 Task: Find connections with filter location Burgos with filter topic #Techstartupwith filter profile language German with filter current company ANZ OILFIELD SERVICES PVT. LTD. with filter school CMR Group of Institutions with filter industry Urban Transit Services with filter service category Computer Repair with filter keywords title Sales Representative
Action: Mouse moved to (146, 229)
Screenshot: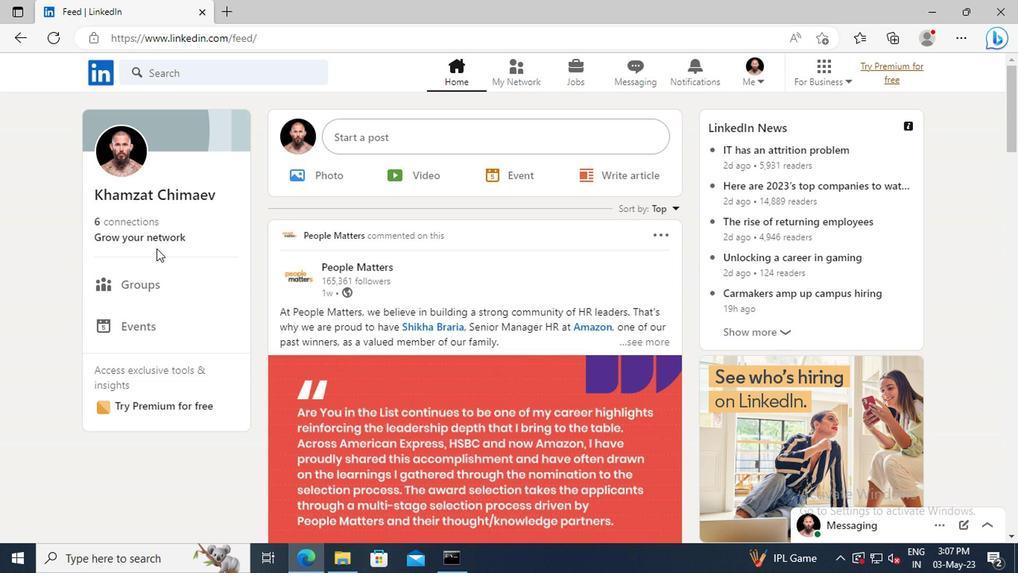 
Action: Mouse pressed left at (146, 229)
Screenshot: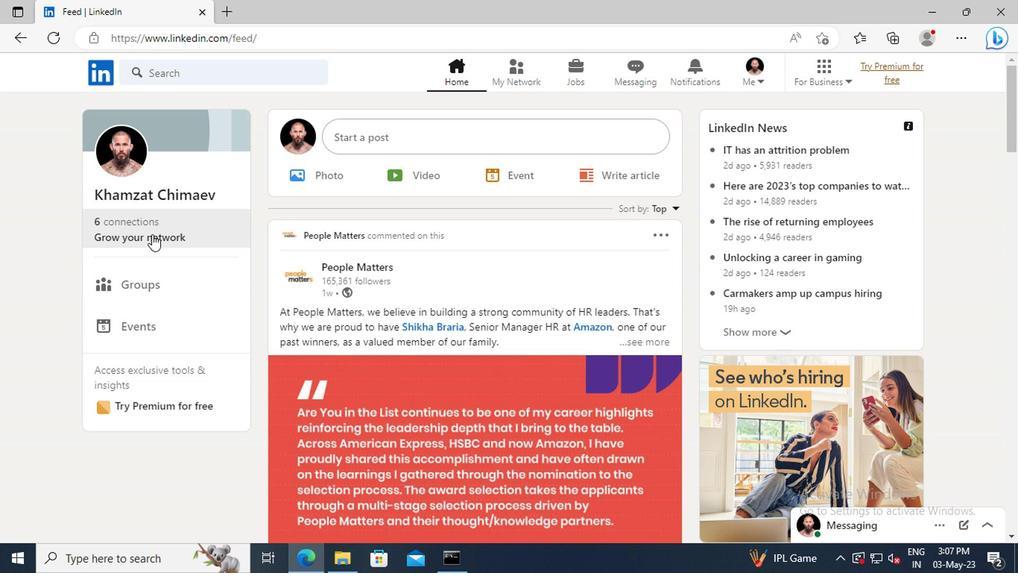 
Action: Mouse moved to (157, 156)
Screenshot: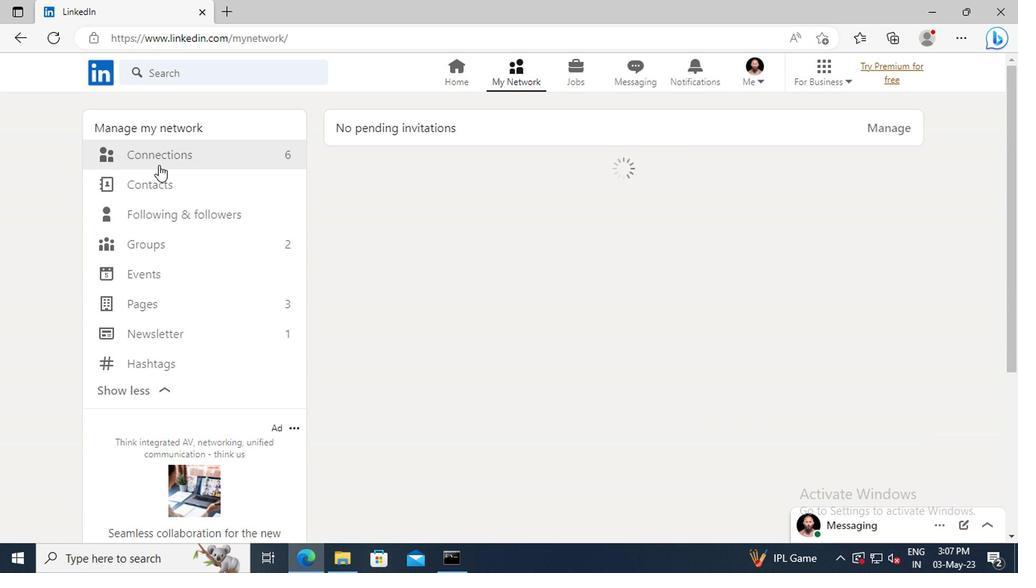 
Action: Mouse pressed left at (157, 156)
Screenshot: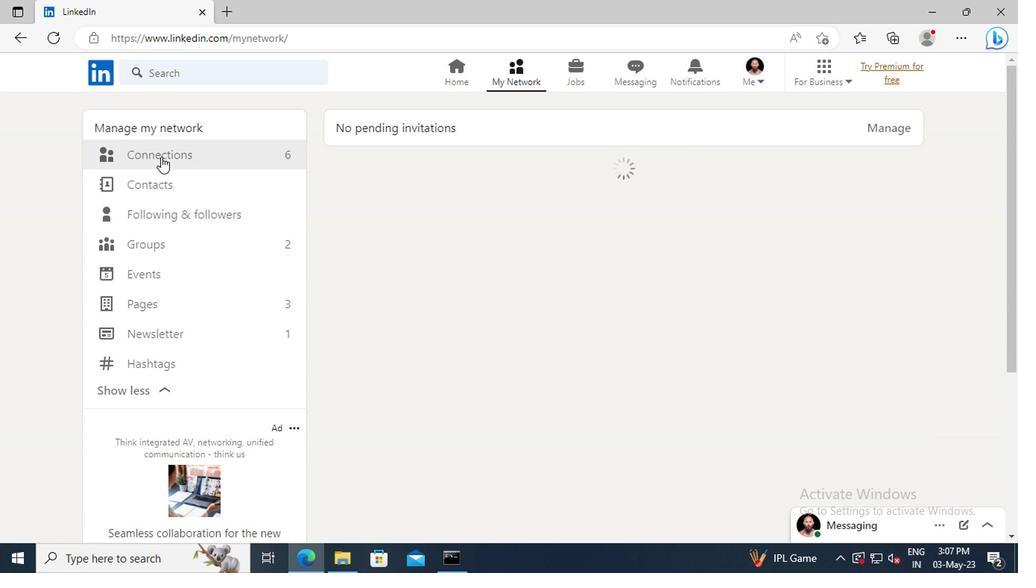 
Action: Mouse moved to (598, 160)
Screenshot: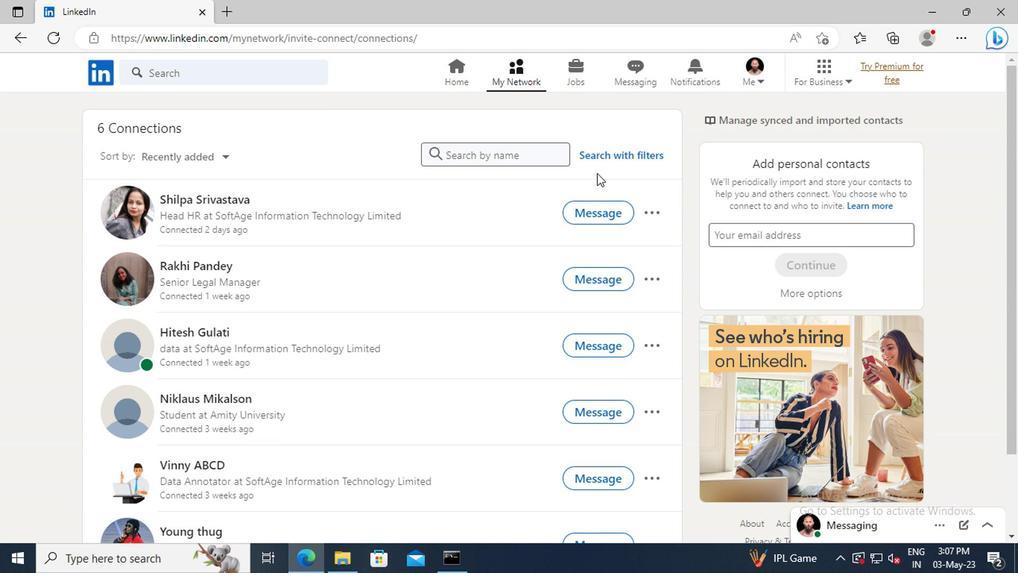 
Action: Mouse pressed left at (598, 160)
Screenshot: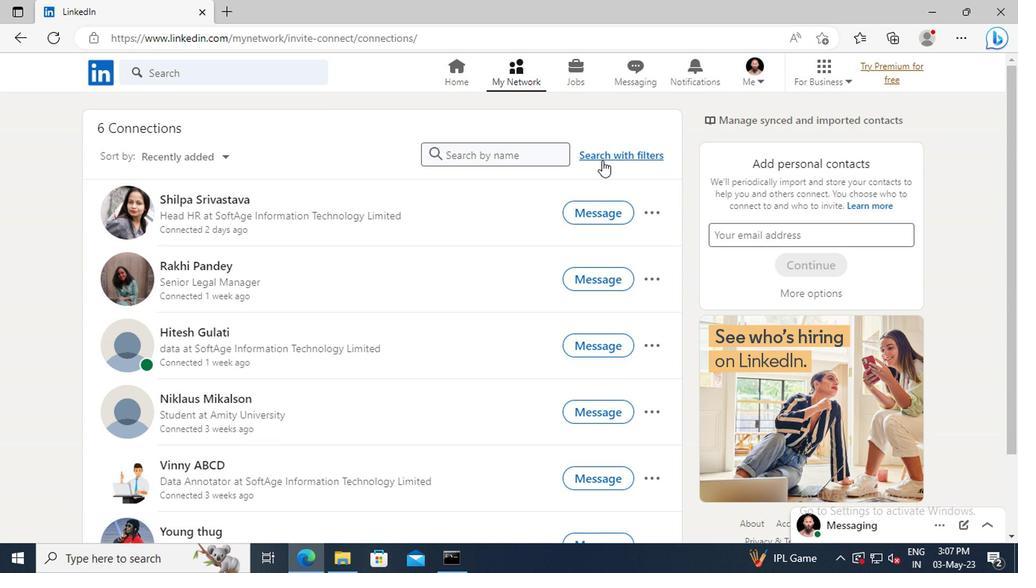 
Action: Mouse moved to (565, 120)
Screenshot: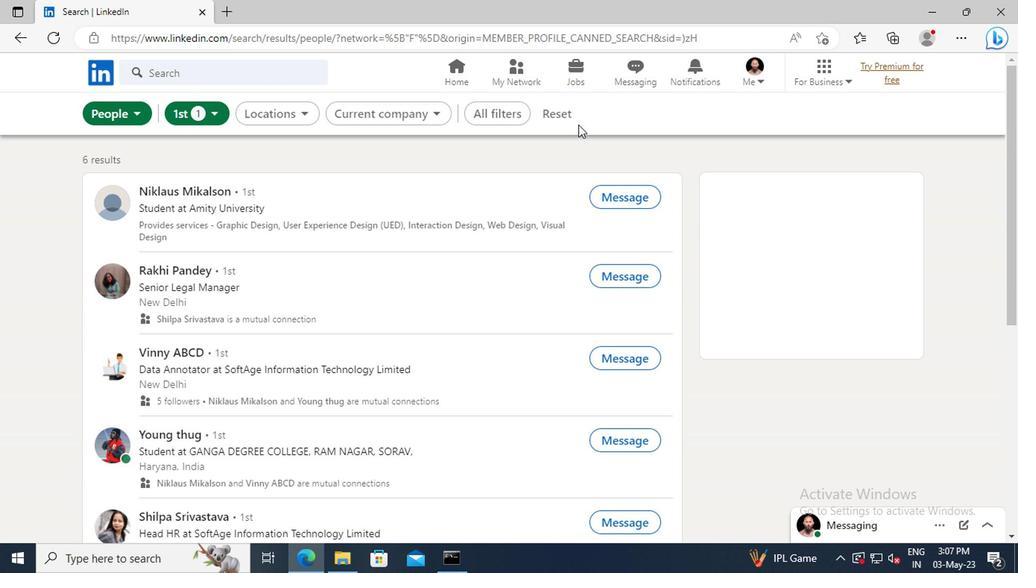 
Action: Mouse pressed left at (565, 120)
Screenshot: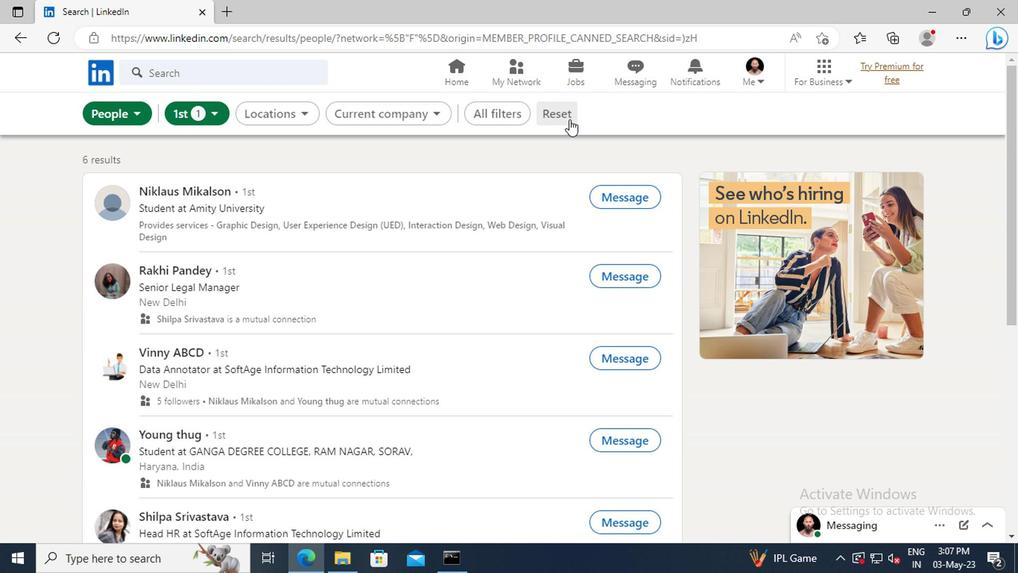 
Action: Mouse moved to (541, 115)
Screenshot: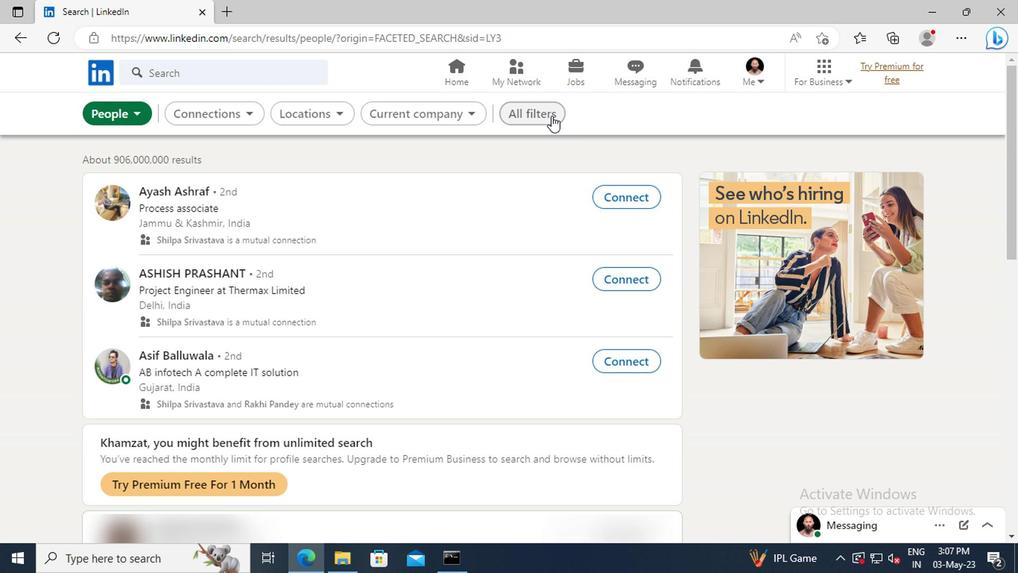 
Action: Mouse pressed left at (541, 115)
Screenshot: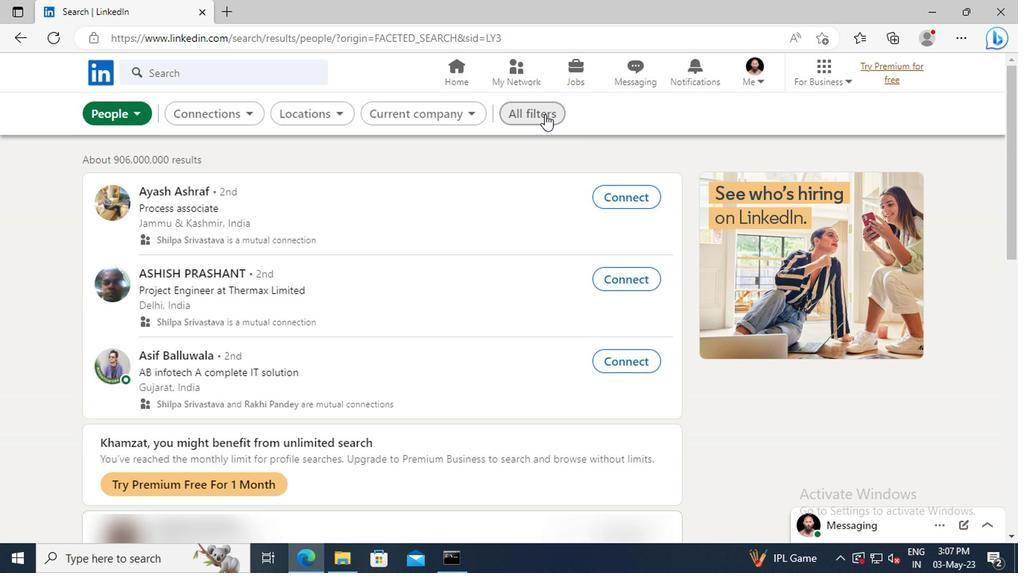 
Action: Mouse moved to (813, 273)
Screenshot: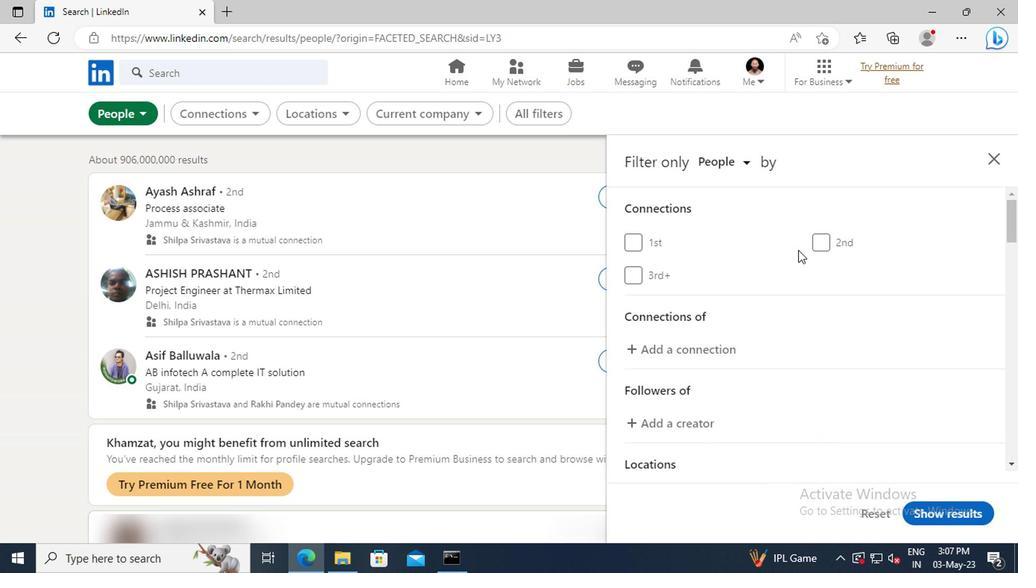 
Action: Mouse scrolled (813, 273) with delta (0, 0)
Screenshot: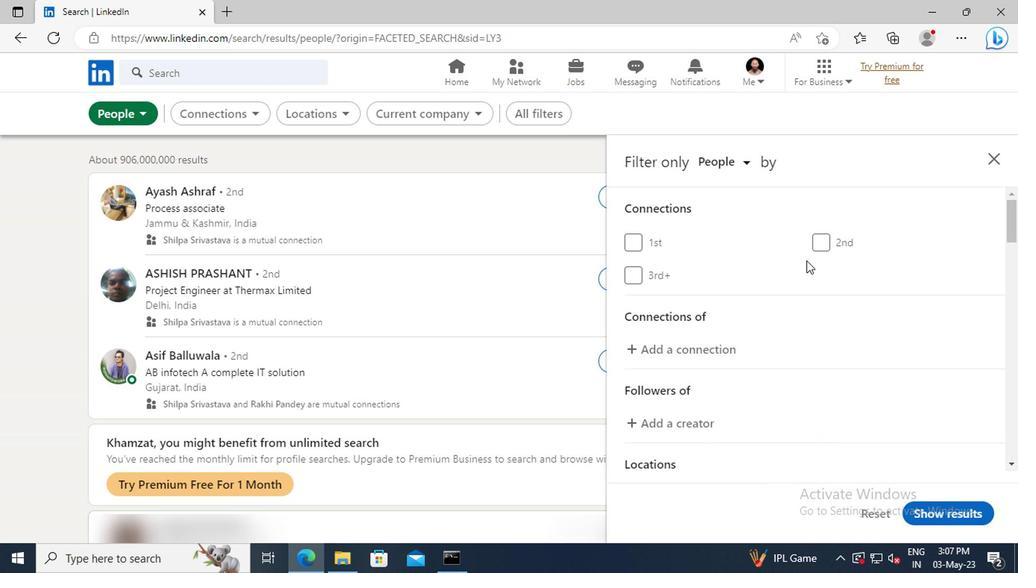 
Action: Mouse scrolled (813, 273) with delta (0, 0)
Screenshot: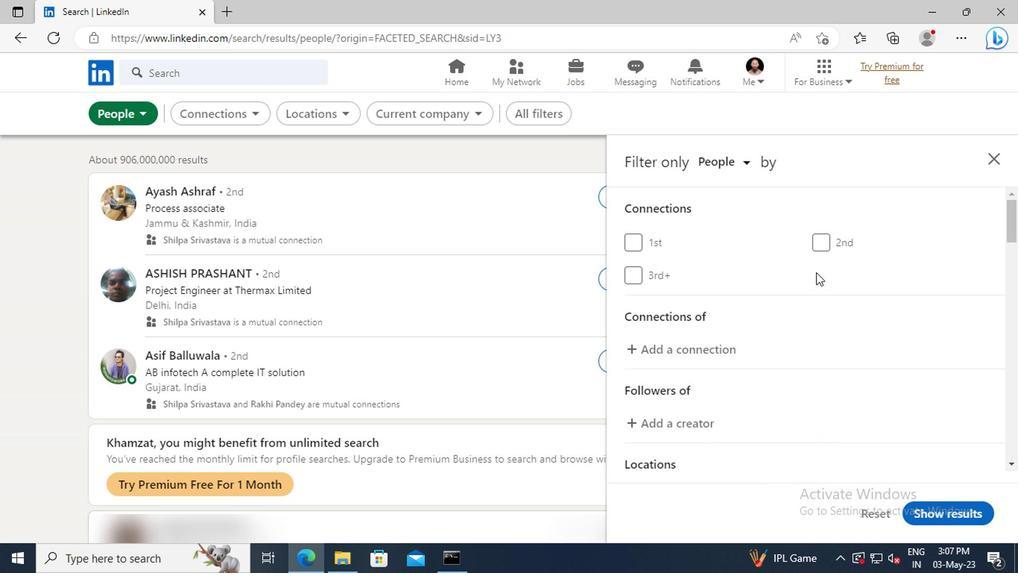 
Action: Mouse scrolled (813, 273) with delta (0, 0)
Screenshot: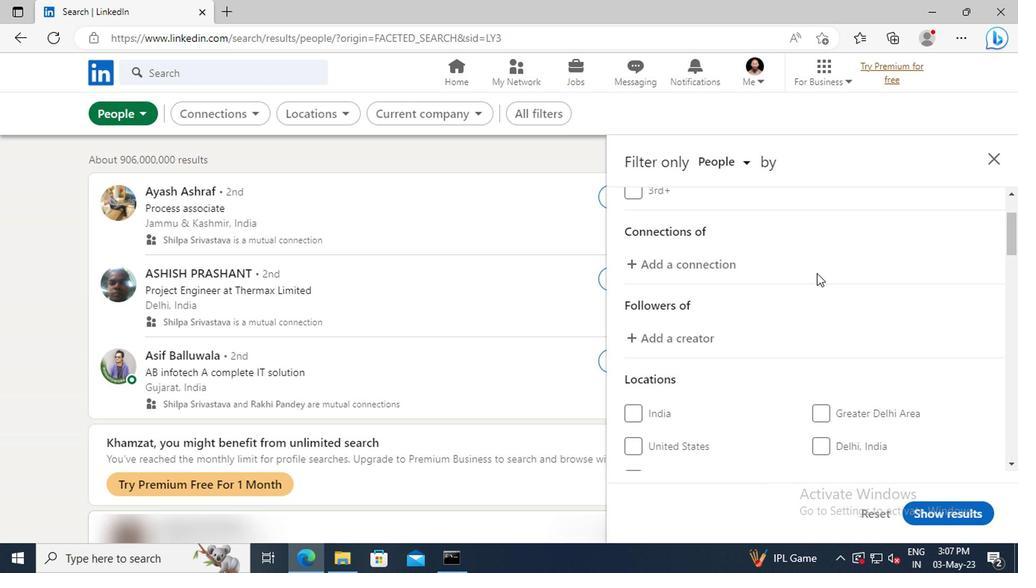 
Action: Mouse scrolled (813, 273) with delta (0, 0)
Screenshot: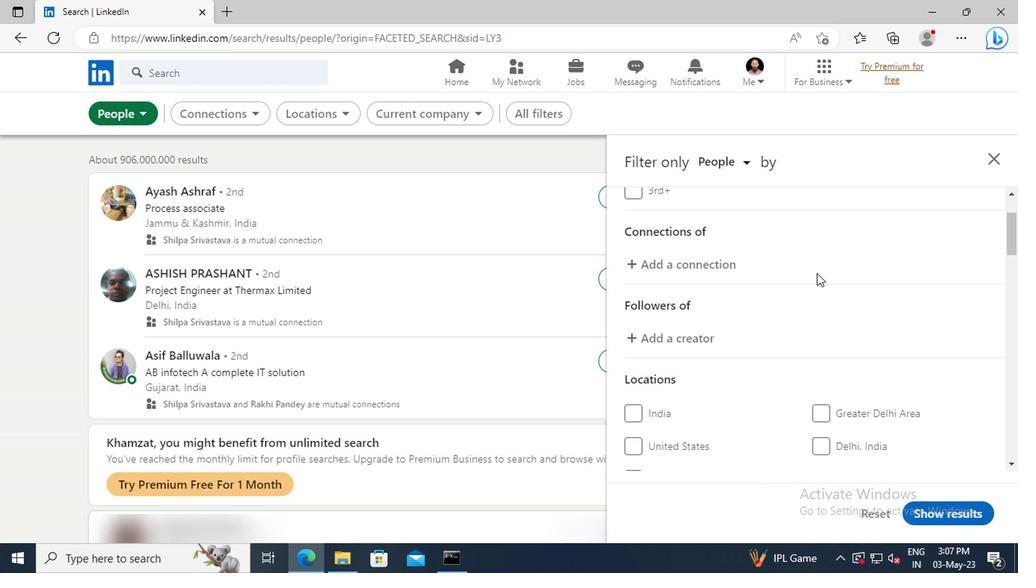 
Action: Mouse scrolled (813, 273) with delta (0, 0)
Screenshot: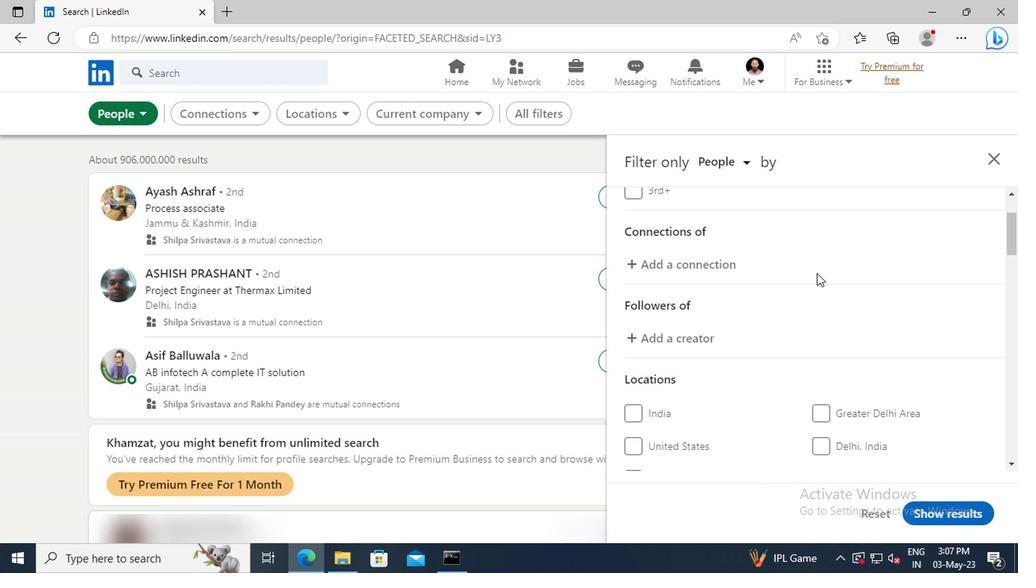 
Action: Mouse scrolled (813, 273) with delta (0, 0)
Screenshot: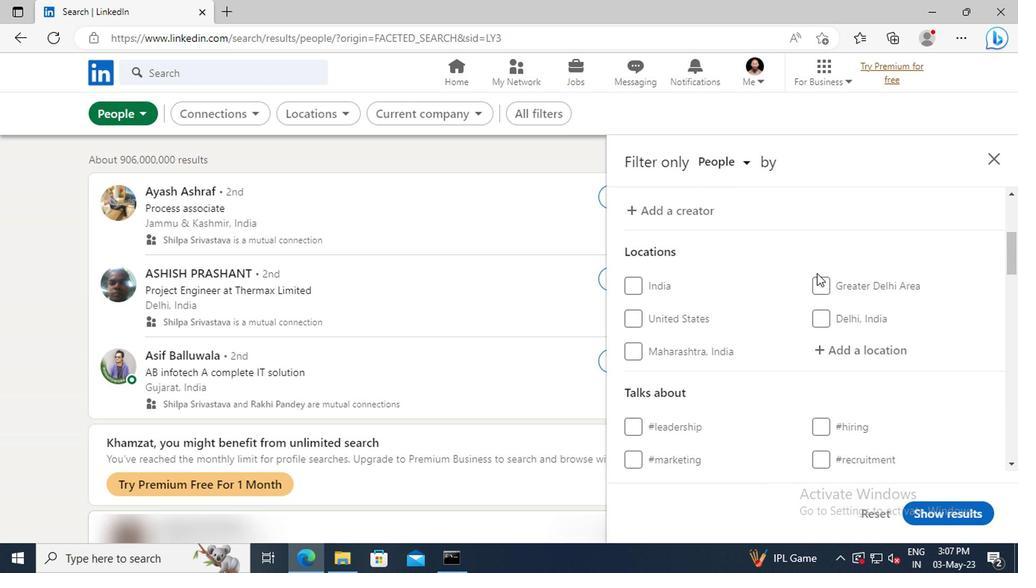 
Action: Mouse moved to (822, 304)
Screenshot: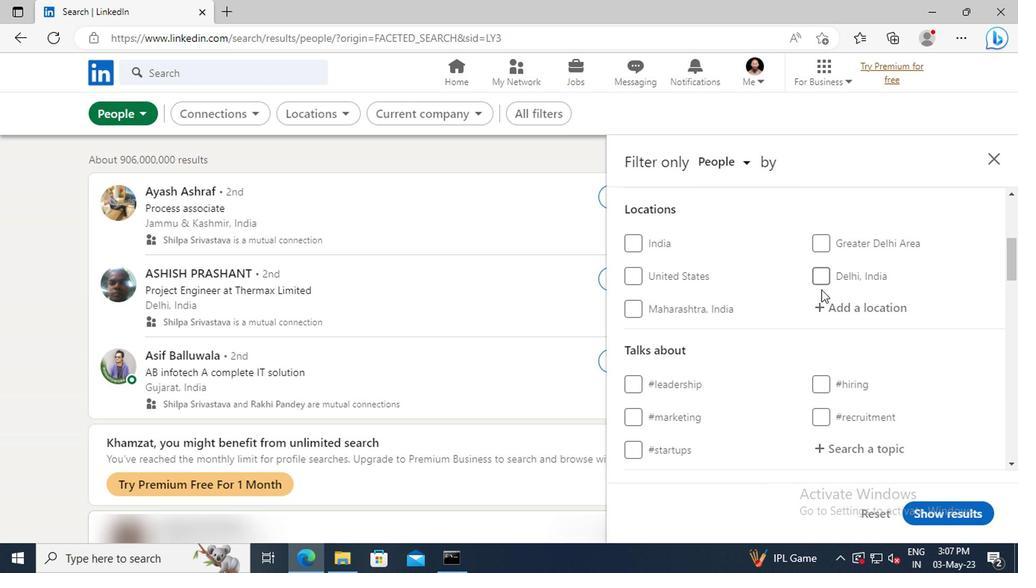 
Action: Mouse pressed left at (822, 304)
Screenshot: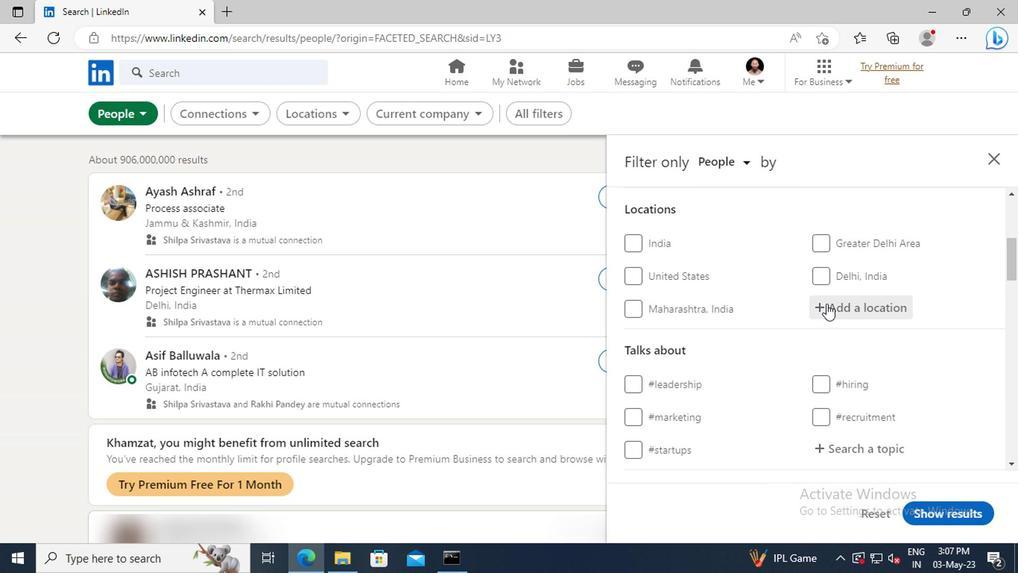
Action: Key pressed <Key.shift>BURGO
Screenshot: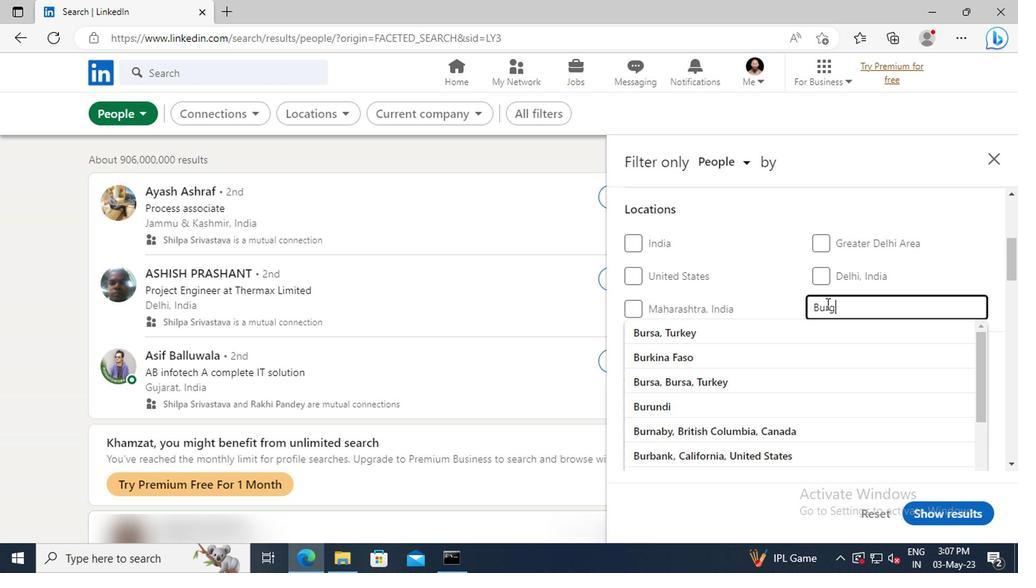 
Action: Mouse moved to (824, 329)
Screenshot: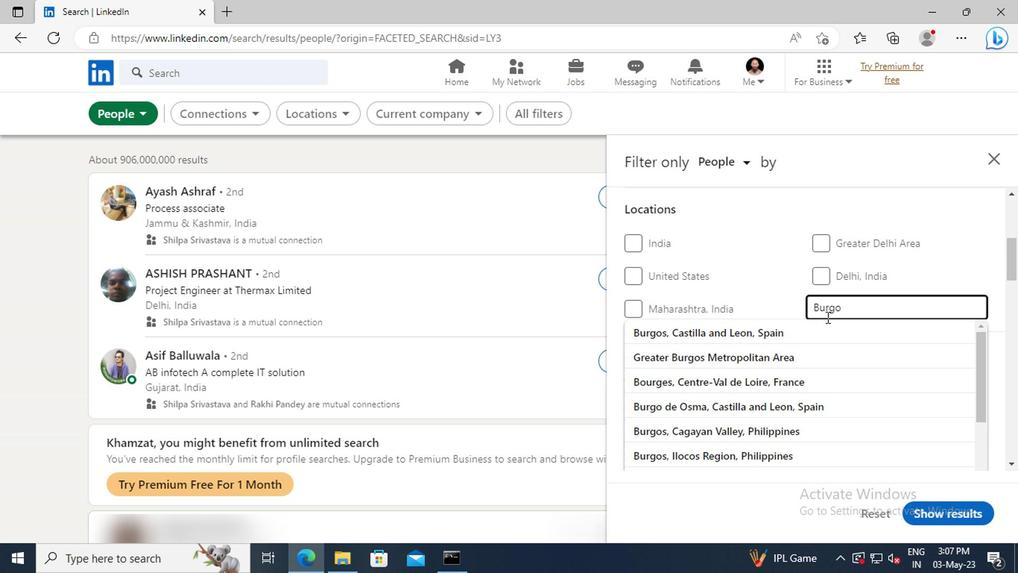 
Action: Mouse pressed left at (824, 329)
Screenshot: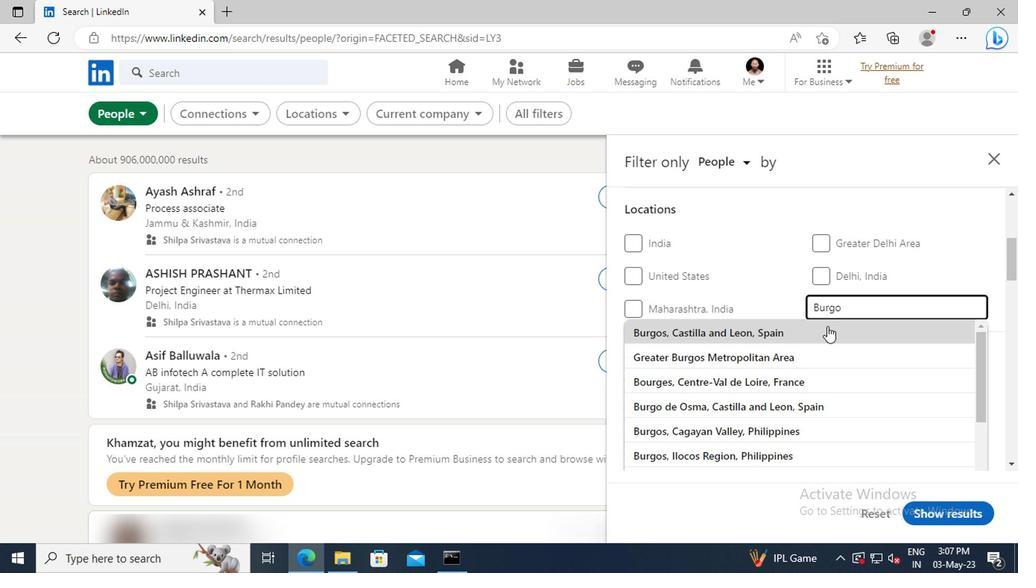 
Action: Mouse scrolled (824, 328) with delta (0, 0)
Screenshot: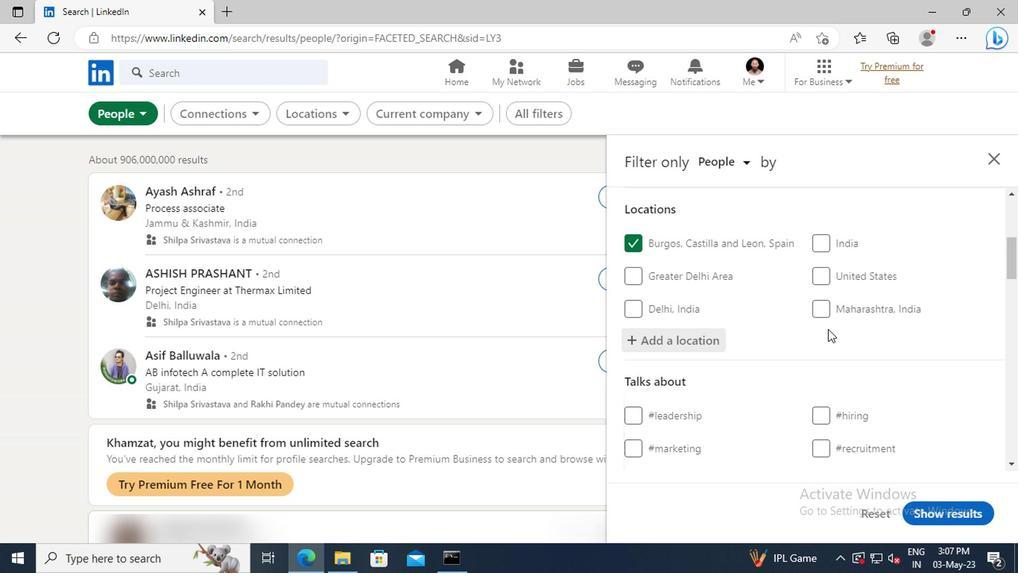 
Action: Mouse scrolled (824, 328) with delta (0, 0)
Screenshot: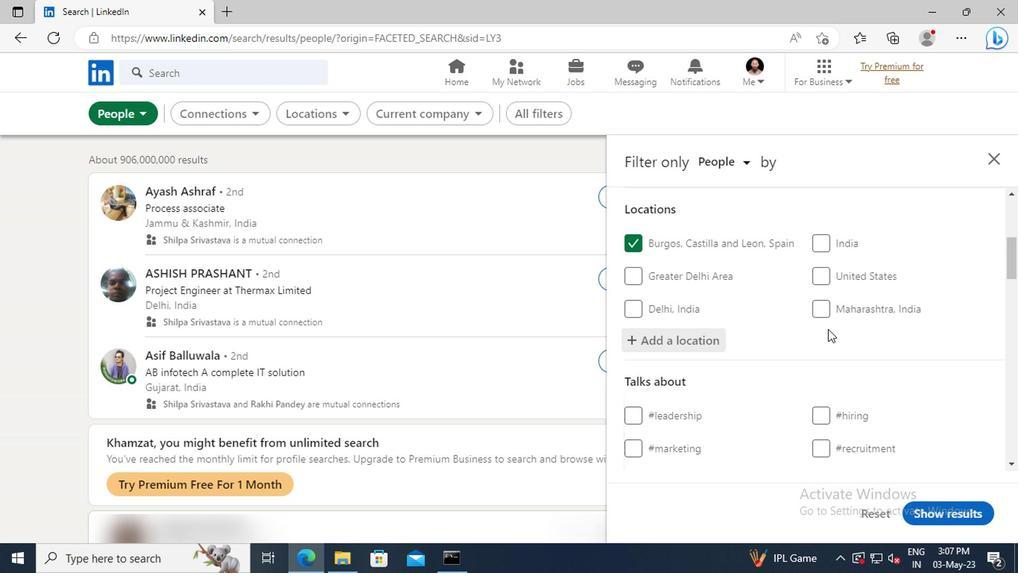 
Action: Mouse scrolled (824, 328) with delta (0, 0)
Screenshot: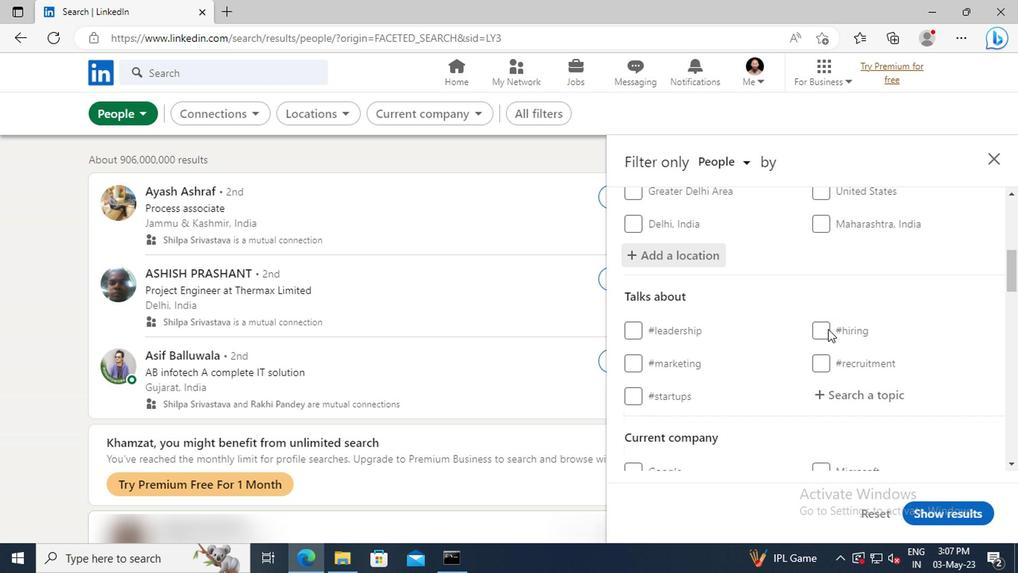
Action: Mouse scrolled (824, 328) with delta (0, 0)
Screenshot: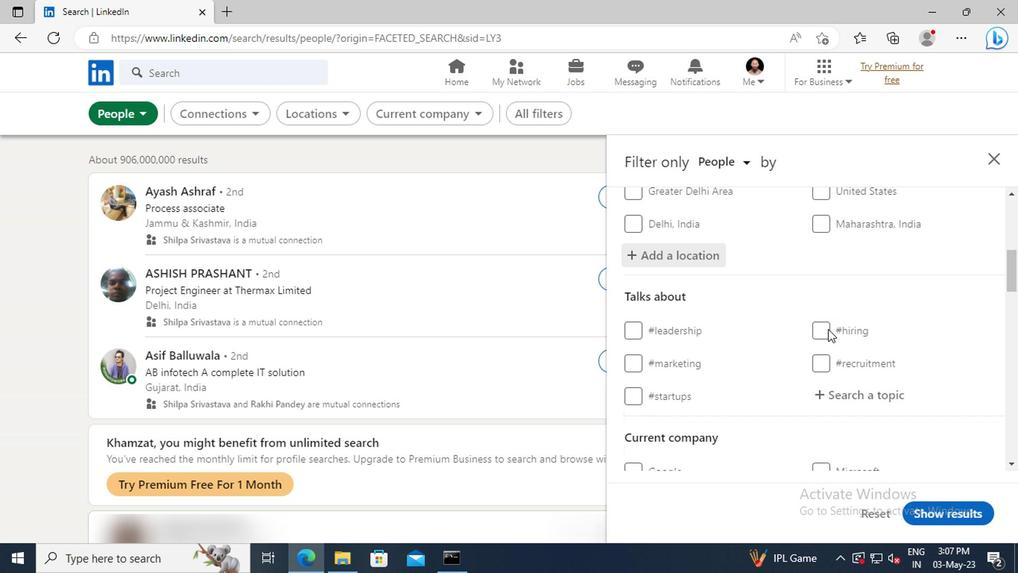 
Action: Mouse moved to (830, 317)
Screenshot: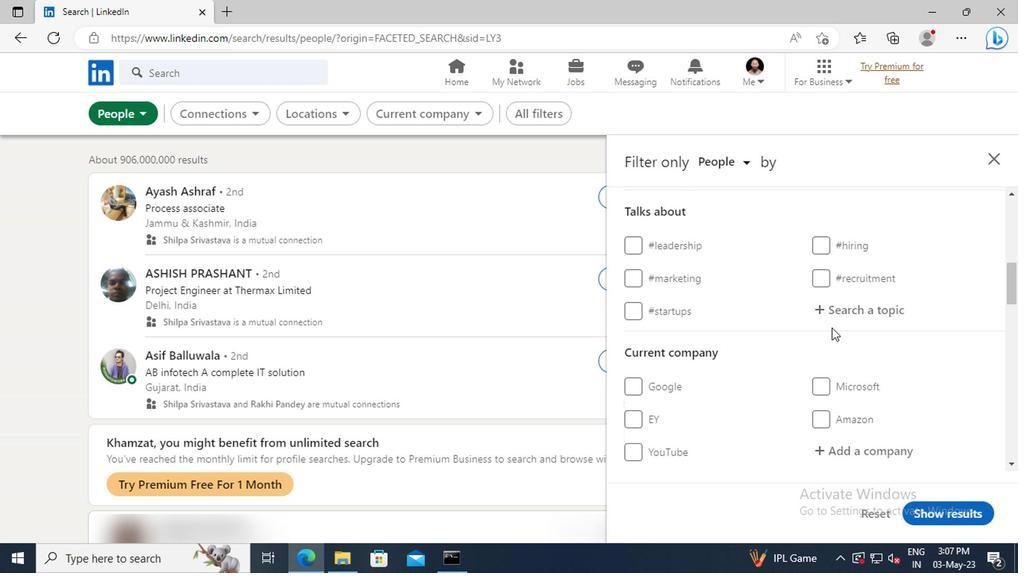
Action: Mouse pressed left at (830, 317)
Screenshot: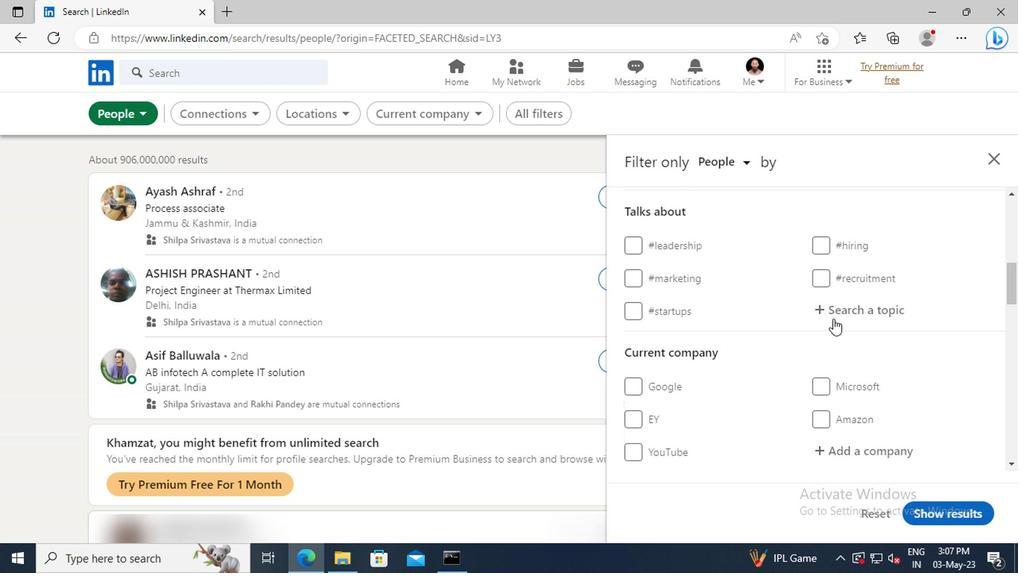 
Action: Key pressed <Key.shift>TECHSTART
Screenshot: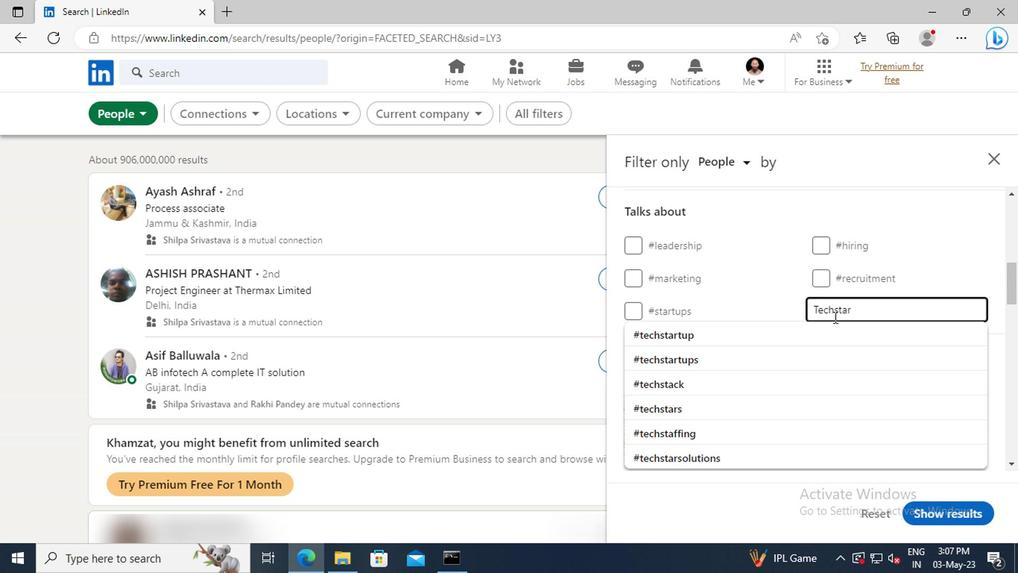 
Action: Mouse moved to (831, 328)
Screenshot: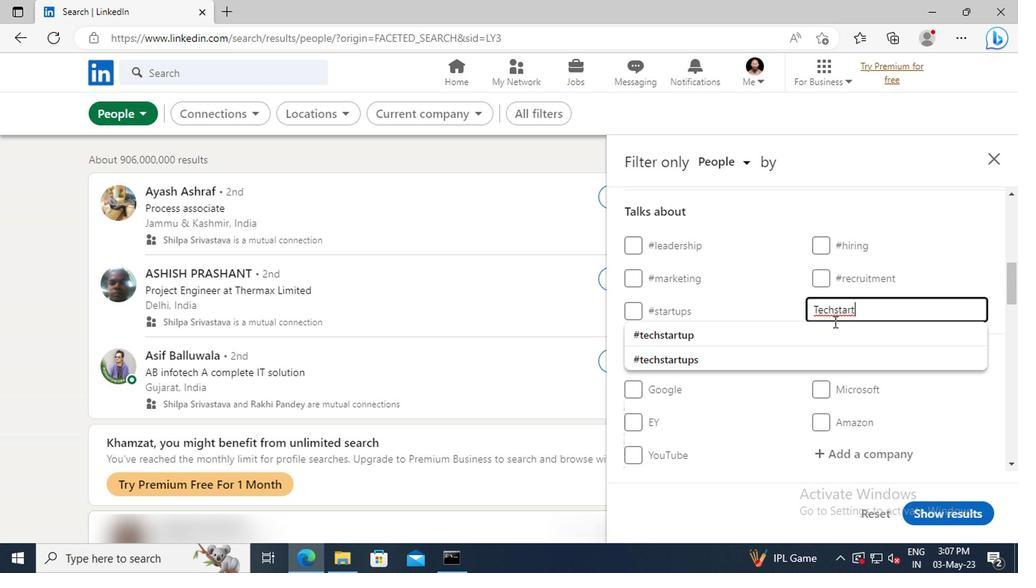 
Action: Mouse pressed left at (831, 328)
Screenshot: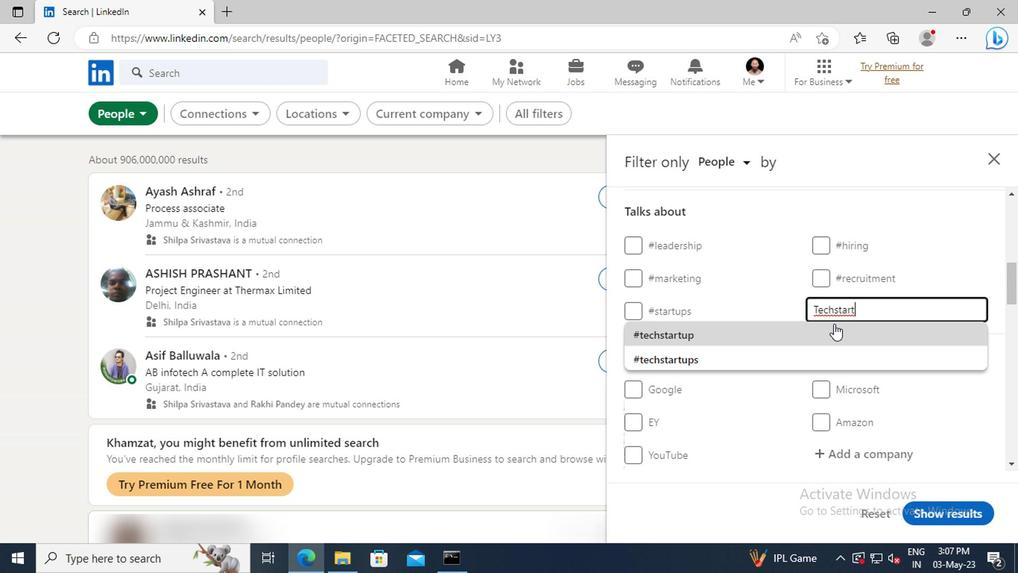 
Action: Mouse moved to (831, 328)
Screenshot: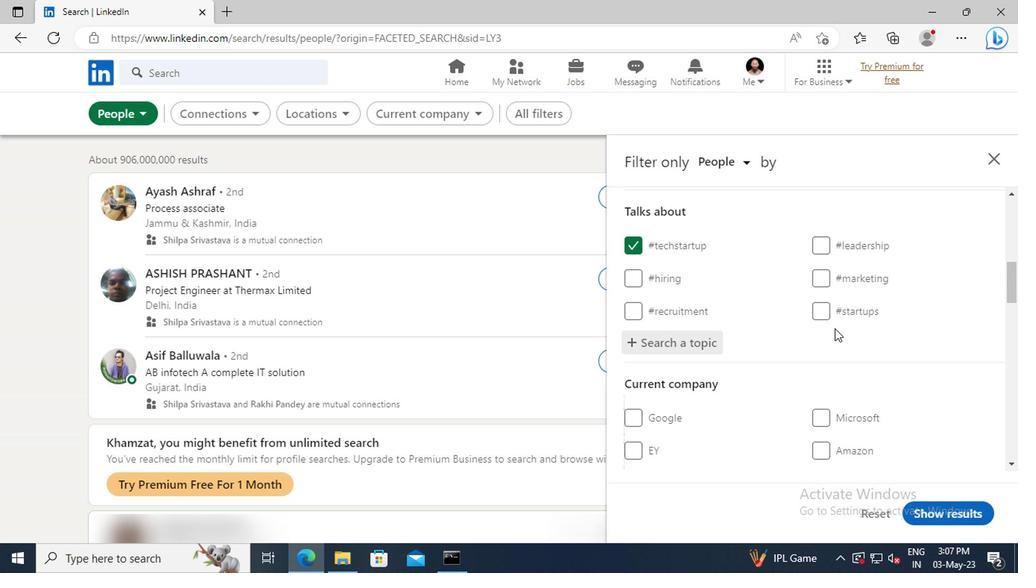 
Action: Mouse scrolled (831, 327) with delta (0, -1)
Screenshot: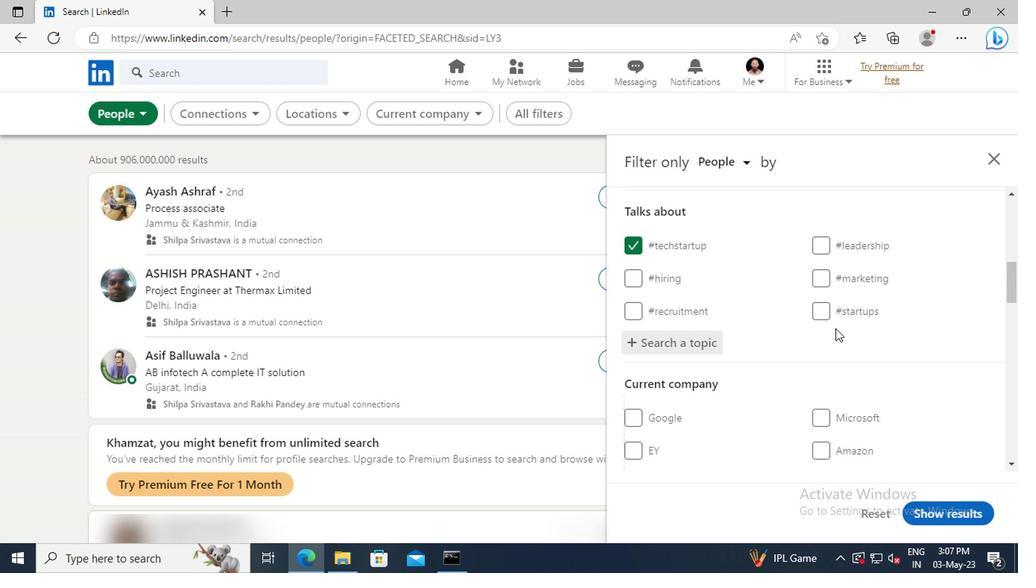 
Action: Mouse scrolled (831, 327) with delta (0, -1)
Screenshot: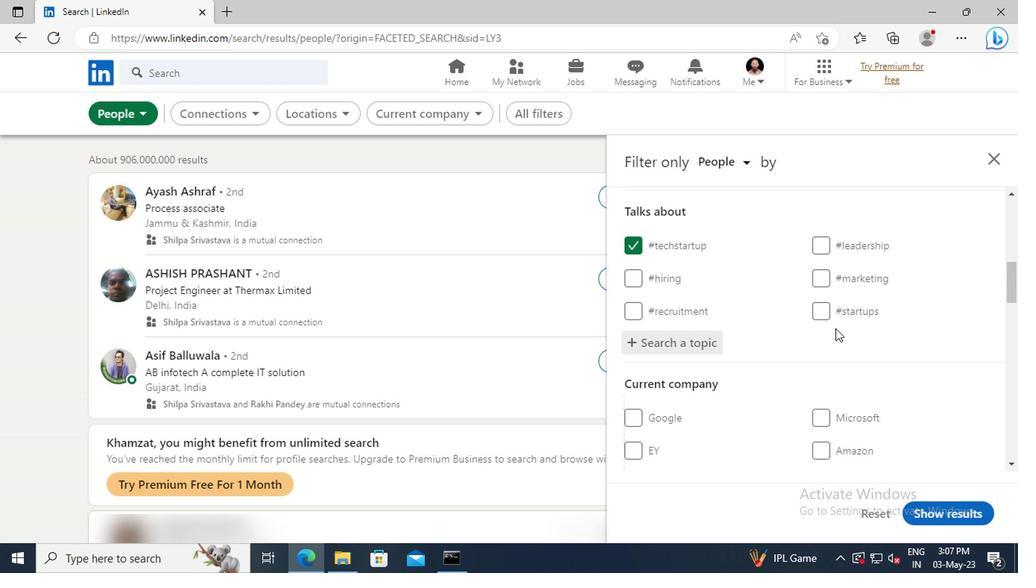 
Action: Mouse scrolled (831, 327) with delta (0, -1)
Screenshot: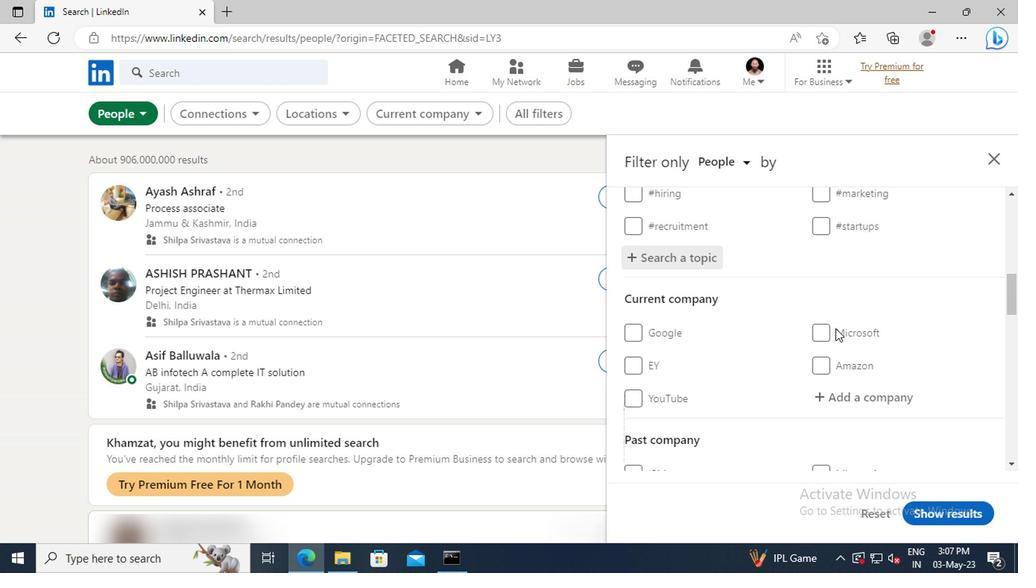
Action: Mouse scrolled (831, 327) with delta (0, -1)
Screenshot: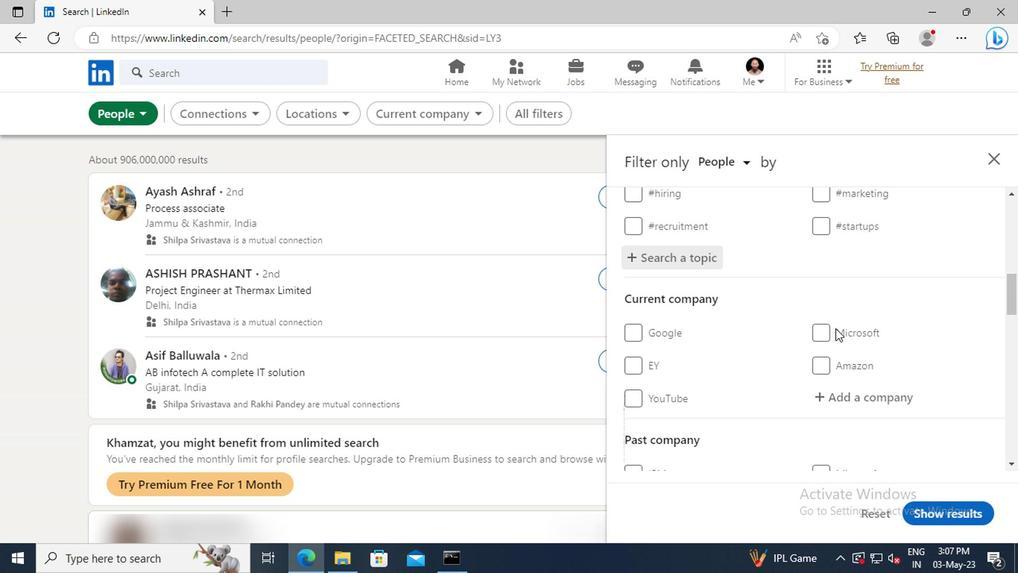 
Action: Mouse scrolled (831, 327) with delta (0, -1)
Screenshot: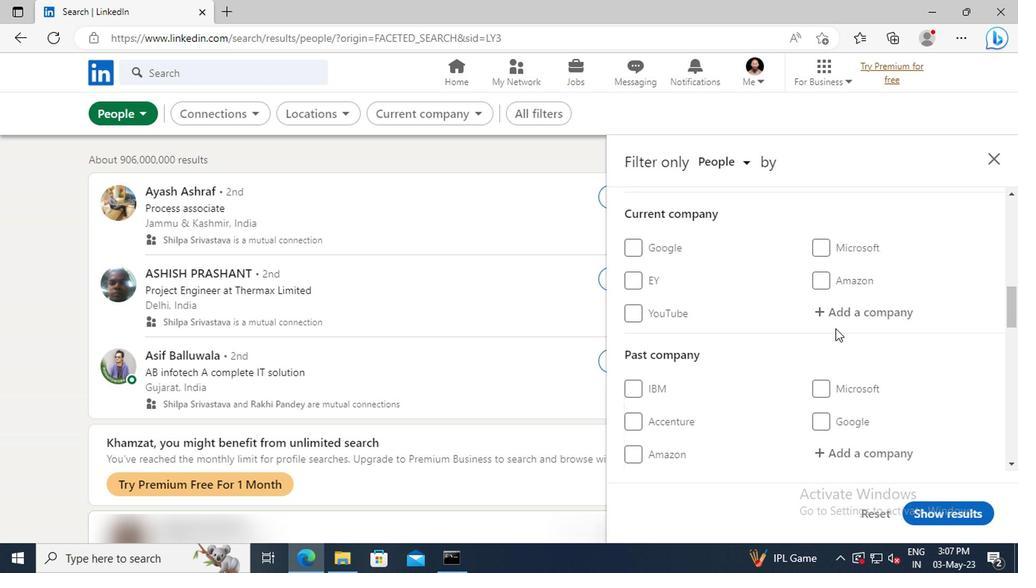 
Action: Mouse scrolled (831, 327) with delta (0, -1)
Screenshot: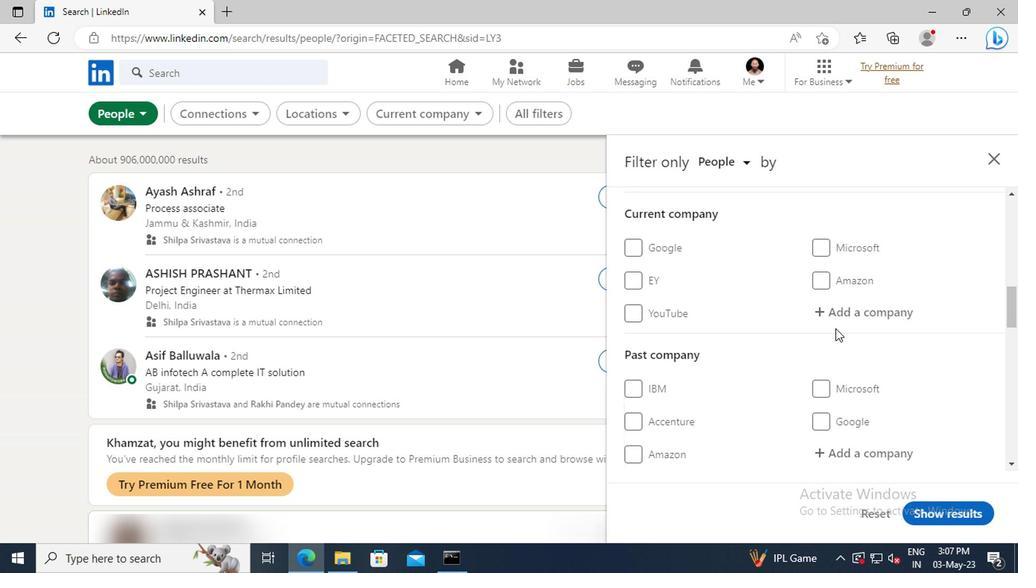 
Action: Mouse scrolled (831, 327) with delta (0, -1)
Screenshot: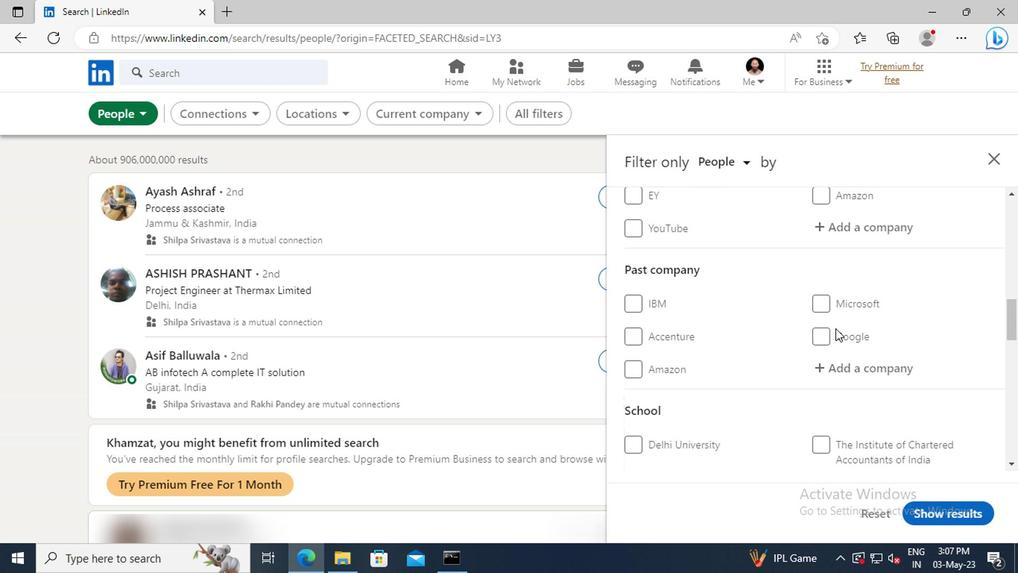 
Action: Mouse scrolled (831, 327) with delta (0, -1)
Screenshot: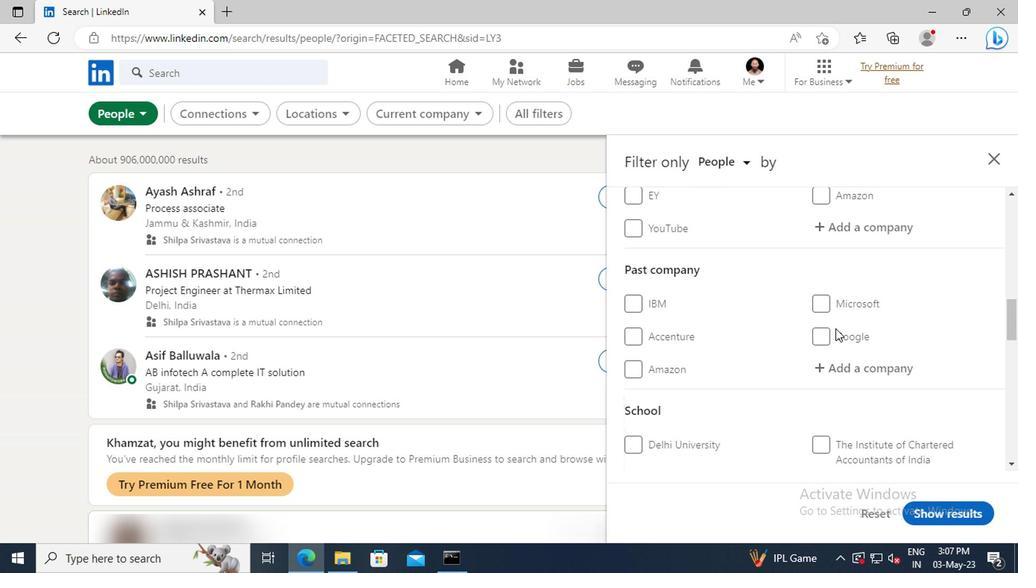 
Action: Mouse scrolled (831, 327) with delta (0, -1)
Screenshot: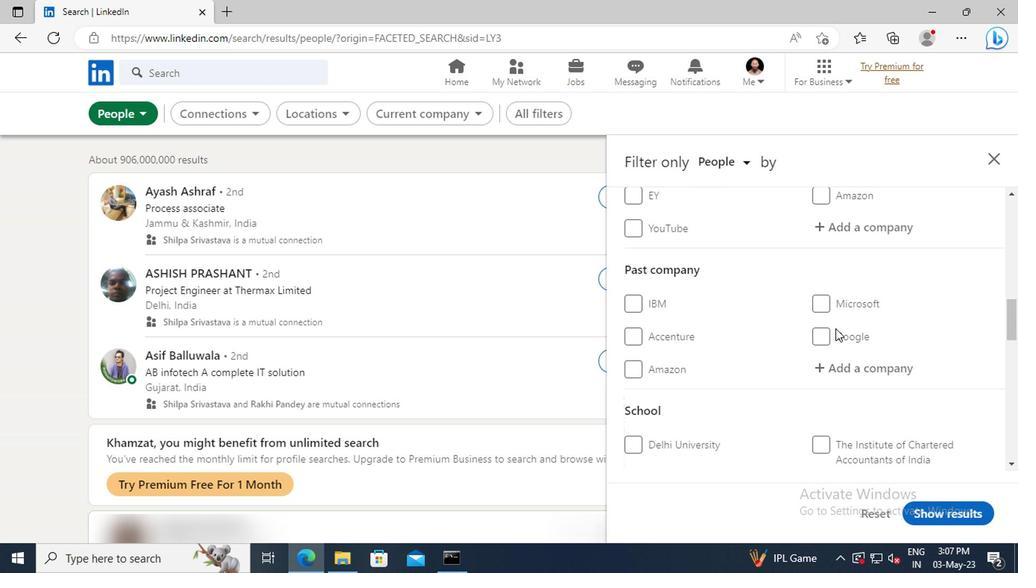 
Action: Mouse scrolled (831, 327) with delta (0, -1)
Screenshot: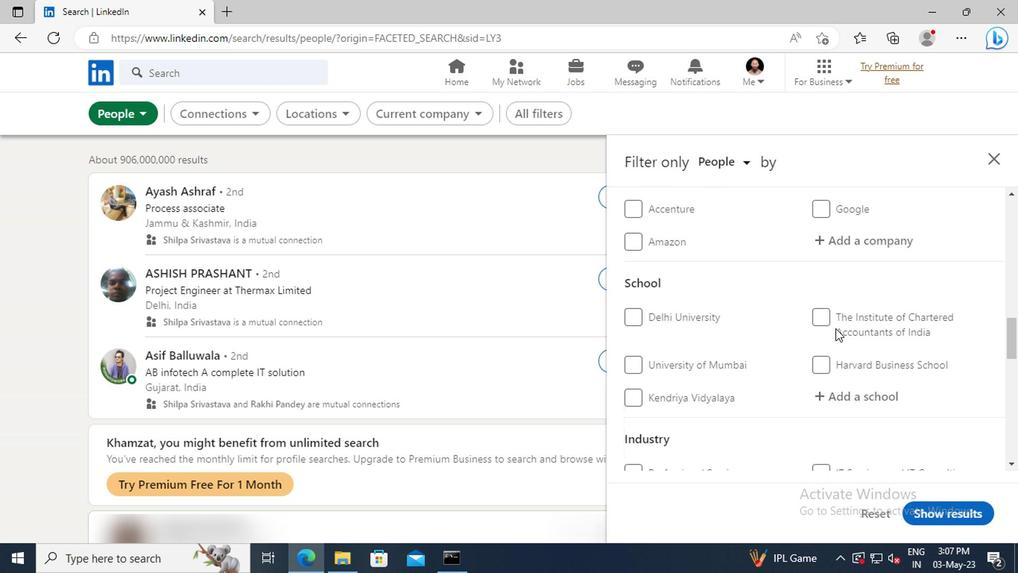 
Action: Mouse scrolled (831, 327) with delta (0, -1)
Screenshot: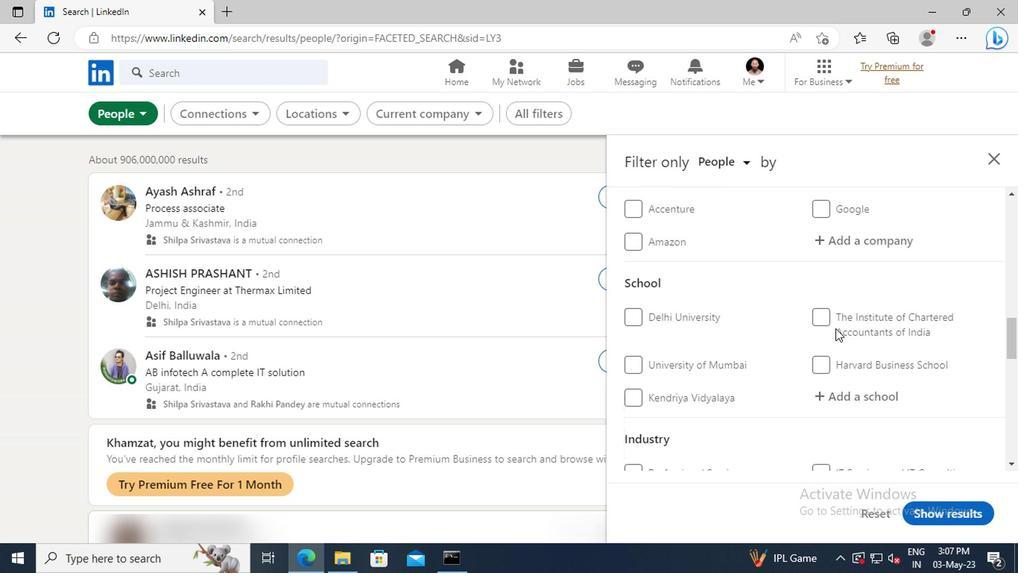 
Action: Mouse scrolled (831, 327) with delta (0, -1)
Screenshot: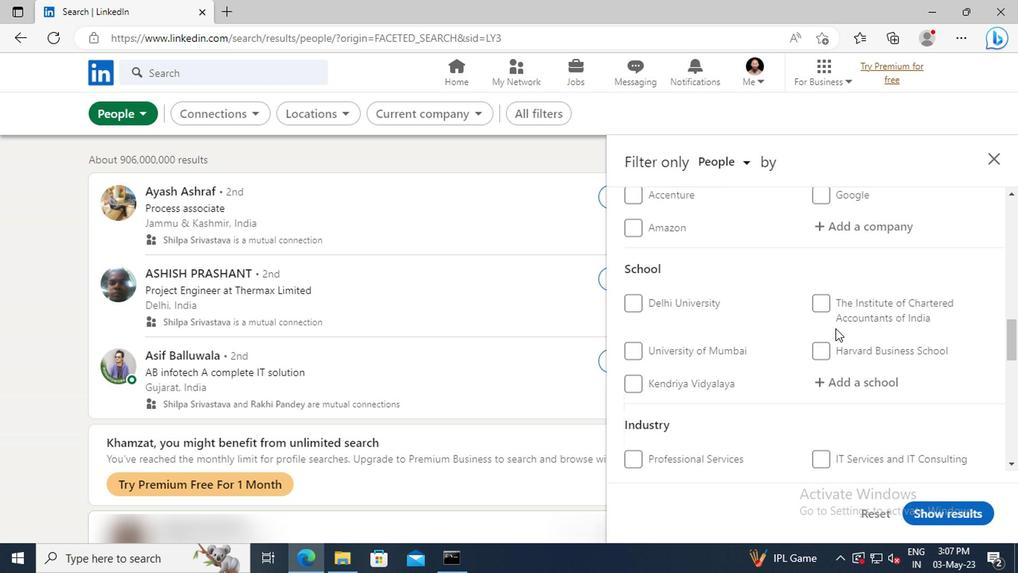 
Action: Mouse scrolled (831, 327) with delta (0, -1)
Screenshot: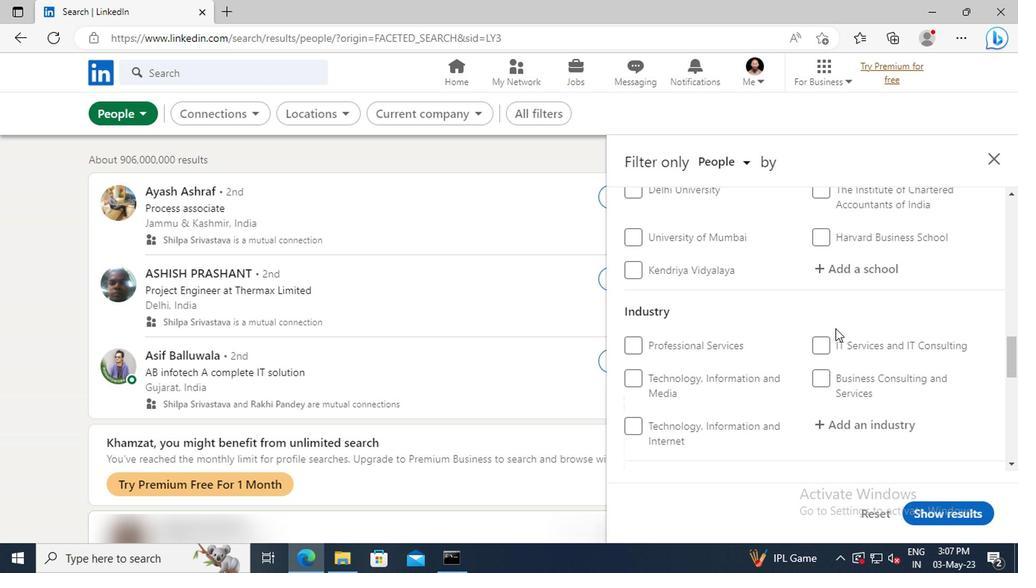 
Action: Mouse scrolled (831, 327) with delta (0, -1)
Screenshot: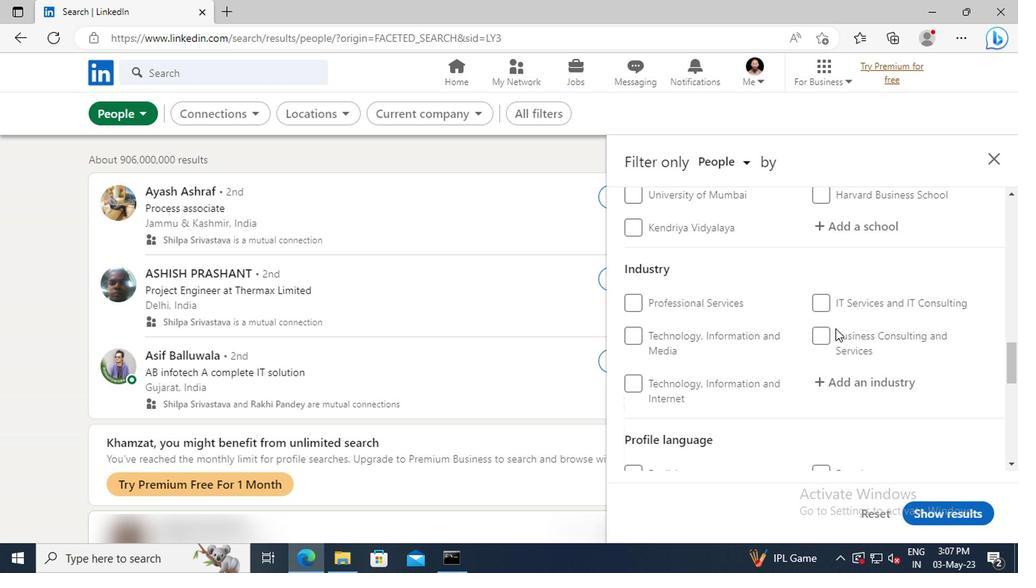 
Action: Mouse scrolled (831, 327) with delta (0, -1)
Screenshot: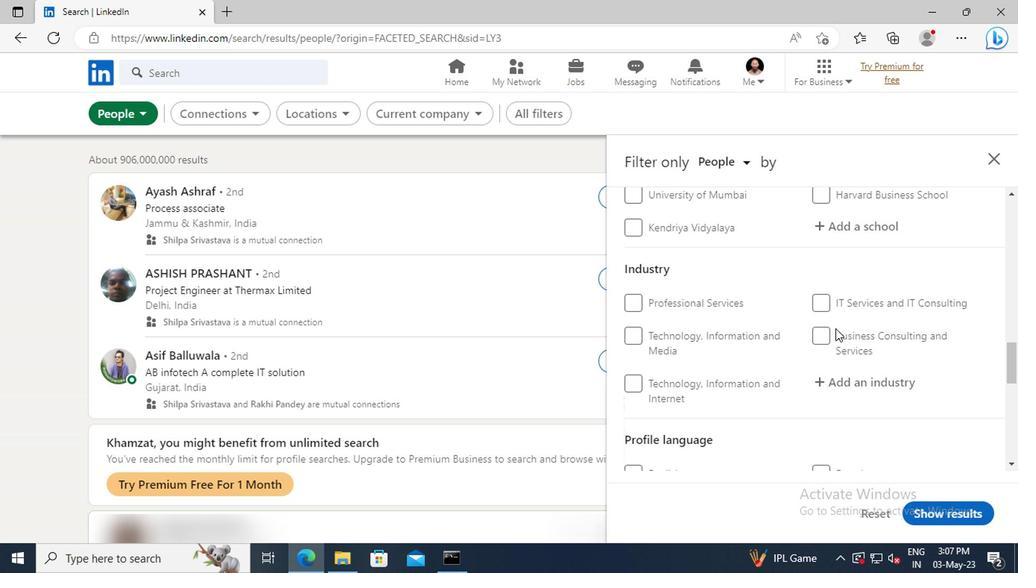 
Action: Mouse scrolled (831, 327) with delta (0, -1)
Screenshot: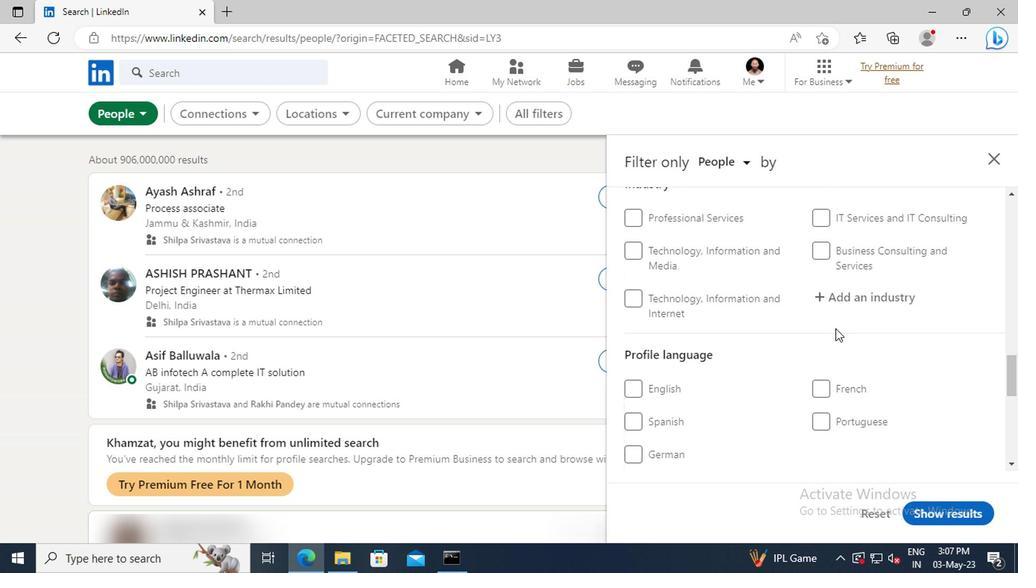 
Action: Mouse scrolled (831, 327) with delta (0, -1)
Screenshot: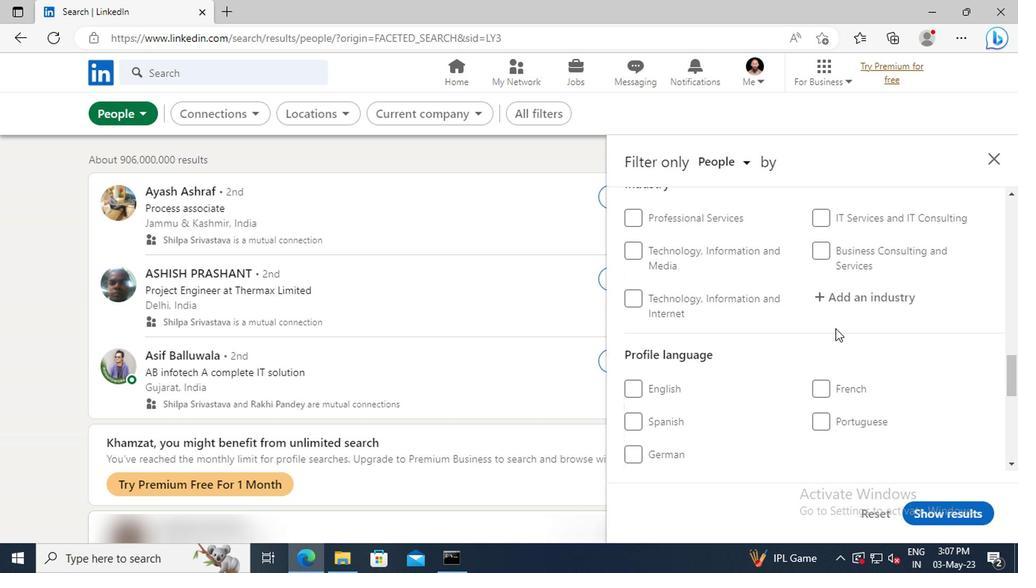
Action: Mouse moved to (631, 370)
Screenshot: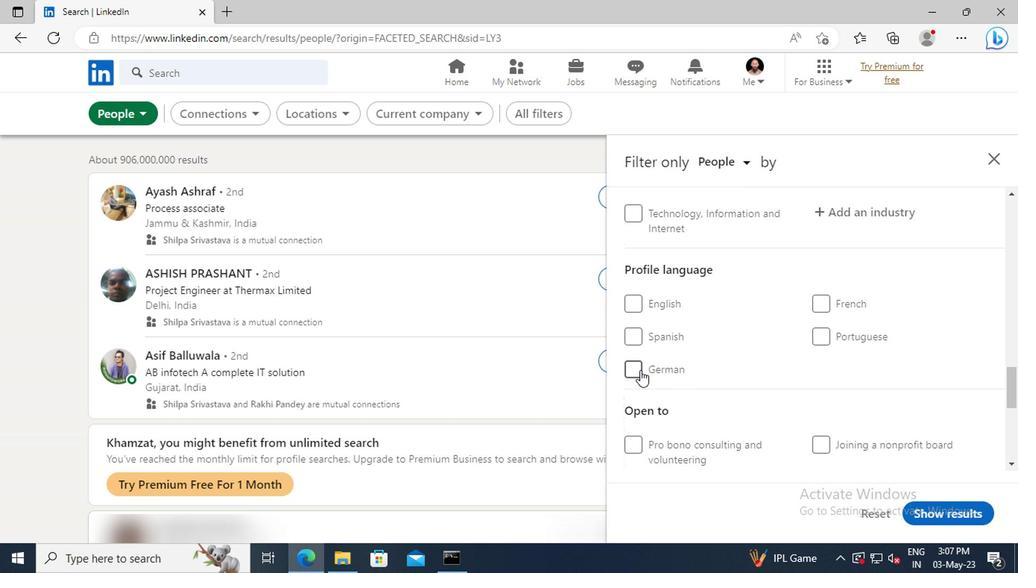 
Action: Mouse pressed left at (631, 370)
Screenshot: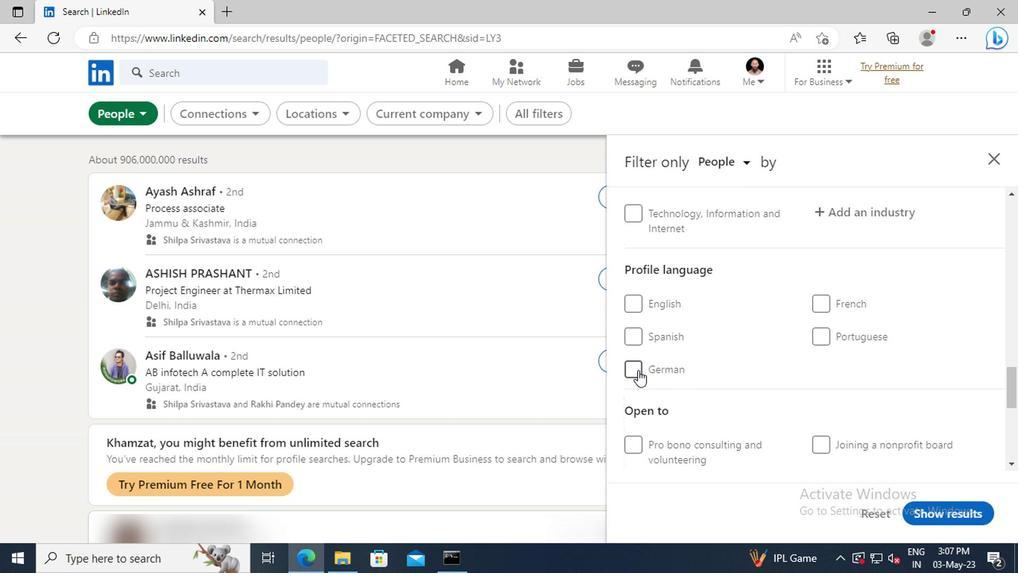 
Action: Mouse moved to (805, 358)
Screenshot: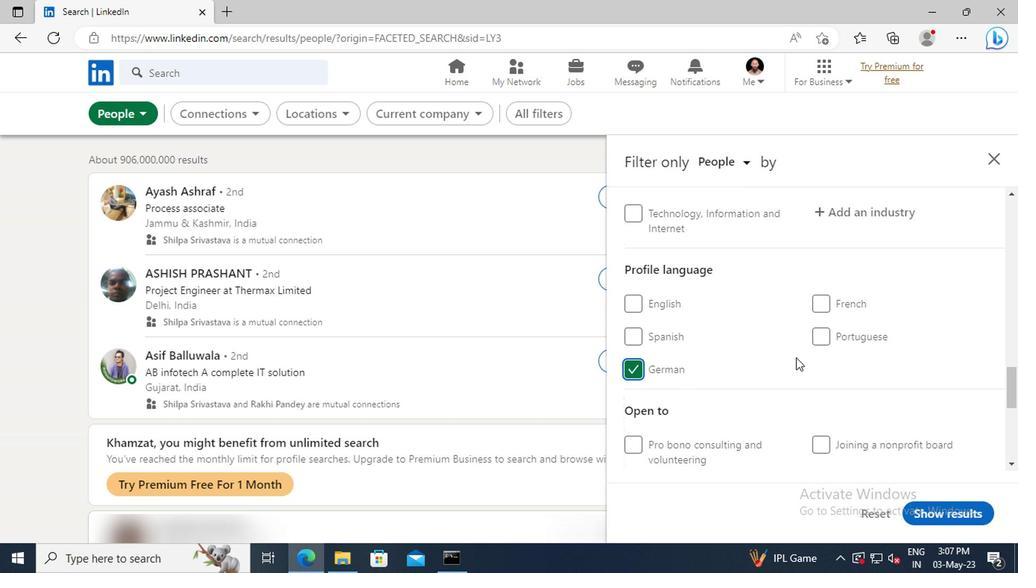 
Action: Mouse scrolled (805, 359) with delta (0, 0)
Screenshot: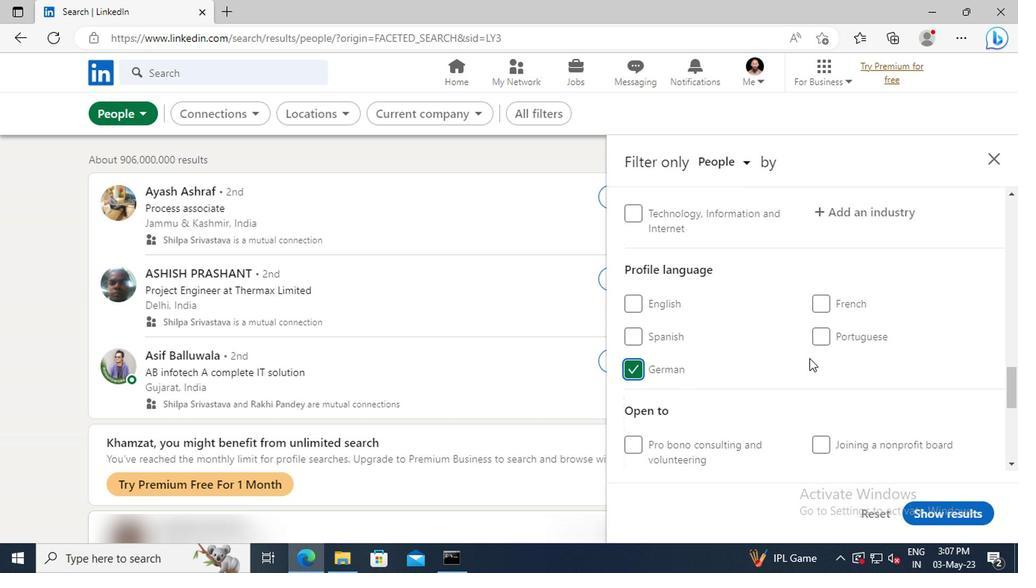 
Action: Mouse scrolled (805, 359) with delta (0, 0)
Screenshot: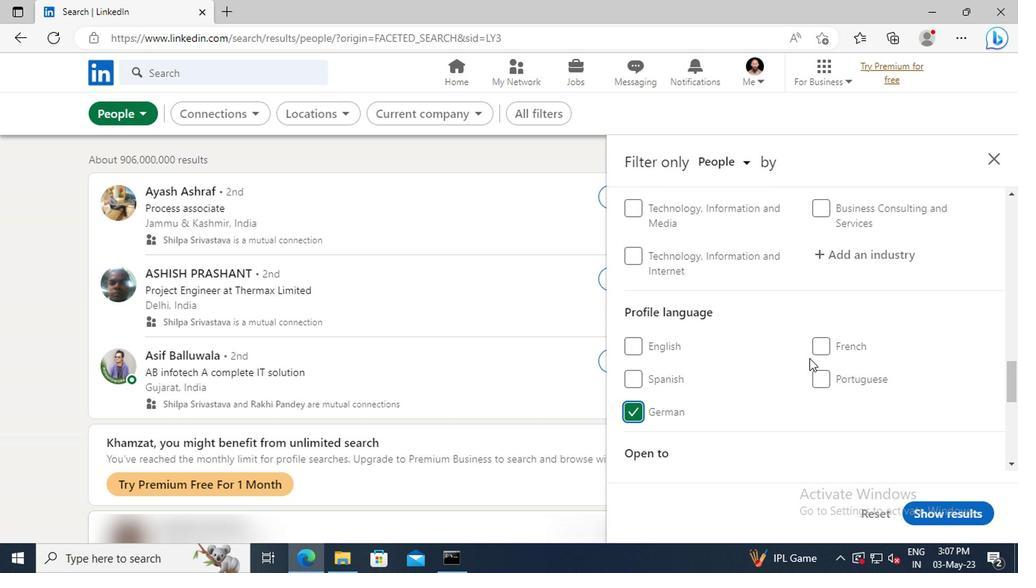 
Action: Mouse scrolled (805, 359) with delta (0, 0)
Screenshot: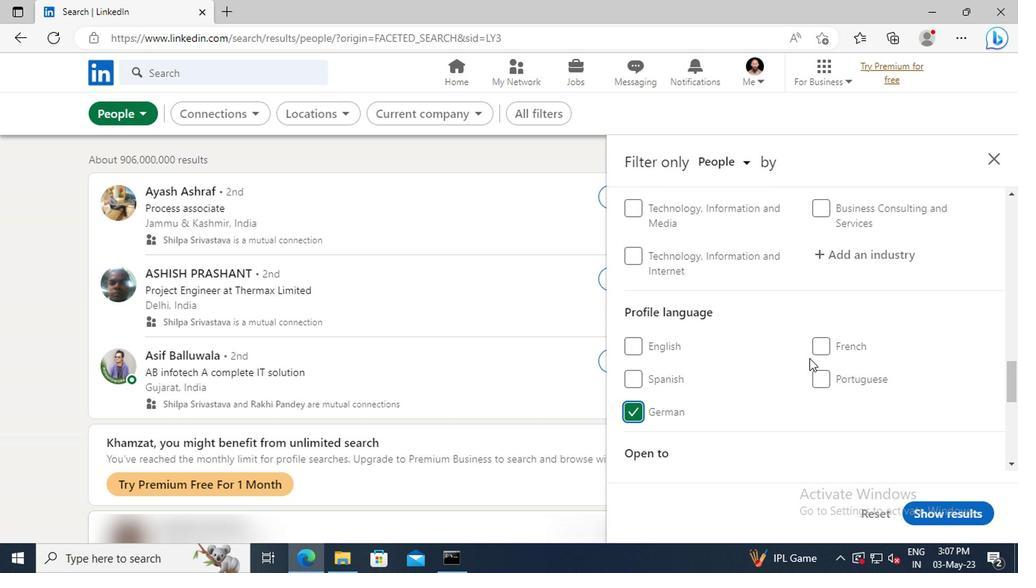 
Action: Mouse scrolled (805, 359) with delta (0, 0)
Screenshot: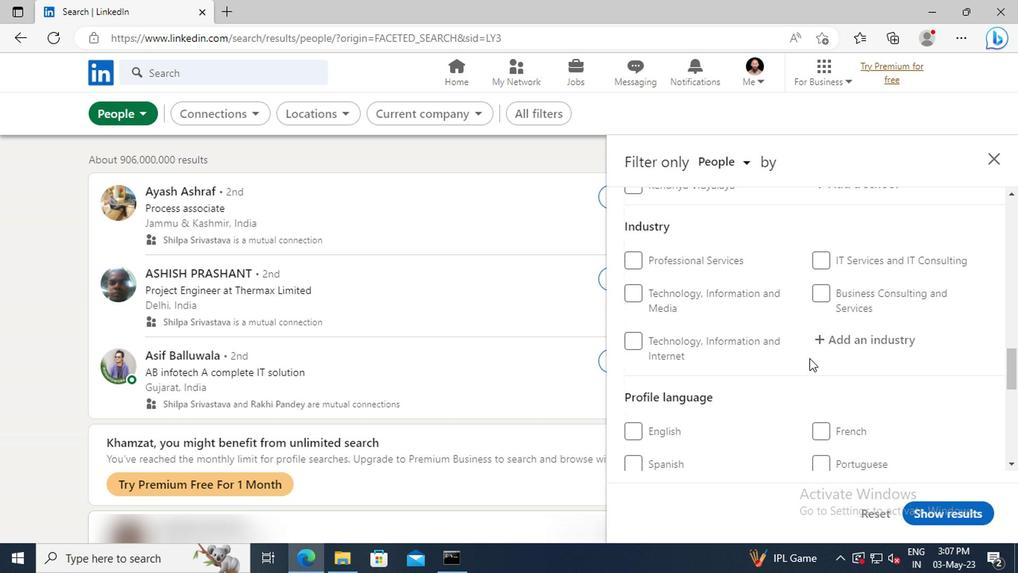 
Action: Mouse scrolled (805, 359) with delta (0, 0)
Screenshot: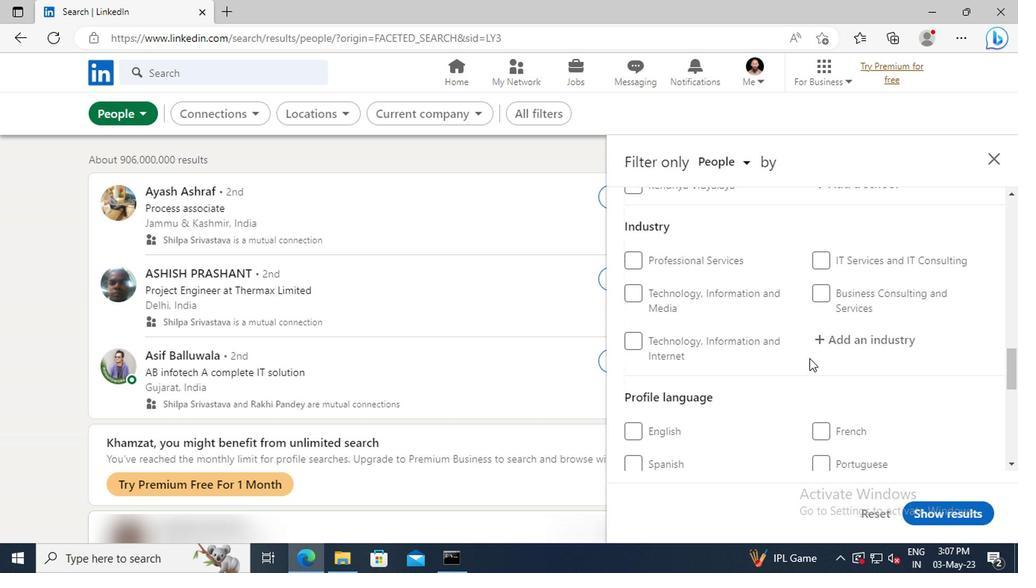 
Action: Mouse scrolled (805, 359) with delta (0, 0)
Screenshot: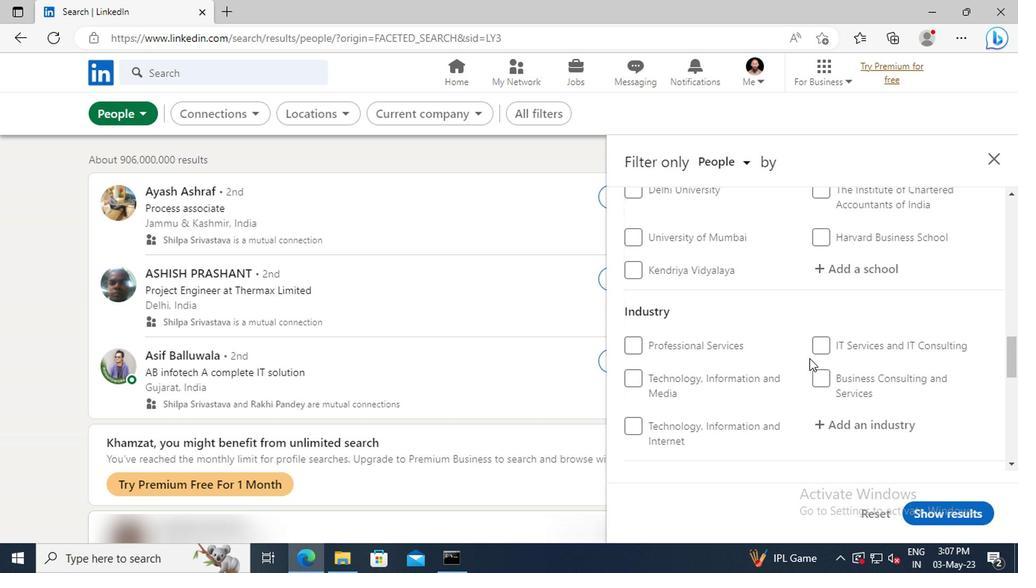 
Action: Mouse scrolled (805, 359) with delta (0, 0)
Screenshot: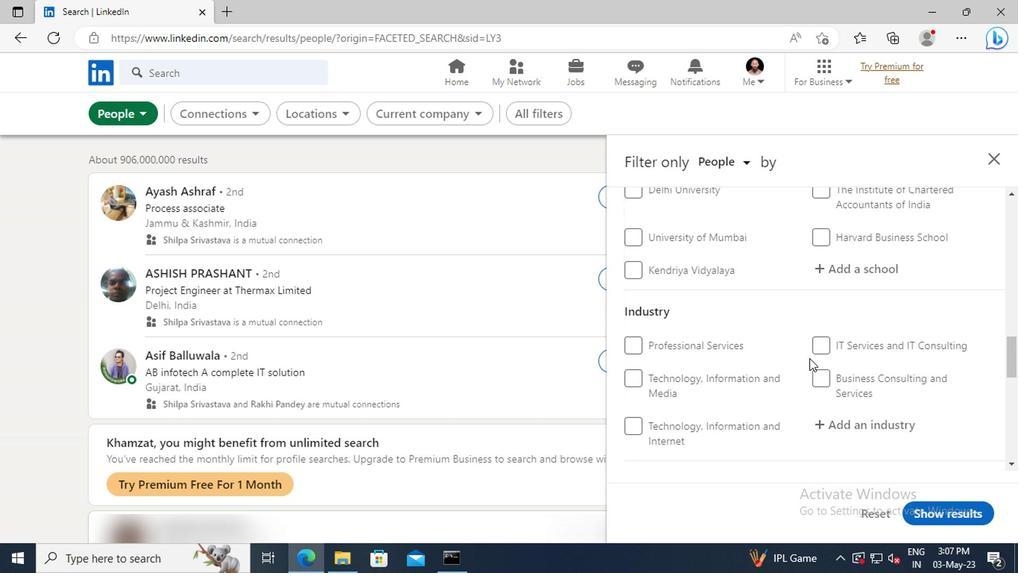 
Action: Mouse scrolled (805, 359) with delta (0, 0)
Screenshot: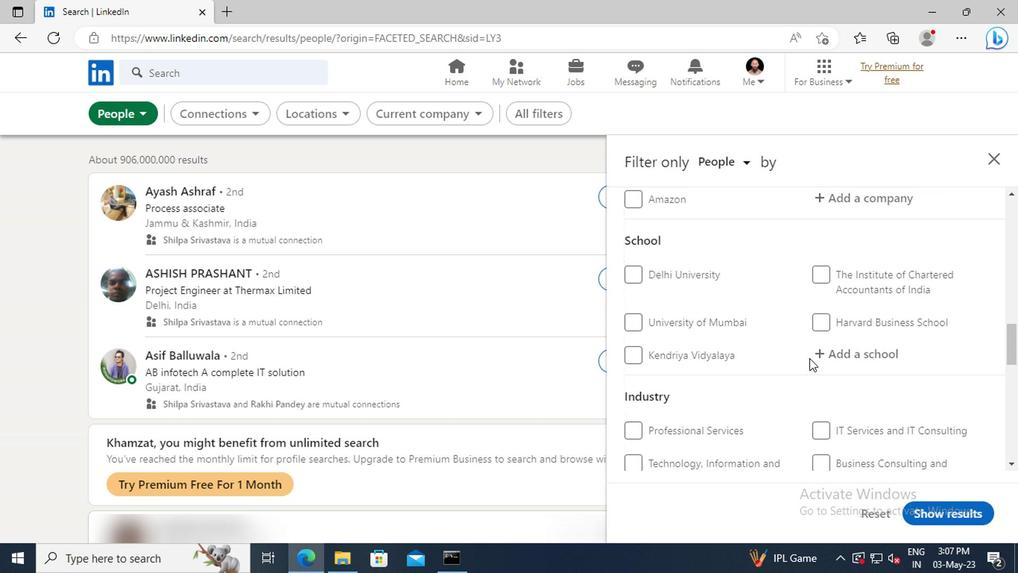 
Action: Mouse scrolled (805, 359) with delta (0, 0)
Screenshot: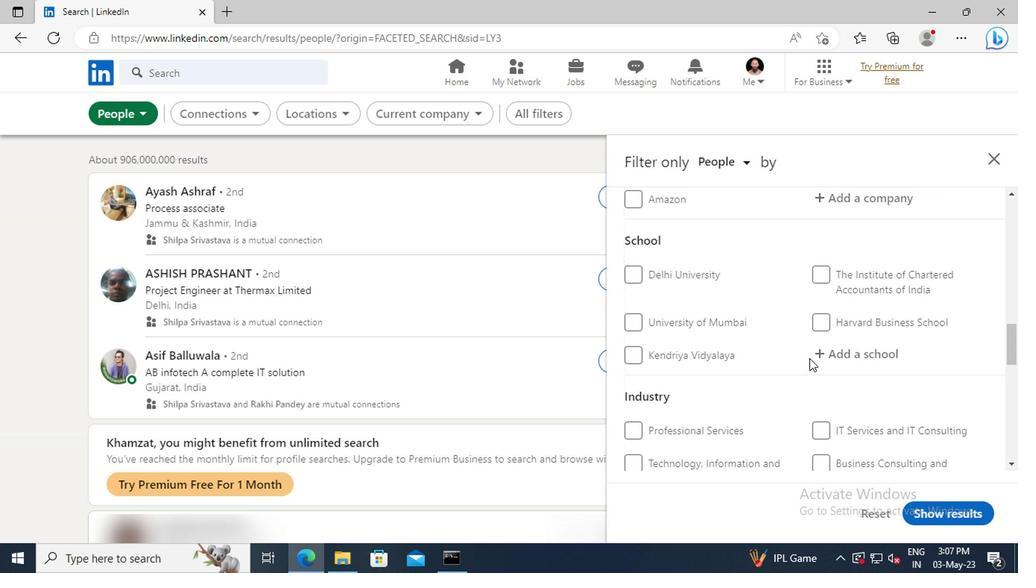 
Action: Mouse scrolled (805, 359) with delta (0, 0)
Screenshot: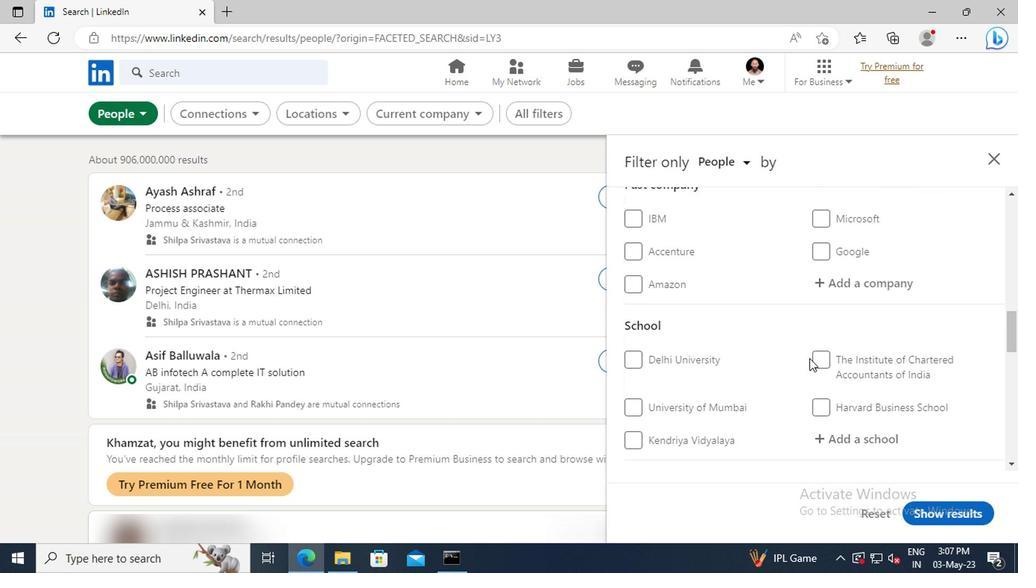 
Action: Mouse scrolled (805, 359) with delta (0, 0)
Screenshot: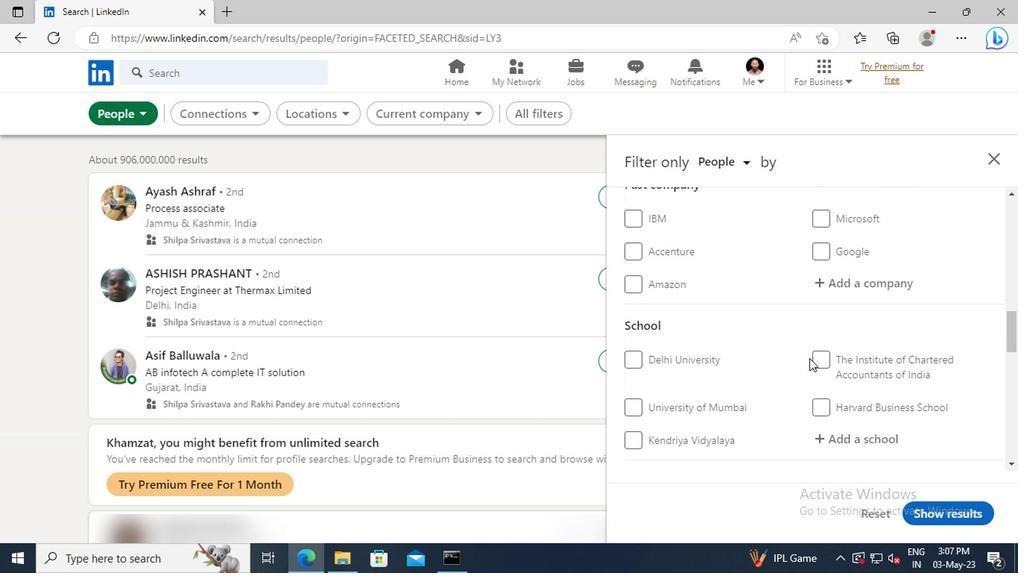 
Action: Mouse scrolled (805, 359) with delta (0, 0)
Screenshot: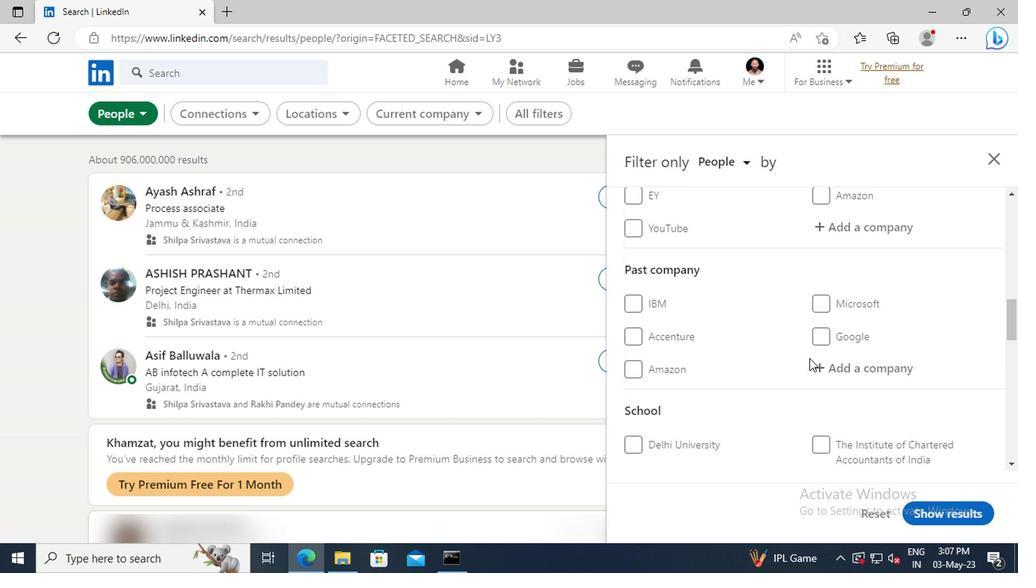 
Action: Mouse scrolled (805, 359) with delta (0, 0)
Screenshot: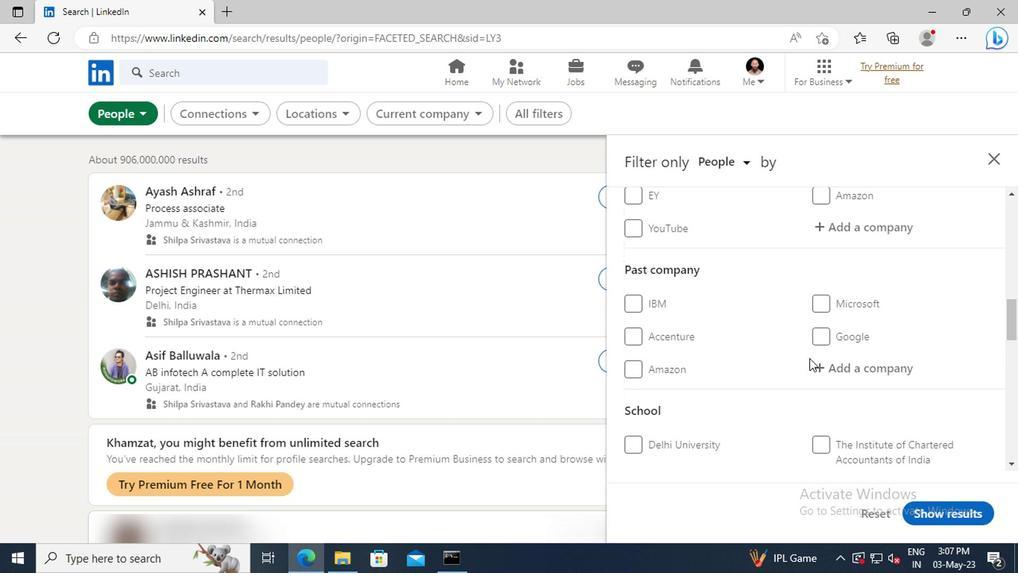 
Action: Mouse scrolled (805, 359) with delta (0, 0)
Screenshot: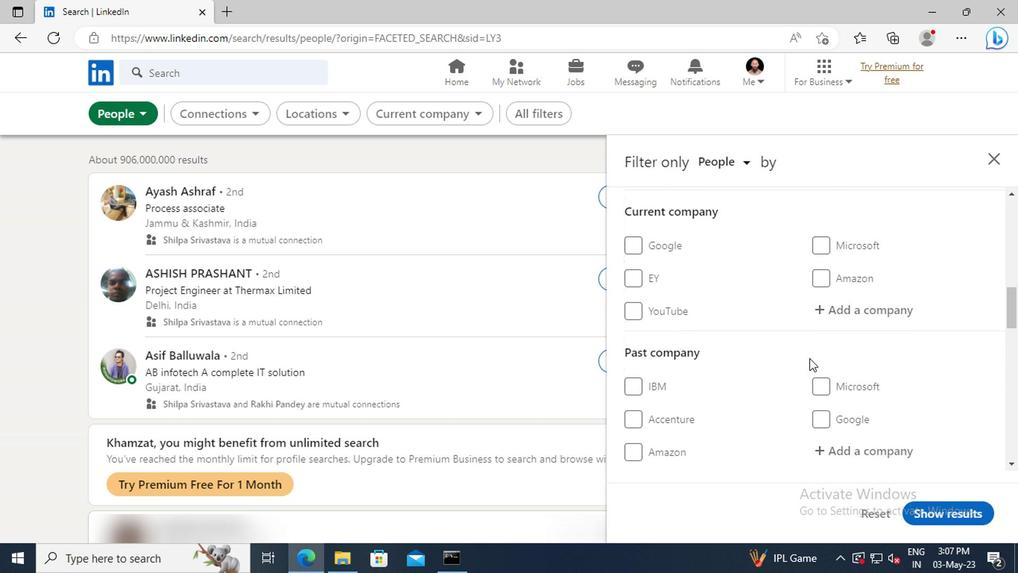 
Action: Mouse moved to (811, 355)
Screenshot: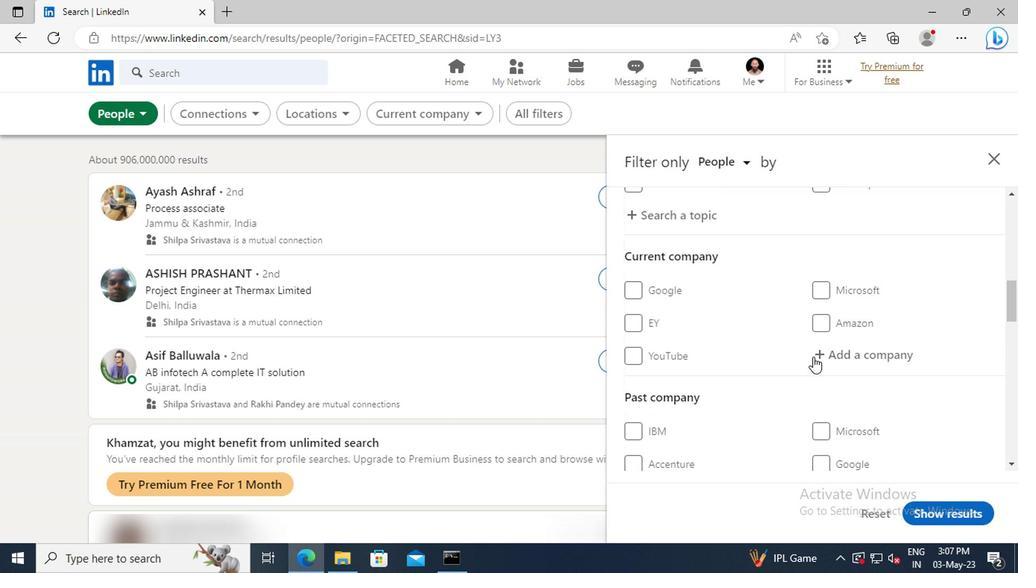 
Action: Mouse pressed left at (811, 355)
Screenshot: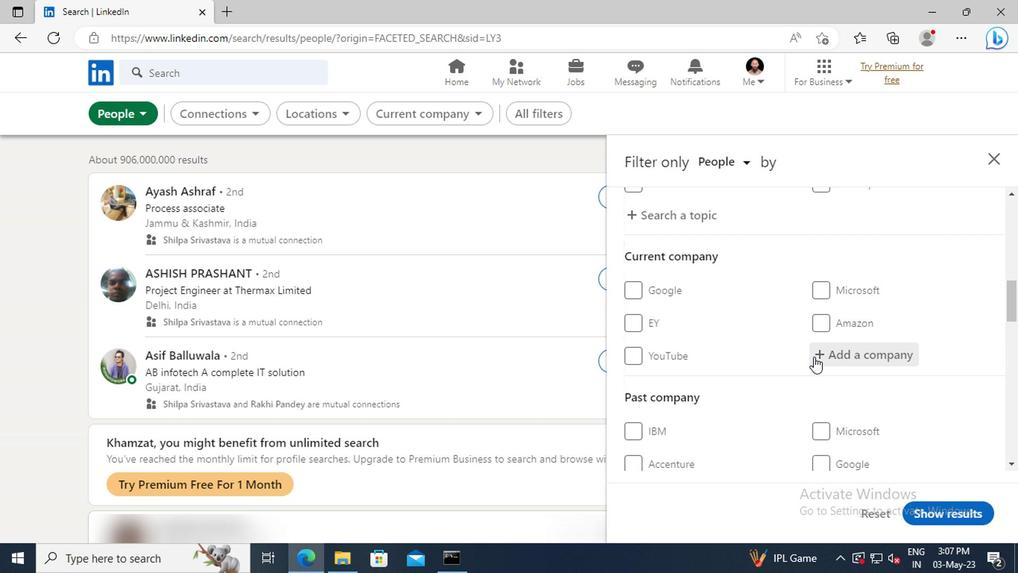
Action: Key pressed <Key.shift>ANZ<Key.space><Key.shift>OIL
Screenshot: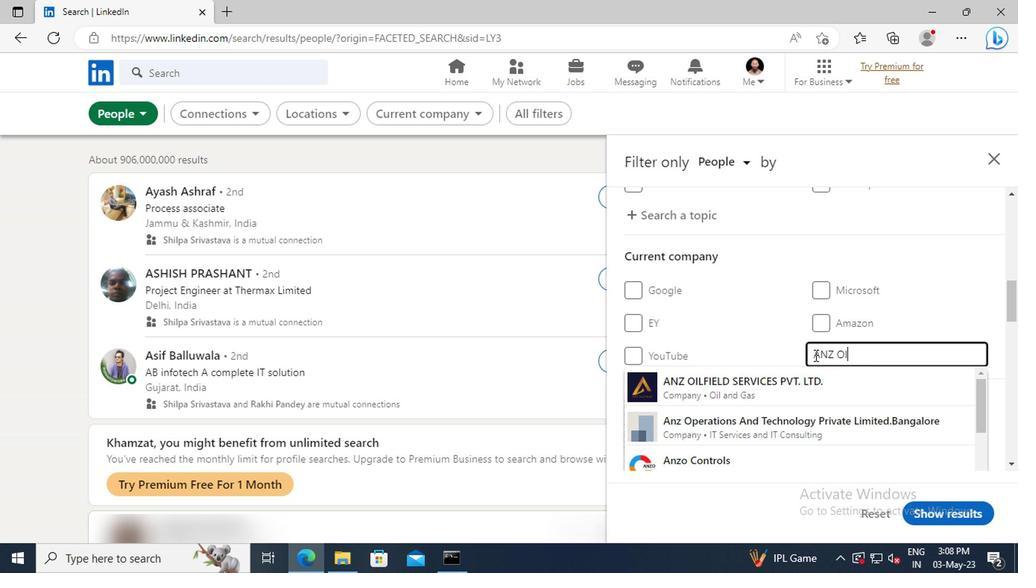 
Action: Mouse moved to (817, 376)
Screenshot: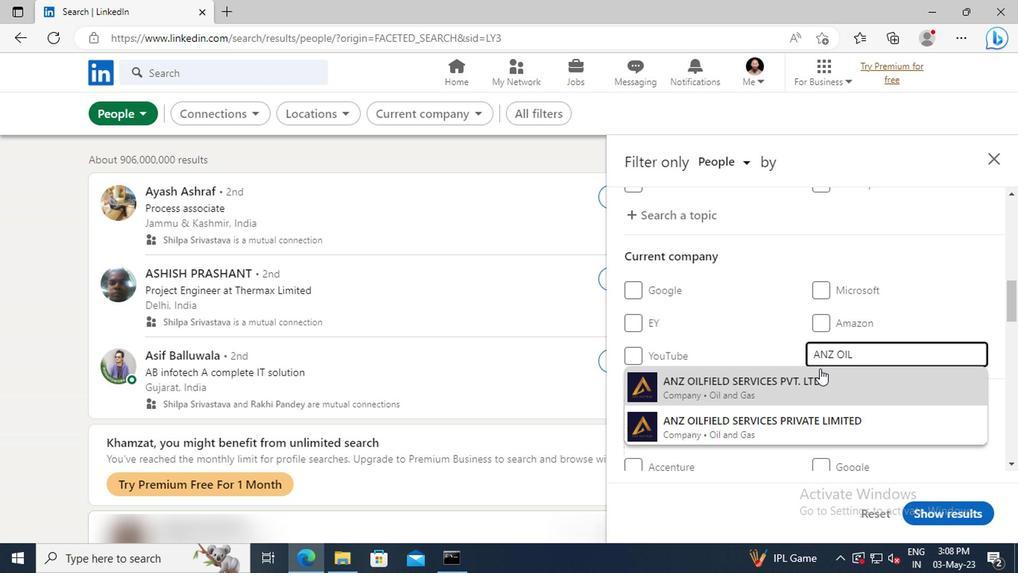 
Action: Mouse pressed left at (817, 376)
Screenshot: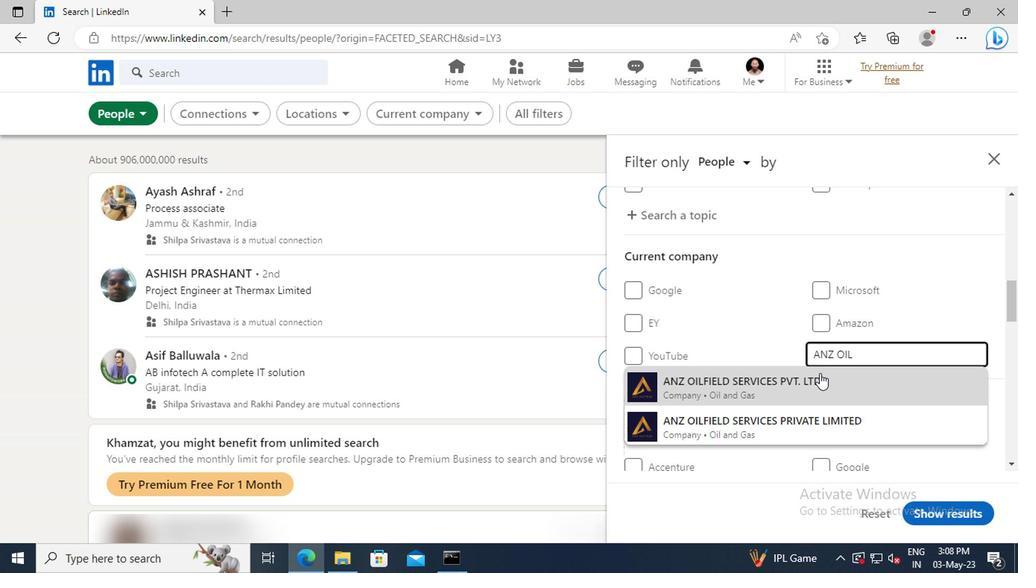 
Action: Mouse scrolled (817, 375) with delta (0, 0)
Screenshot: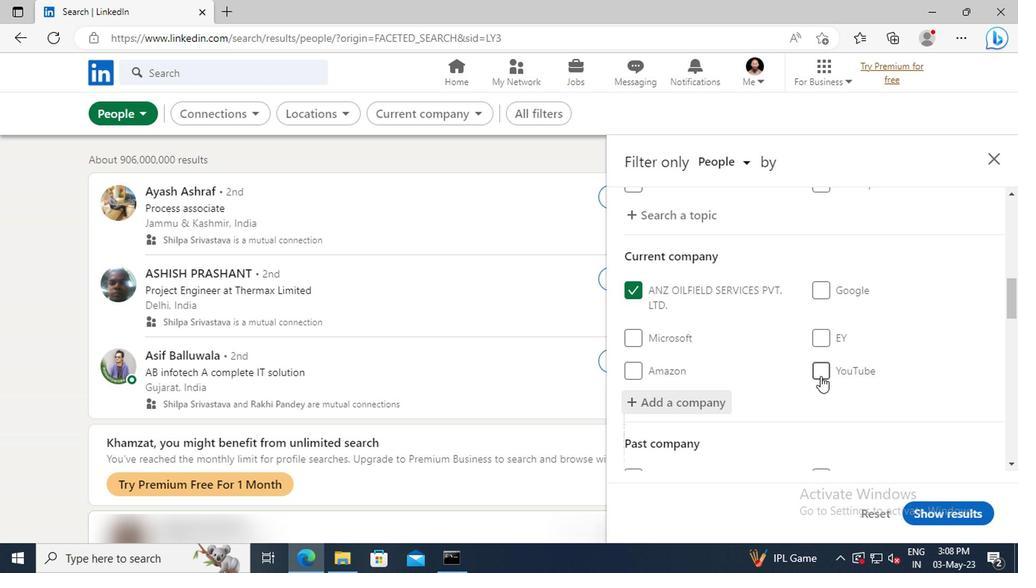 
Action: Mouse scrolled (817, 375) with delta (0, 0)
Screenshot: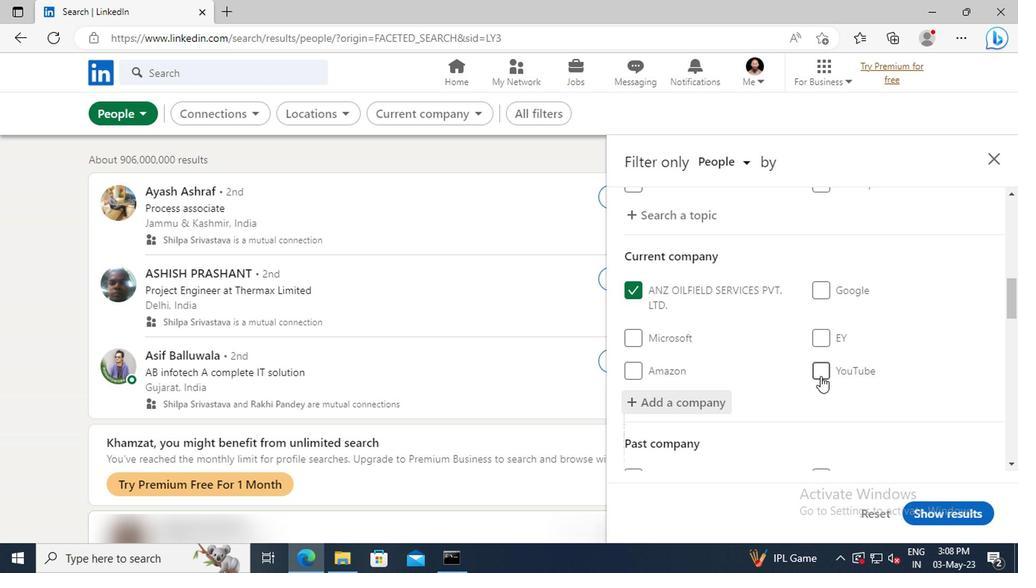 
Action: Mouse scrolled (817, 375) with delta (0, 0)
Screenshot: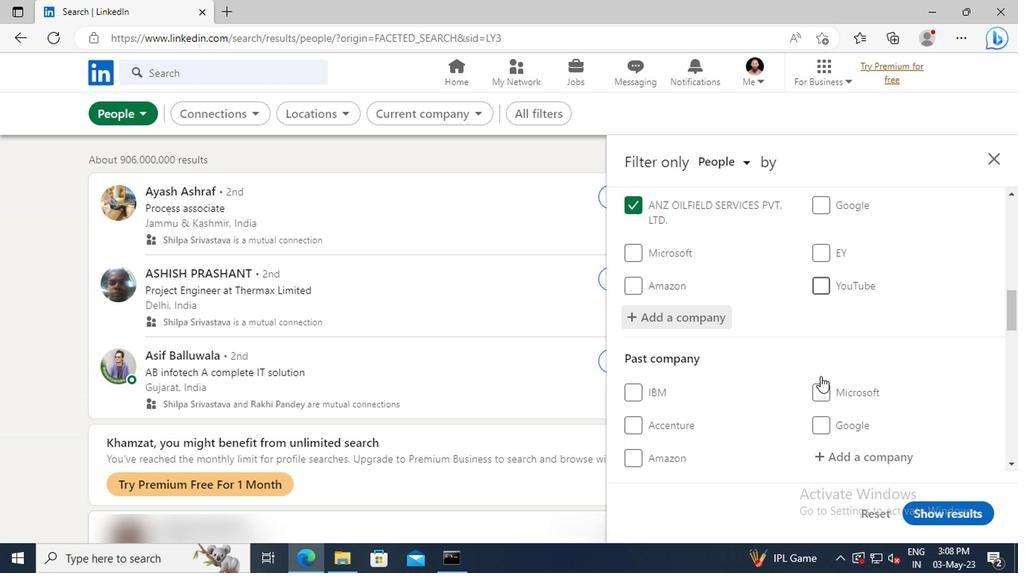 
Action: Mouse scrolled (817, 375) with delta (0, 0)
Screenshot: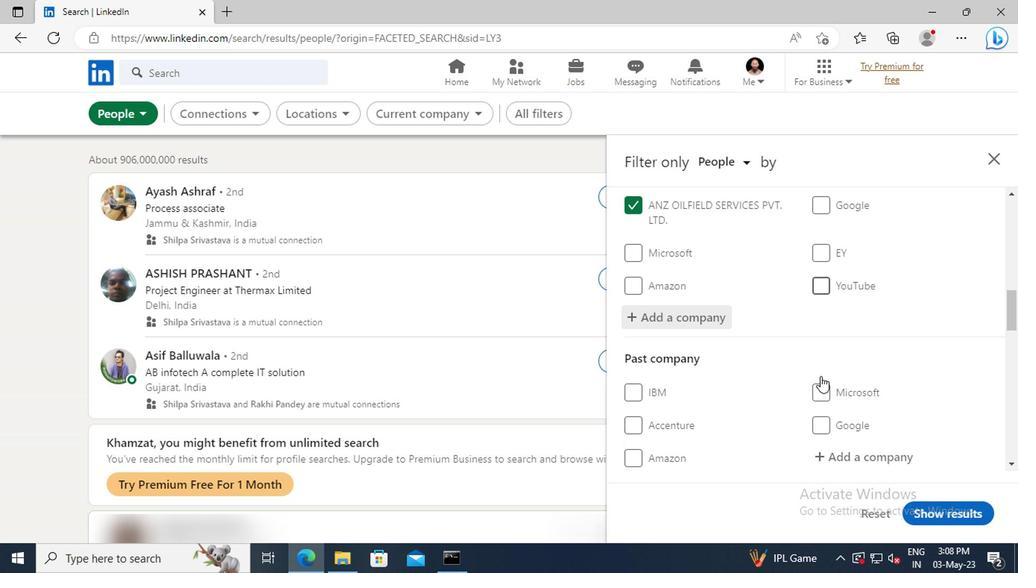 
Action: Mouse moved to (813, 354)
Screenshot: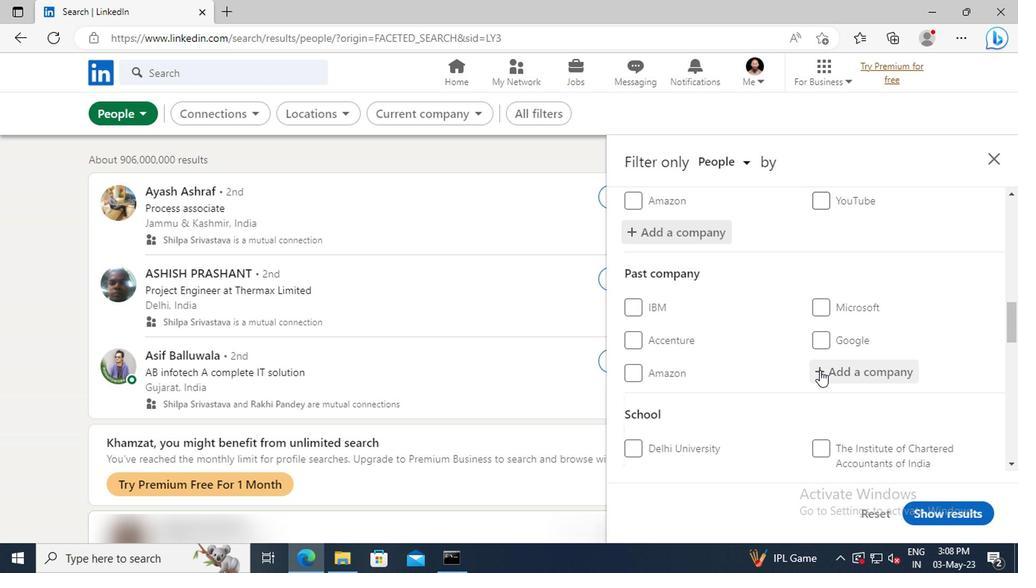
Action: Mouse scrolled (813, 353) with delta (0, -1)
Screenshot: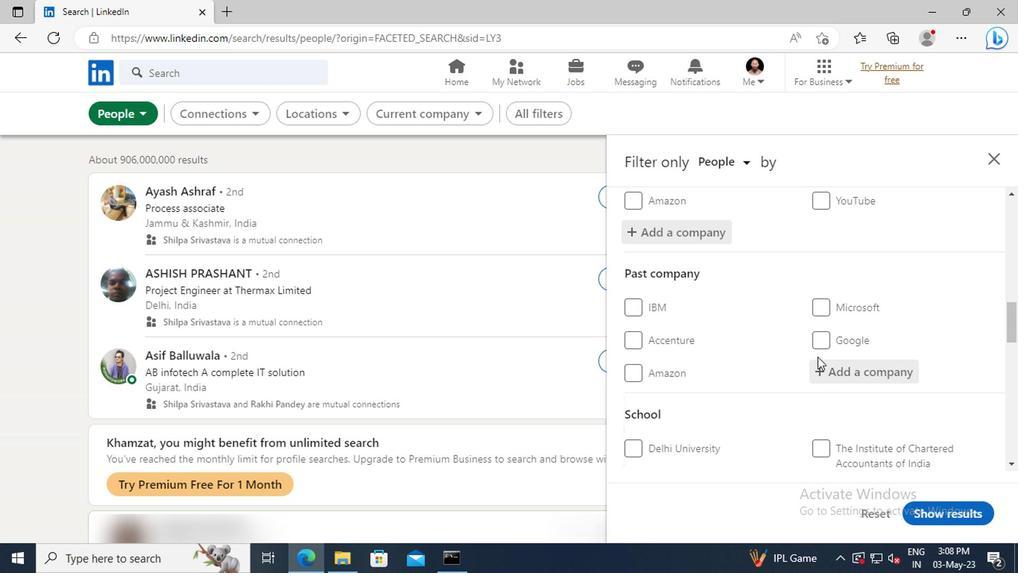 
Action: Mouse scrolled (813, 353) with delta (0, -1)
Screenshot: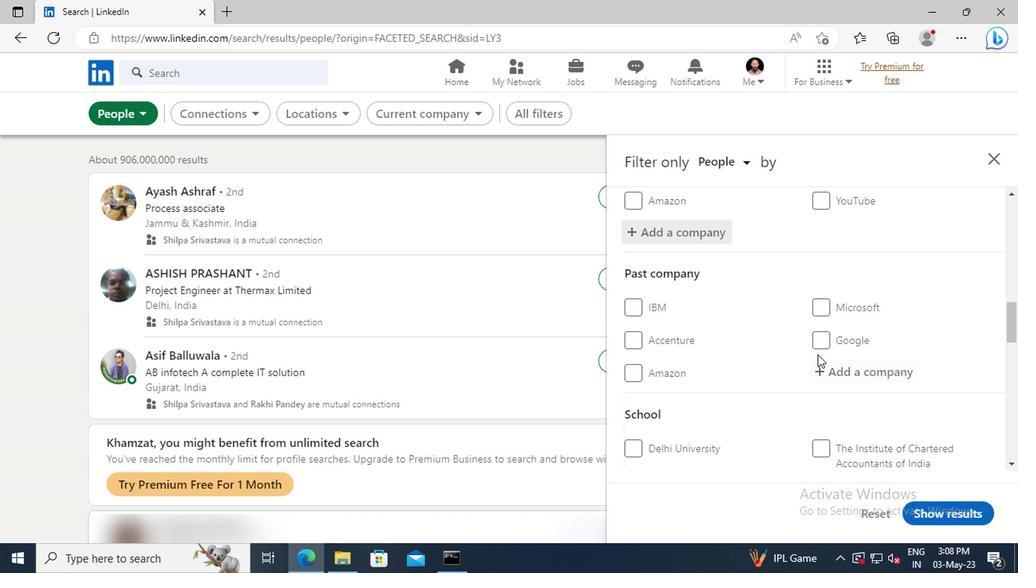 
Action: Mouse moved to (809, 340)
Screenshot: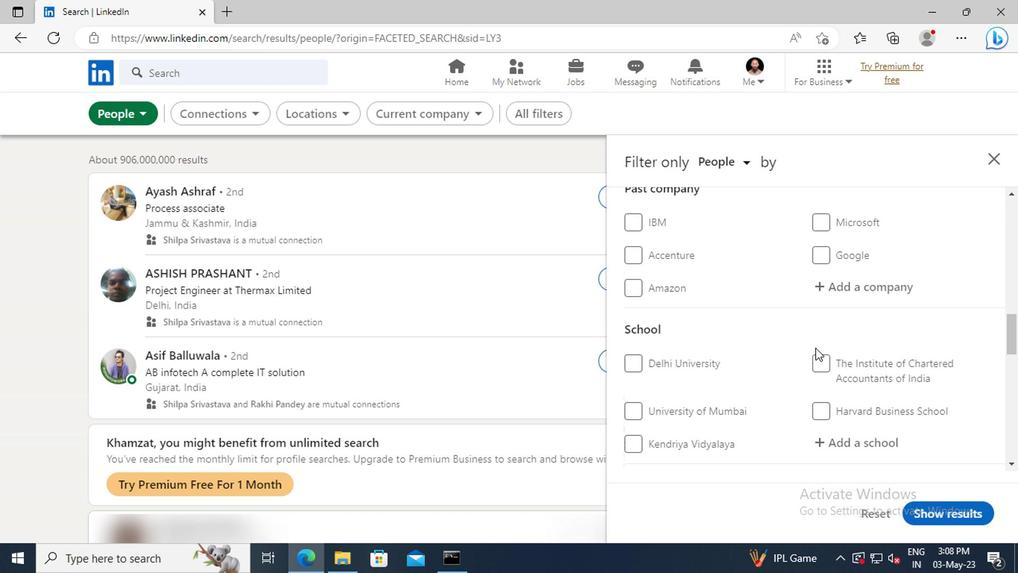 
Action: Mouse scrolled (809, 340) with delta (0, 0)
Screenshot: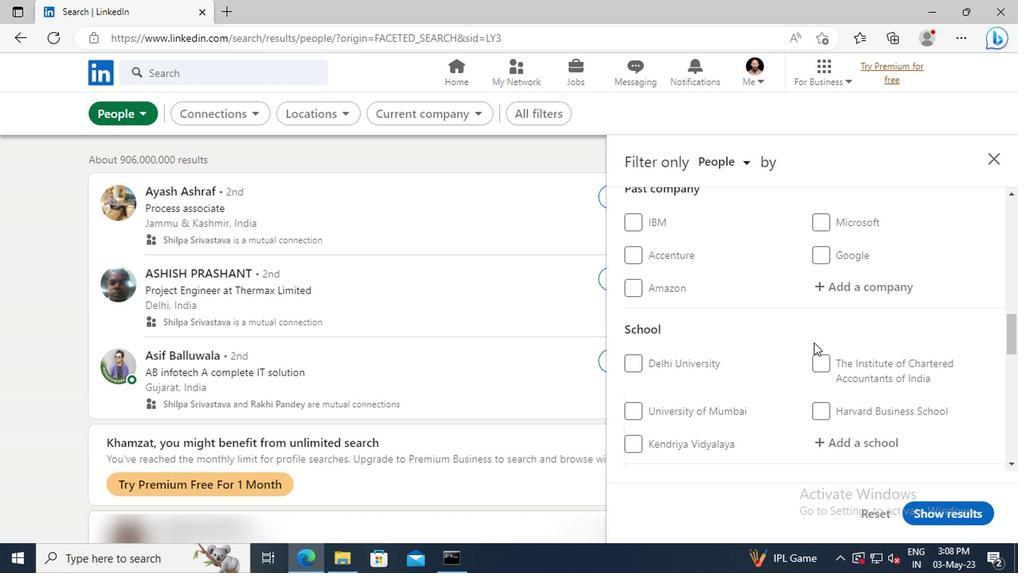 
Action: Mouse scrolled (809, 340) with delta (0, 0)
Screenshot: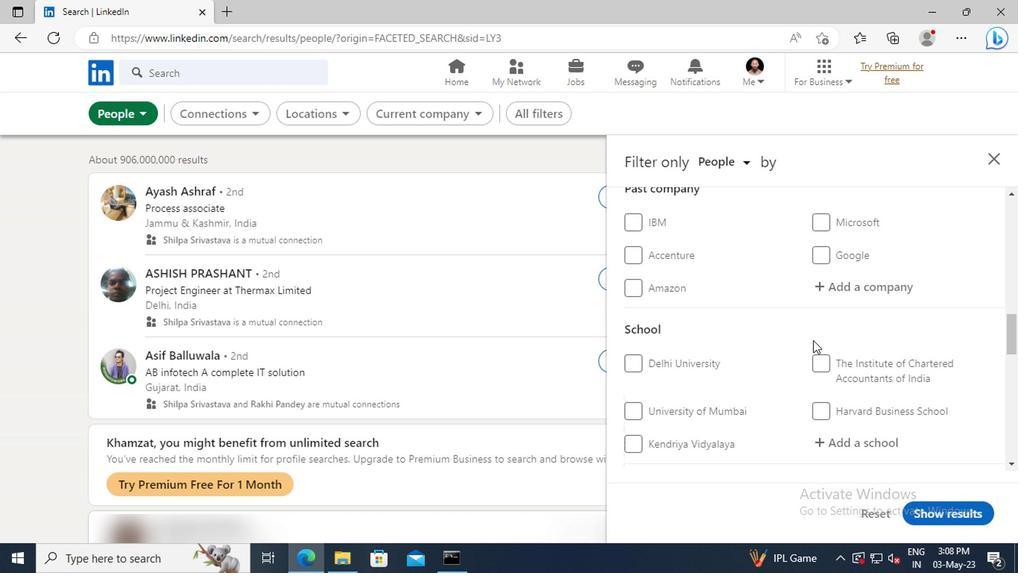 
Action: Mouse moved to (820, 357)
Screenshot: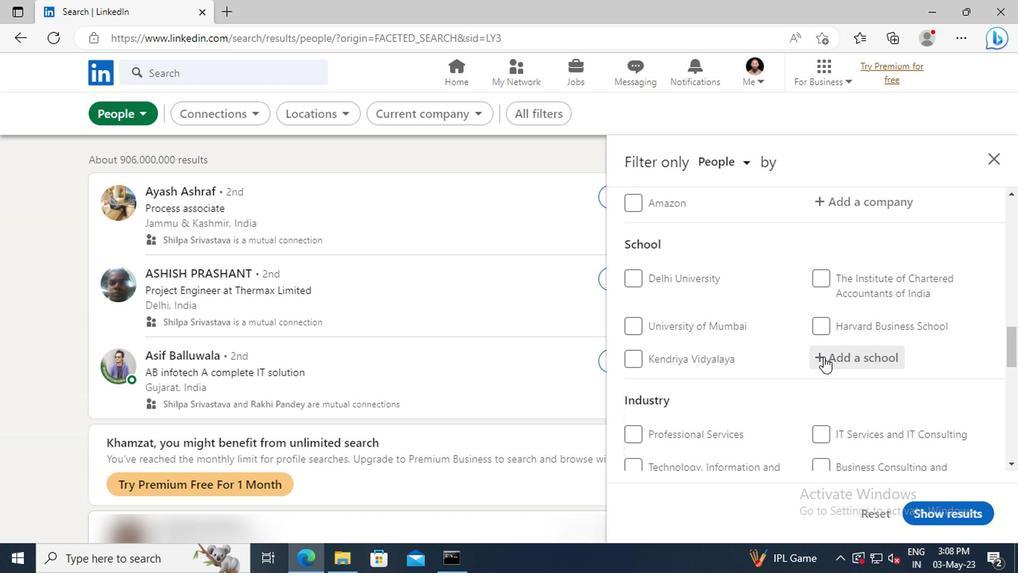
Action: Mouse pressed left at (820, 357)
Screenshot: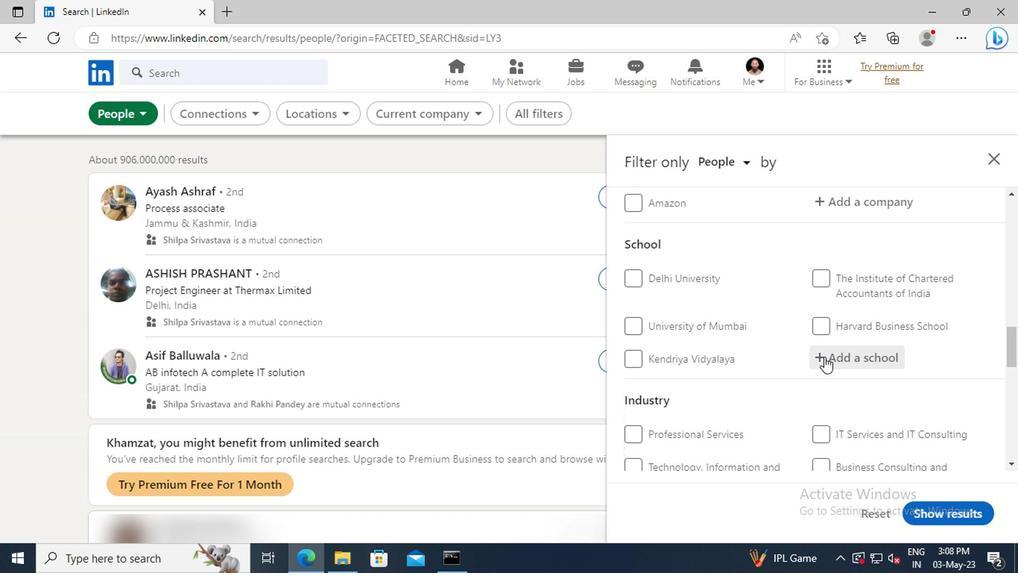
Action: Key pressed <Key.shift>CMR<Key.space><Key.shift>GROUP
Screenshot: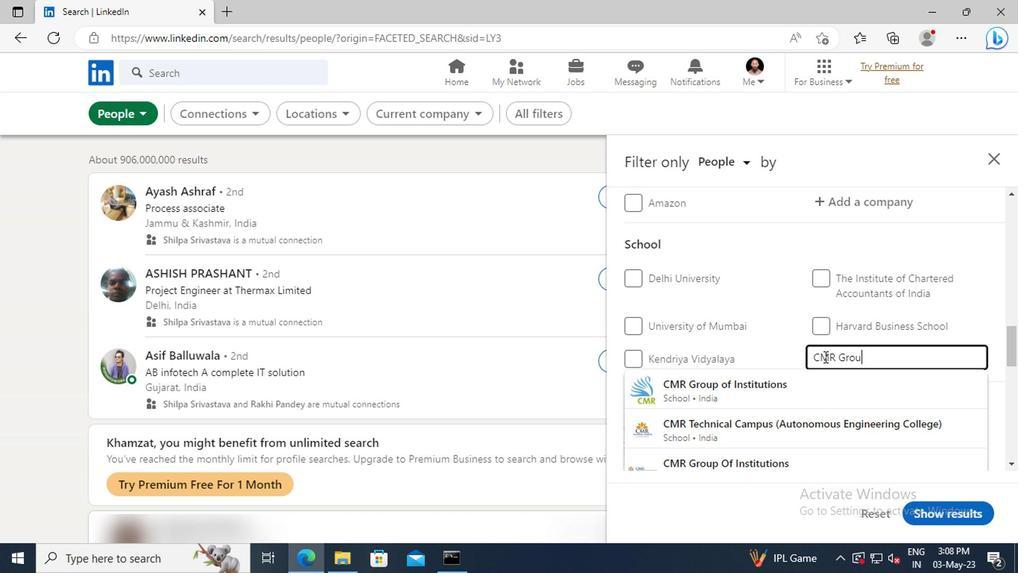 
Action: Mouse moved to (820, 382)
Screenshot: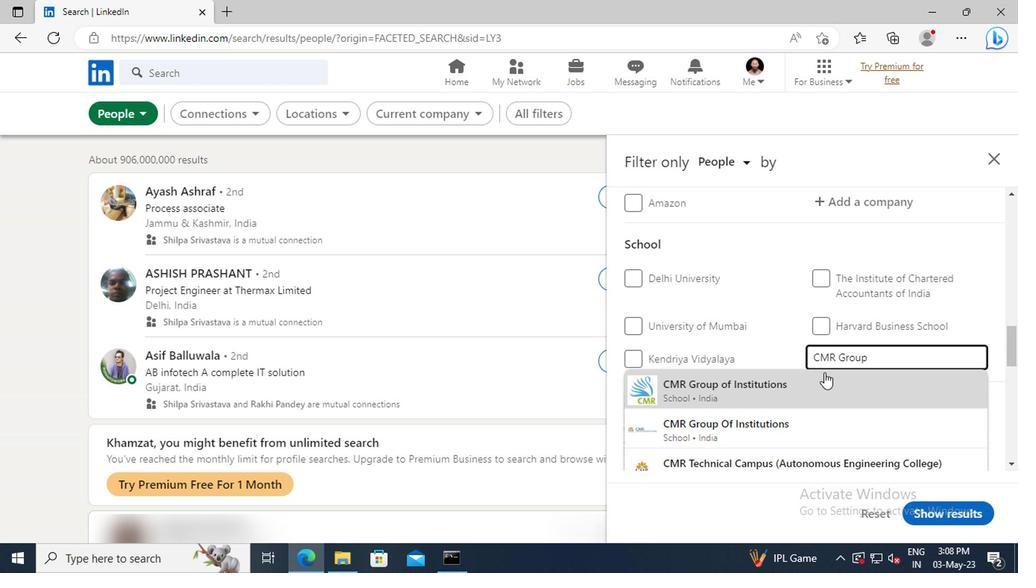 
Action: Mouse pressed left at (820, 382)
Screenshot: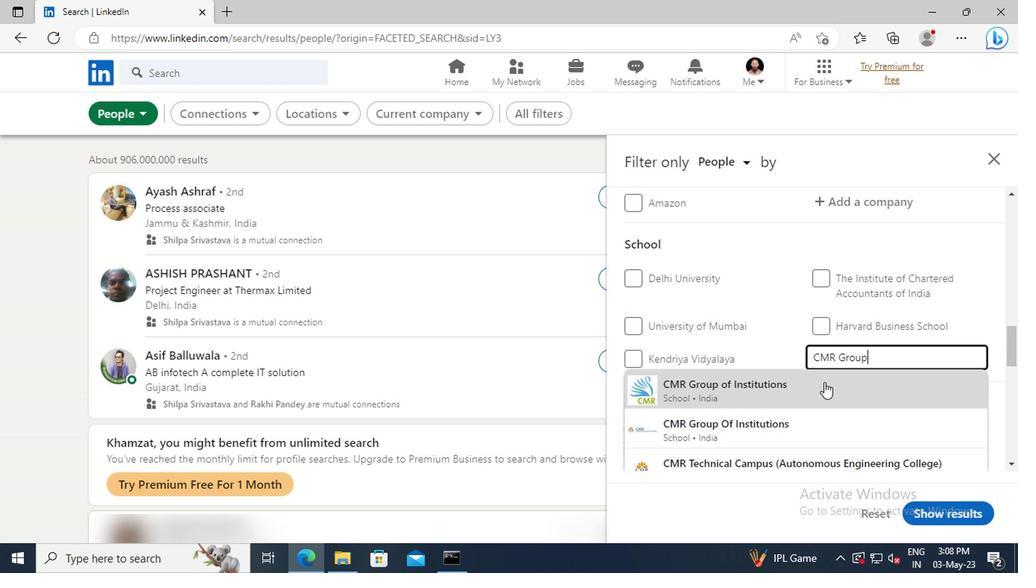 
Action: Mouse scrolled (820, 381) with delta (0, 0)
Screenshot: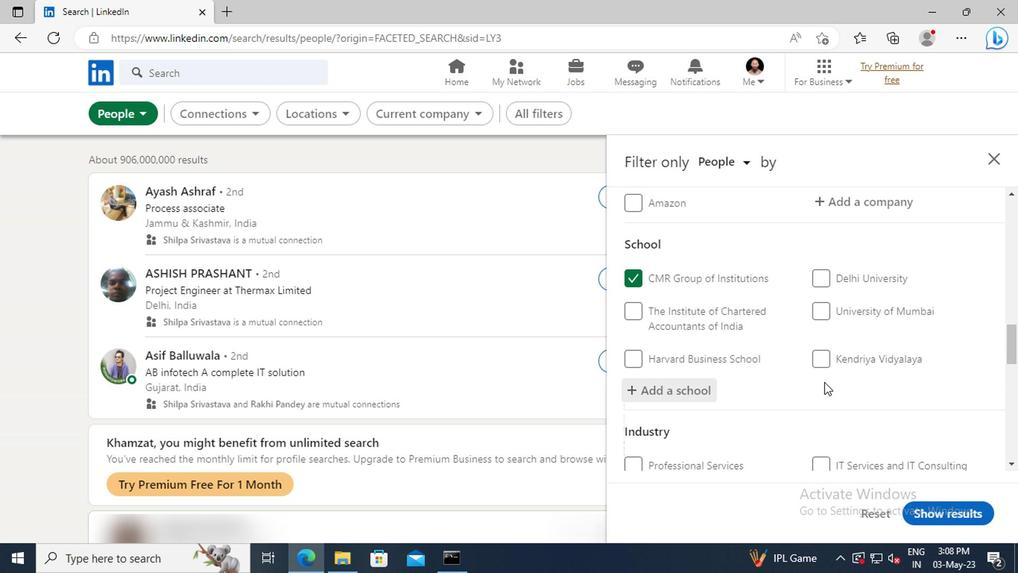 
Action: Mouse scrolled (820, 381) with delta (0, 0)
Screenshot: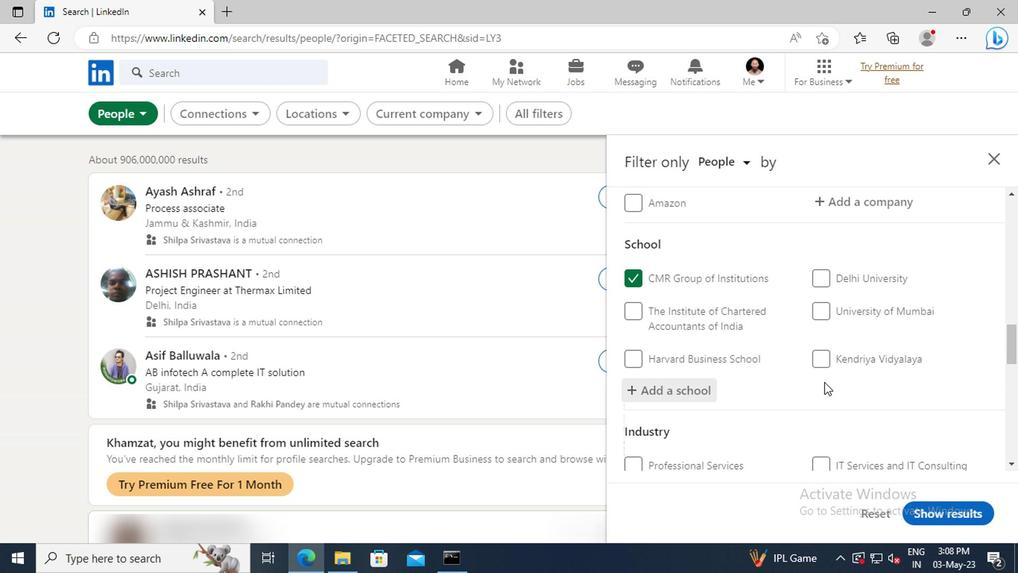 
Action: Mouse moved to (819, 365)
Screenshot: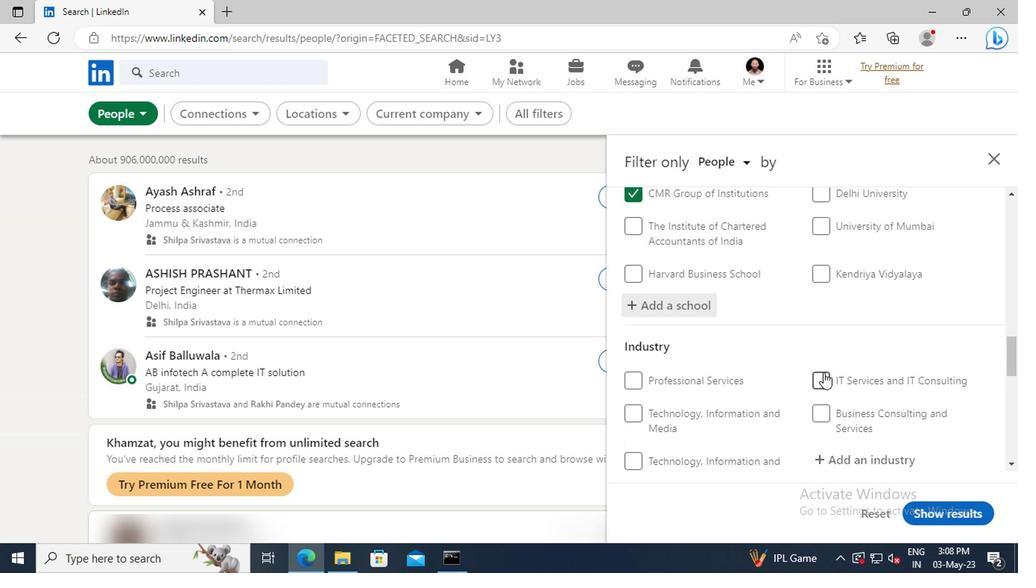 
Action: Mouse scrolled (819, 364) with delta (0, 0)
Screenshot: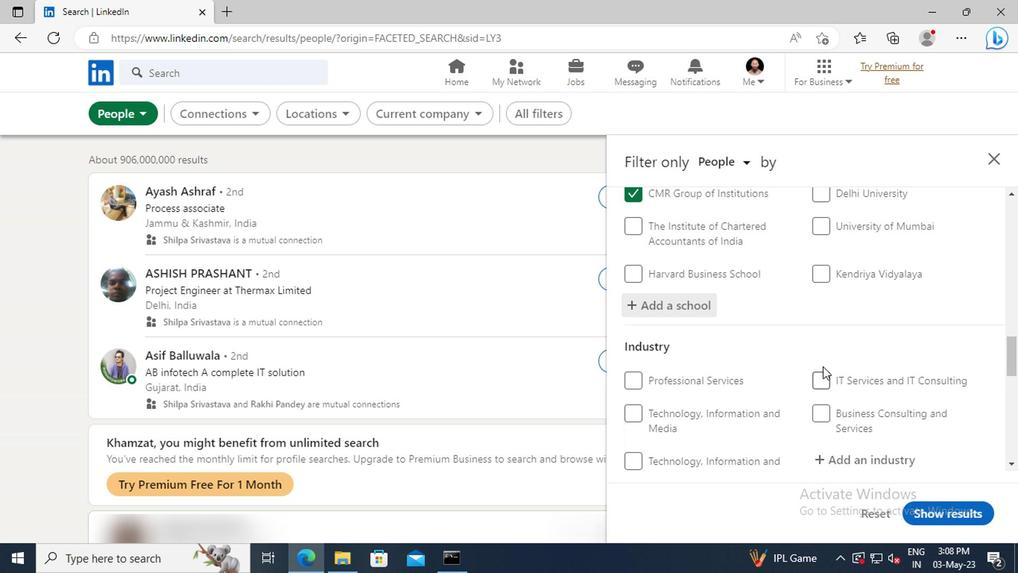 
Action: Mouse moved to (817, 359)
Screenshot: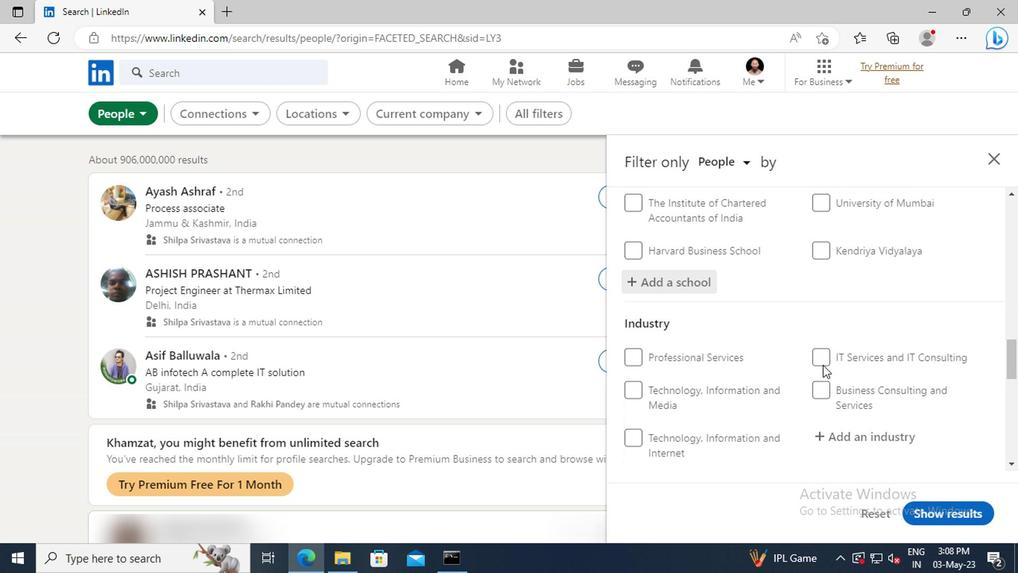 
Action: Mouse scrolled (817, 358) with delta (0, 0)
Screenshot: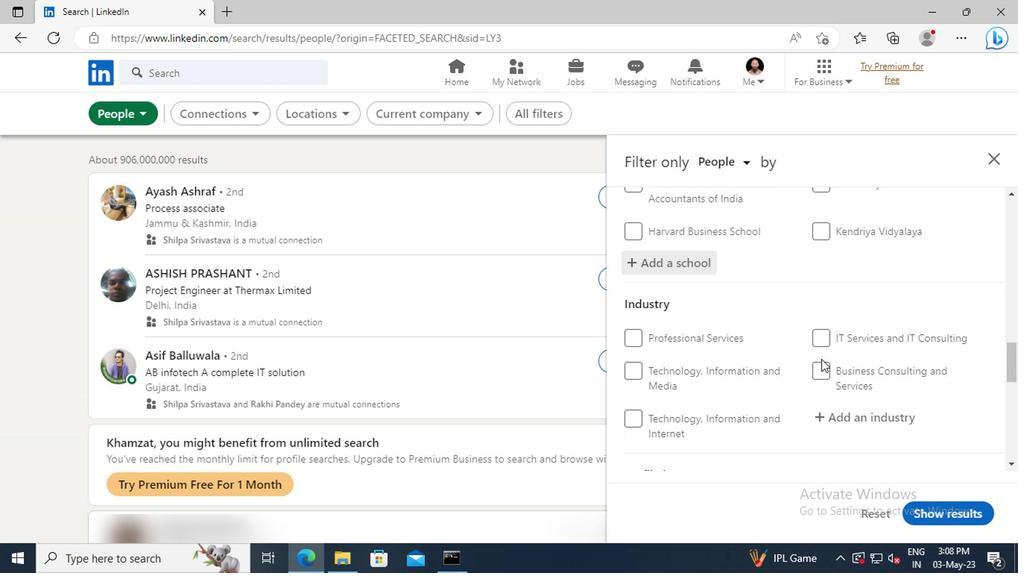 
Action: Mouse scrolled (817, 358) with delta (0, 0)
Screenshot: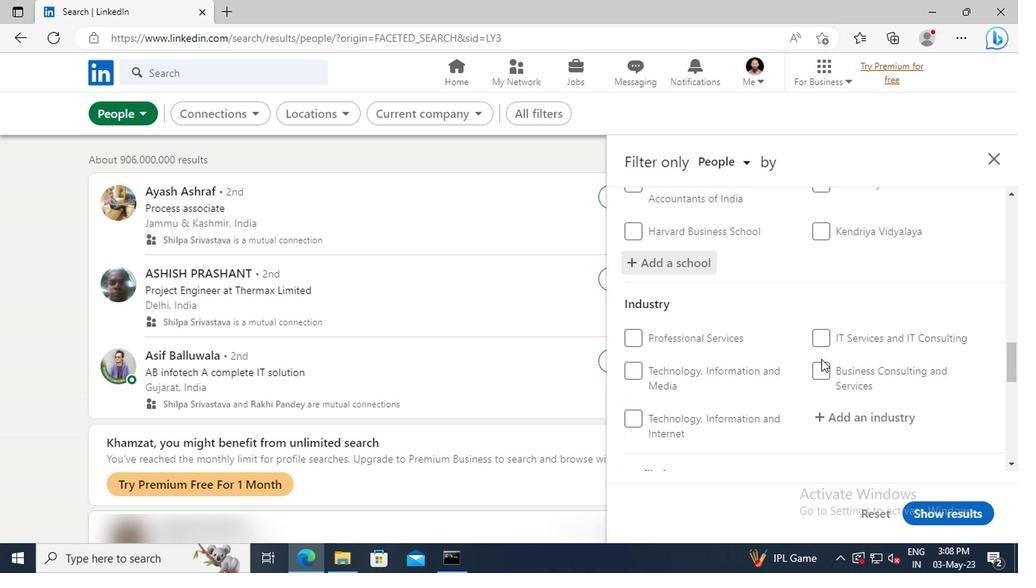 
Action: Mouse moved to (834, 339)
Screenshot: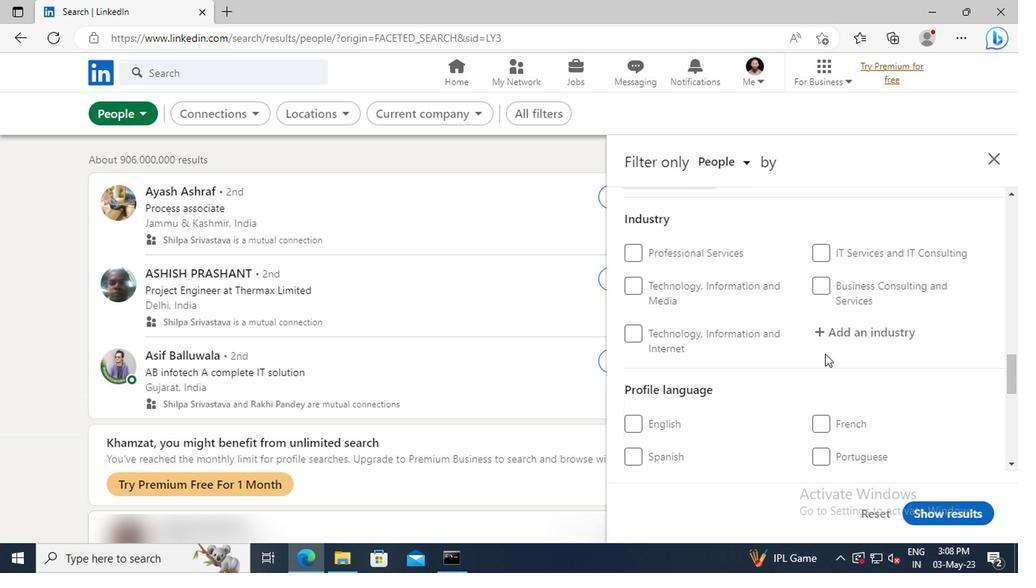 
Action: Mouse pressed left at (834, 339)
Screenshot: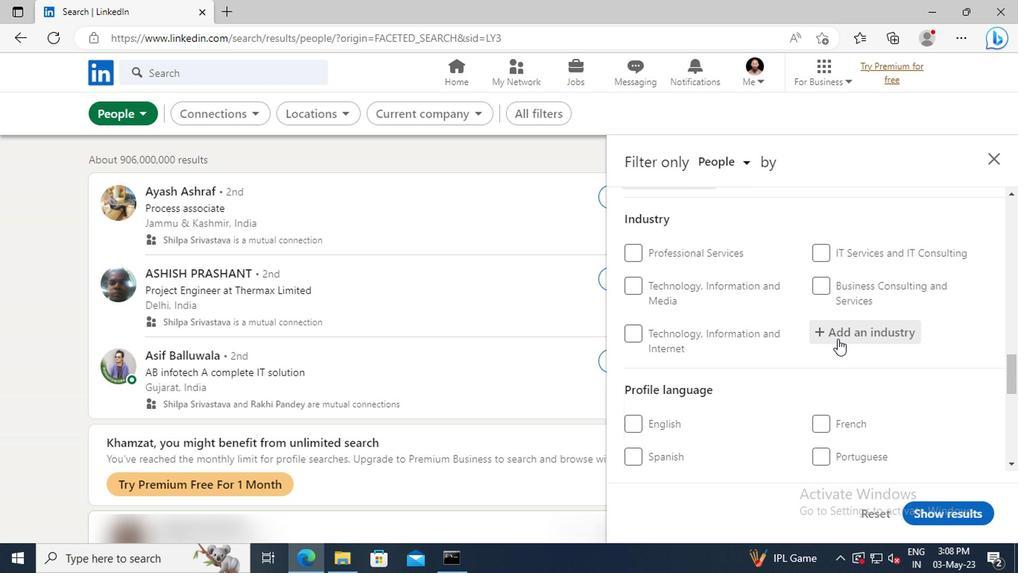 
Action: Key pressed <Key.shift>URBAN<Key.space>
Screenshot: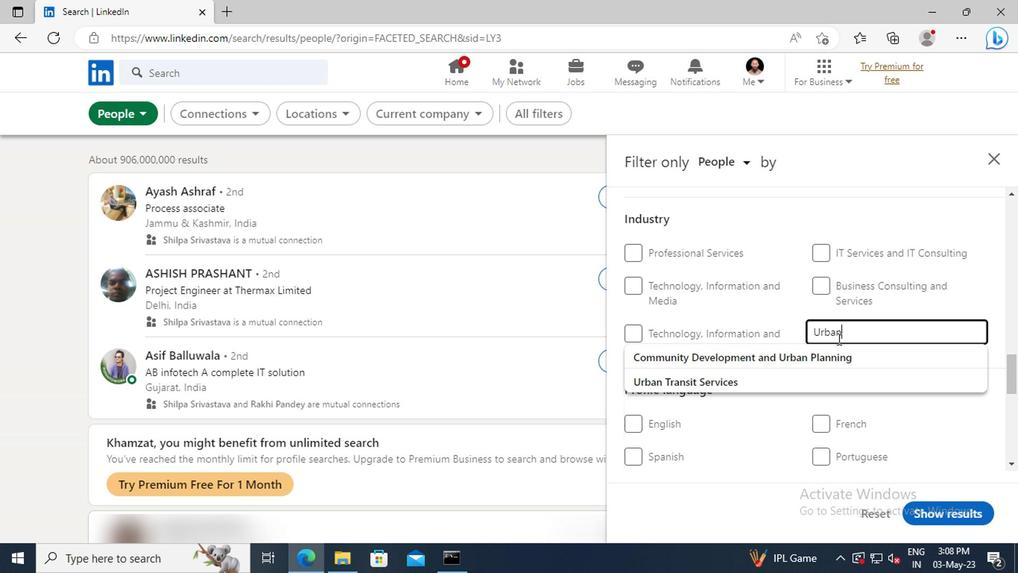 
Action: Mouse moved to (843, 372)
Screenshot: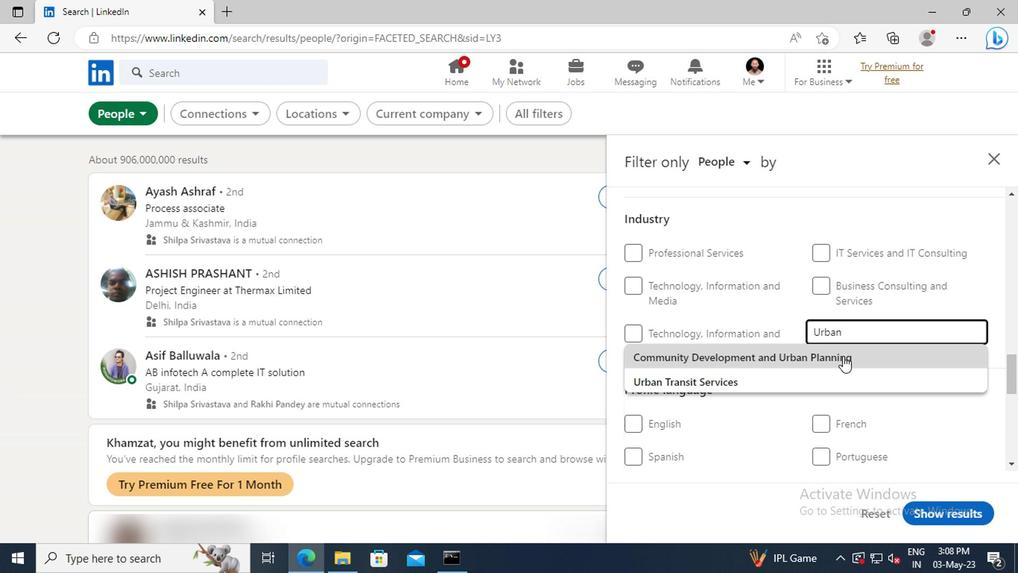 
Action: Mouse pressed left at (843, 372)
Screenshot: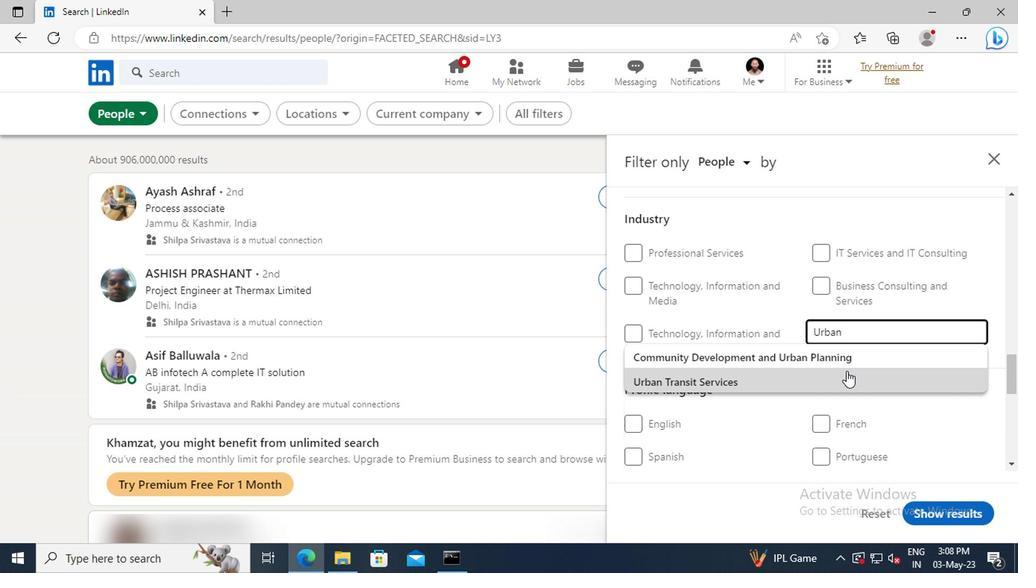 
Action: Mouse scrolled (843, 371) with delta (0, 0)
Screenshot: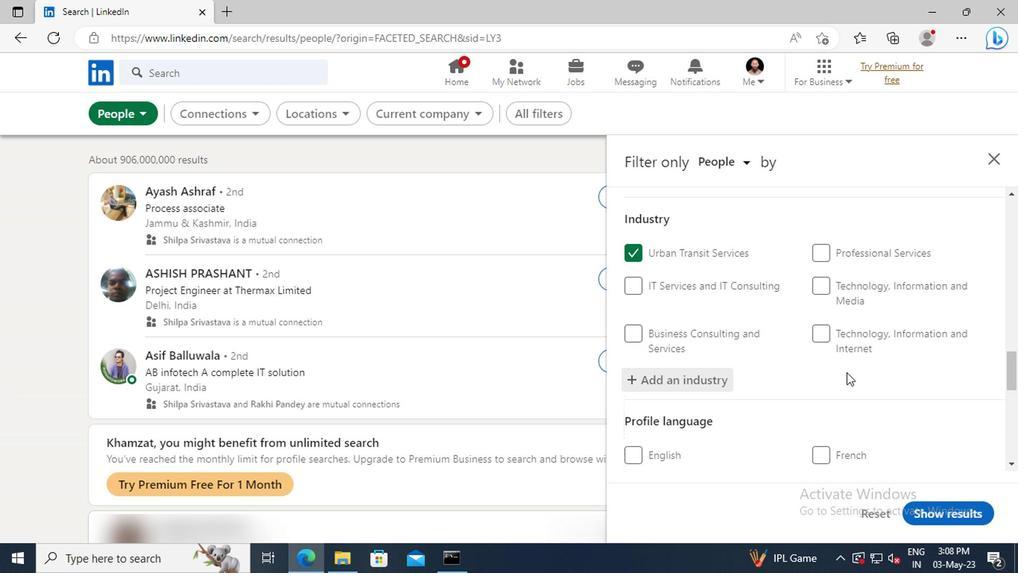 
Action: Mouse scrolled (843, 371) with delta (0, 0)
Screenshot: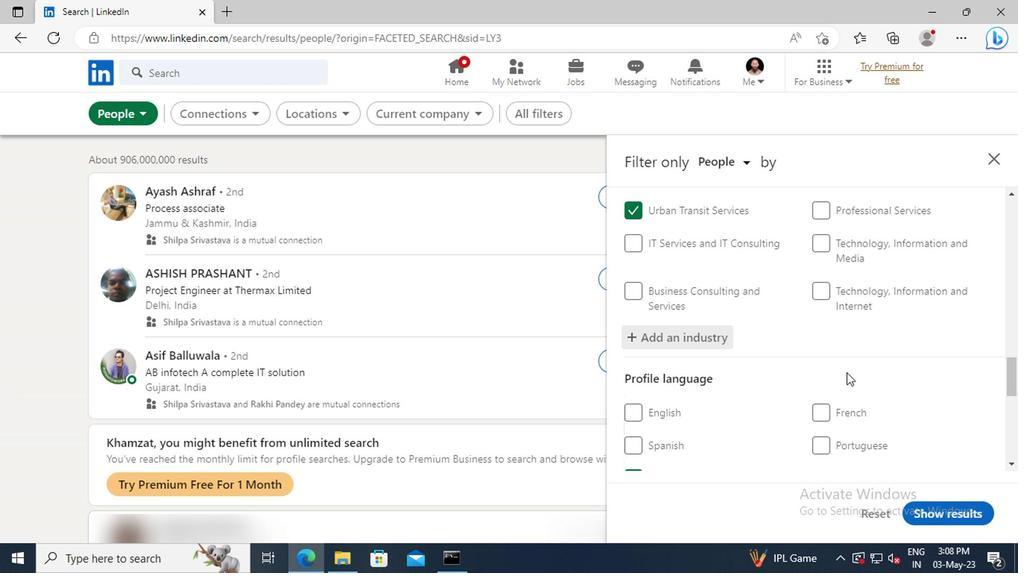 
Action: Mouse scrolled (843, 371) with delta (0, 0)
Screenshot: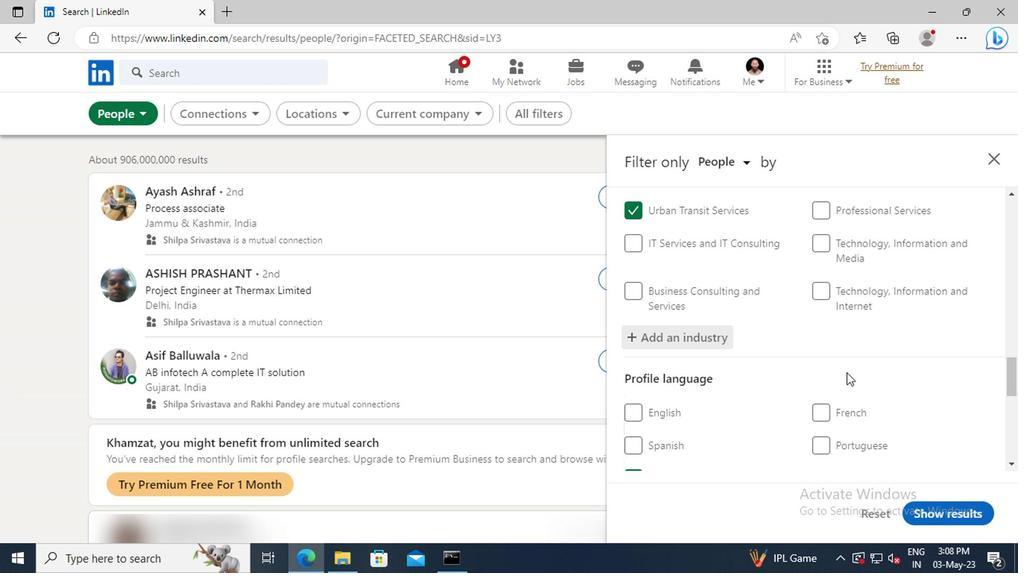 
Action: Mouse moved to (843, 359)
Screenshot: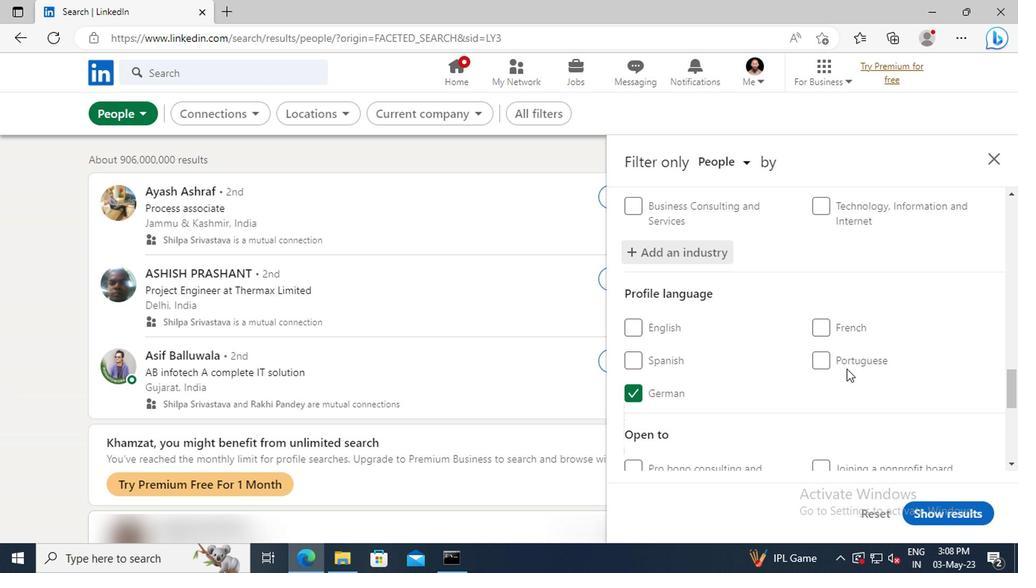 
Action: Mouse scrolled (843, 359) with delta (0, 0)
Screenshot: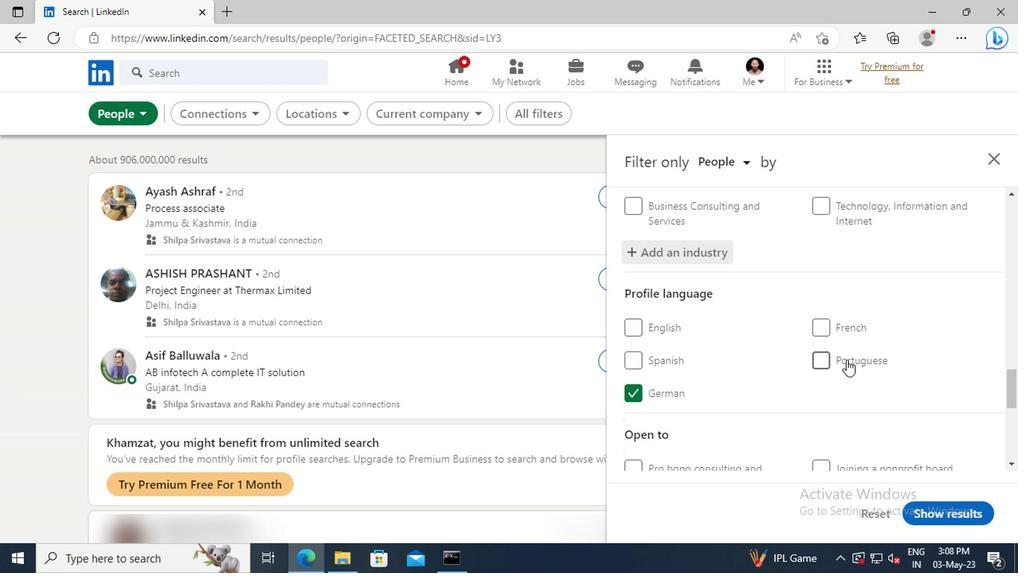 
Action: Mouse scrolled (843, 359) with delta (0, 0)
Screenshot: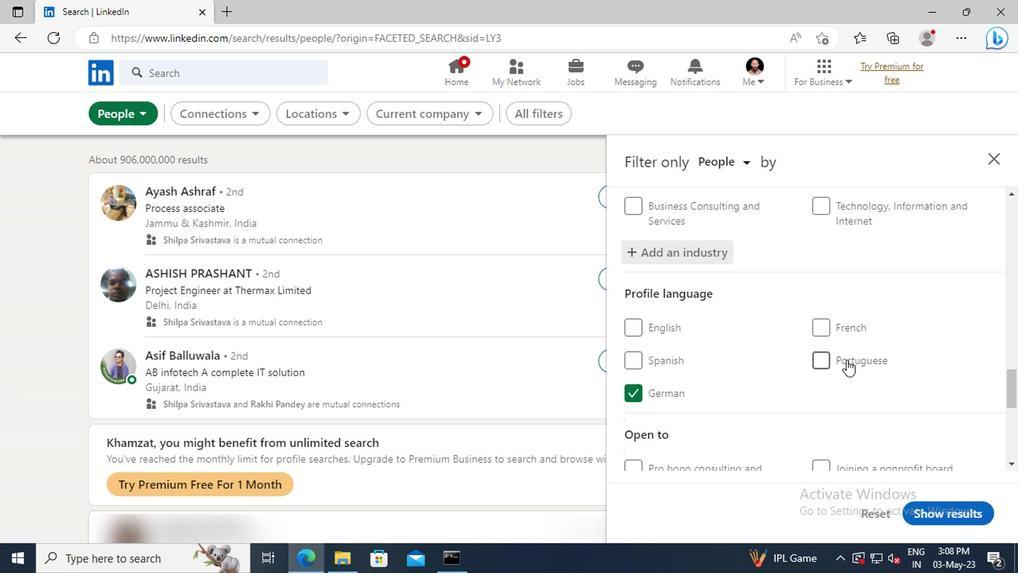 
Action: Mouse moved to (845, 342)
Screenshot: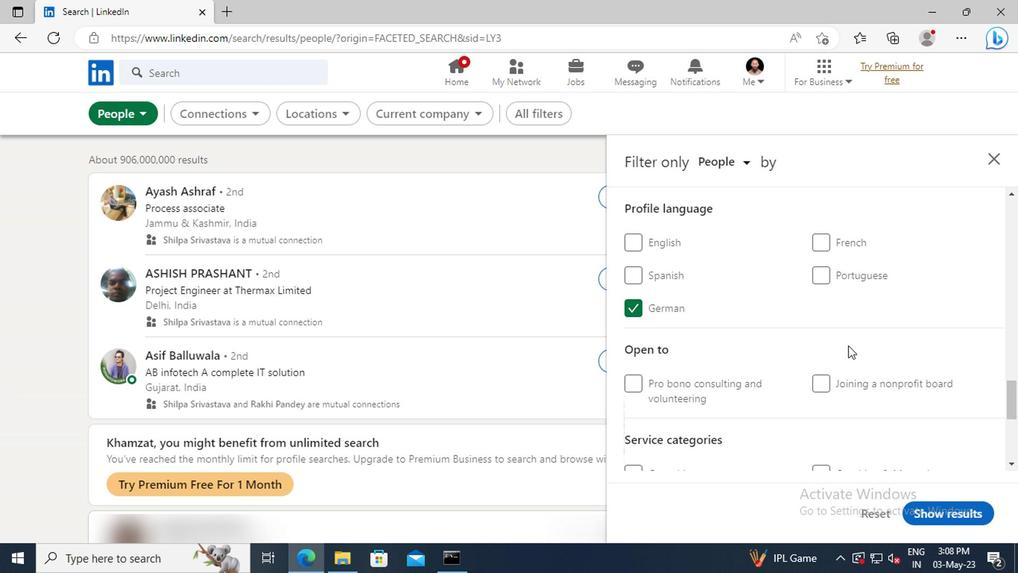
Action: Mouse scrolled (845, 341) with delta (0, -1)
Screenshot: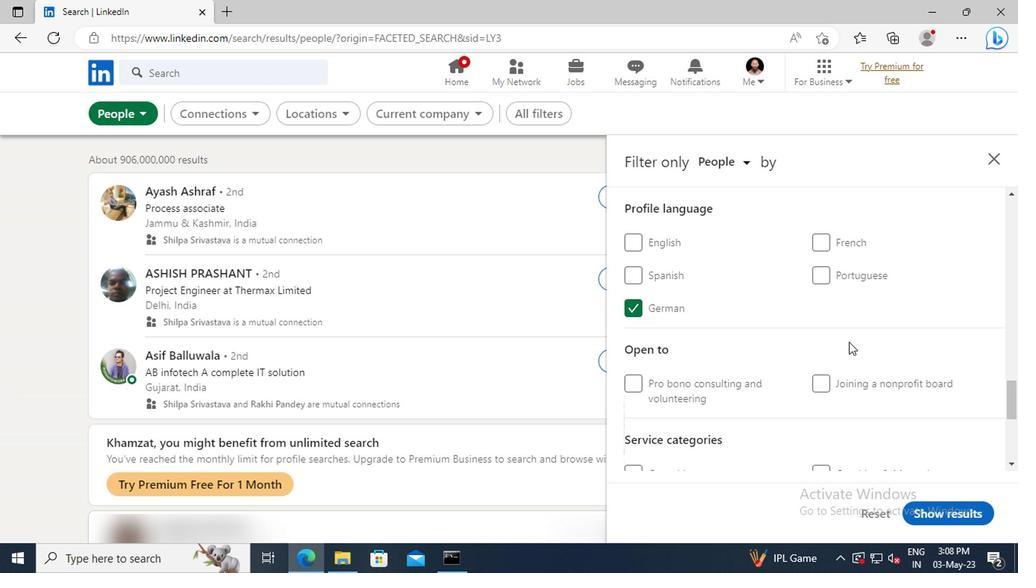 
Action: Mouse scrolled (845, 341) with delta (0, -1)
Screenshot: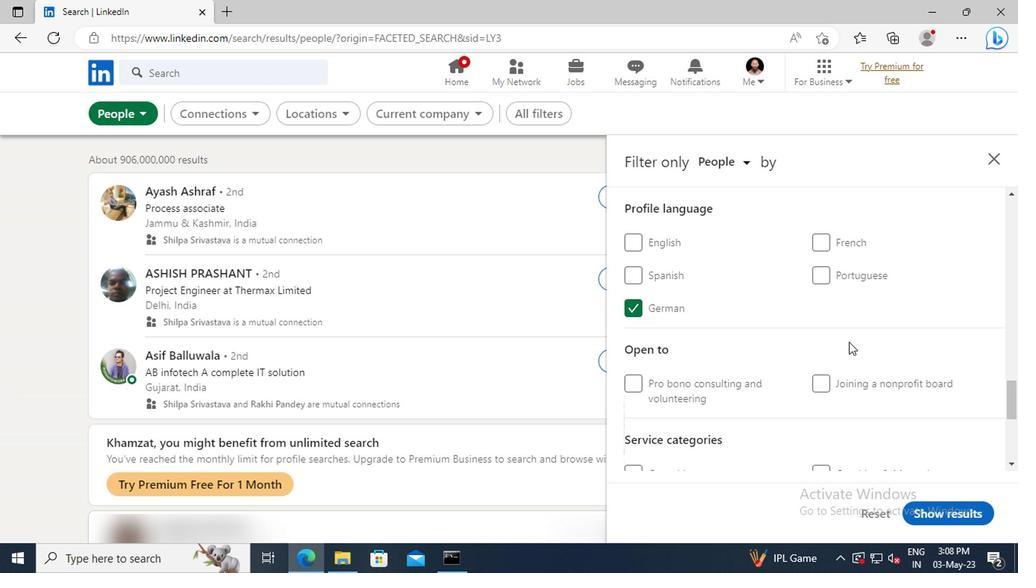 
Action: Mouse moved to (845, 339)
Screenshot: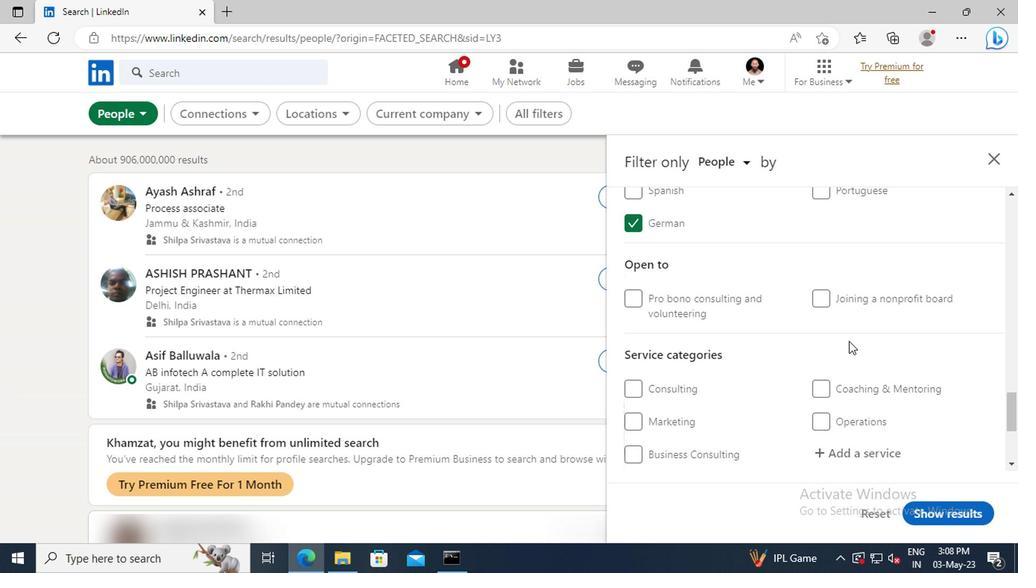 
Action: Mouse scrolled (845, 338) with delta (0, 0)
Screenshot: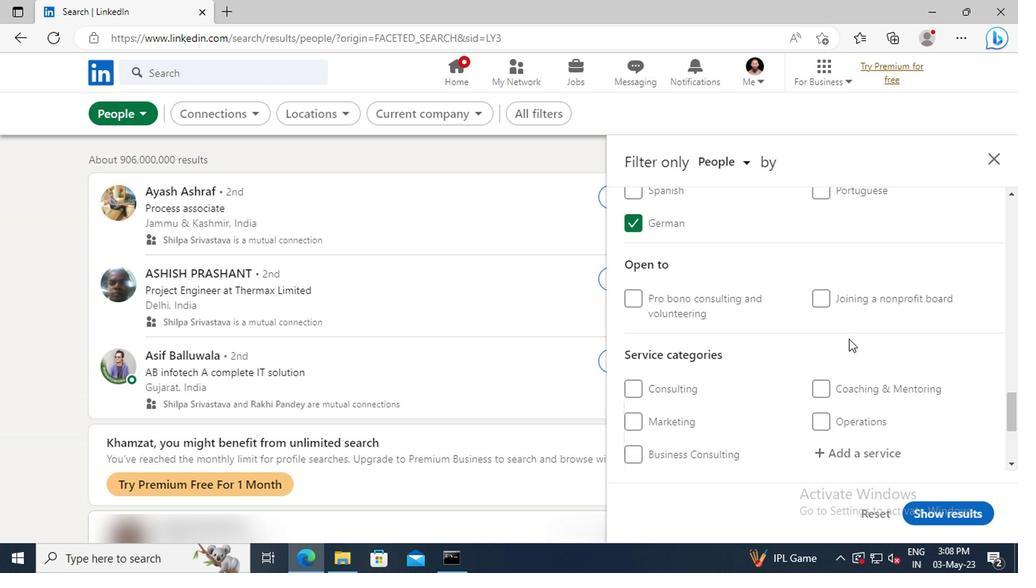 
Action: Mouse scrolled (845, 338) with delta (0, 0)
Screenshot: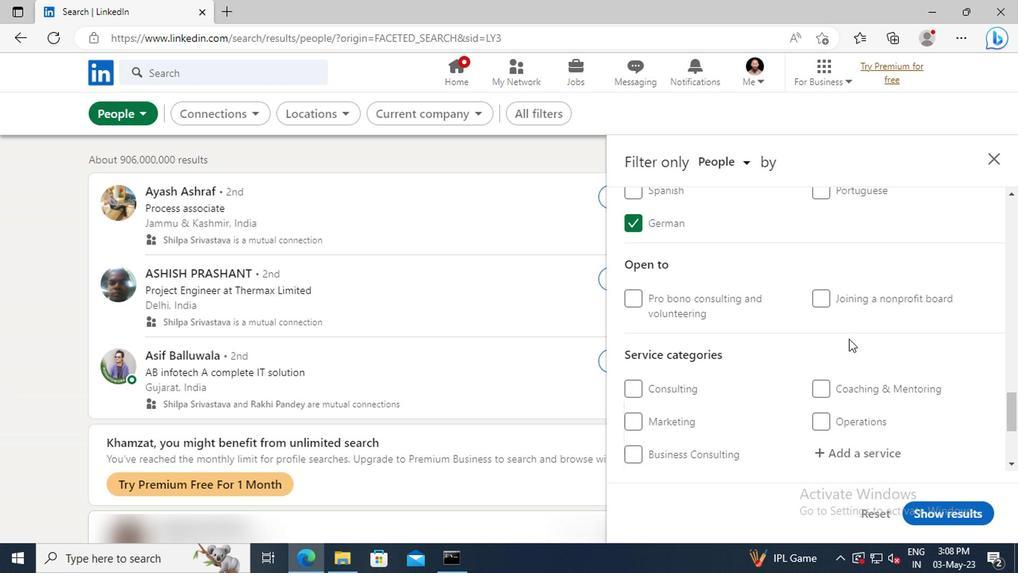 
Action: Mouse moved to (846, 363)
Screenshot: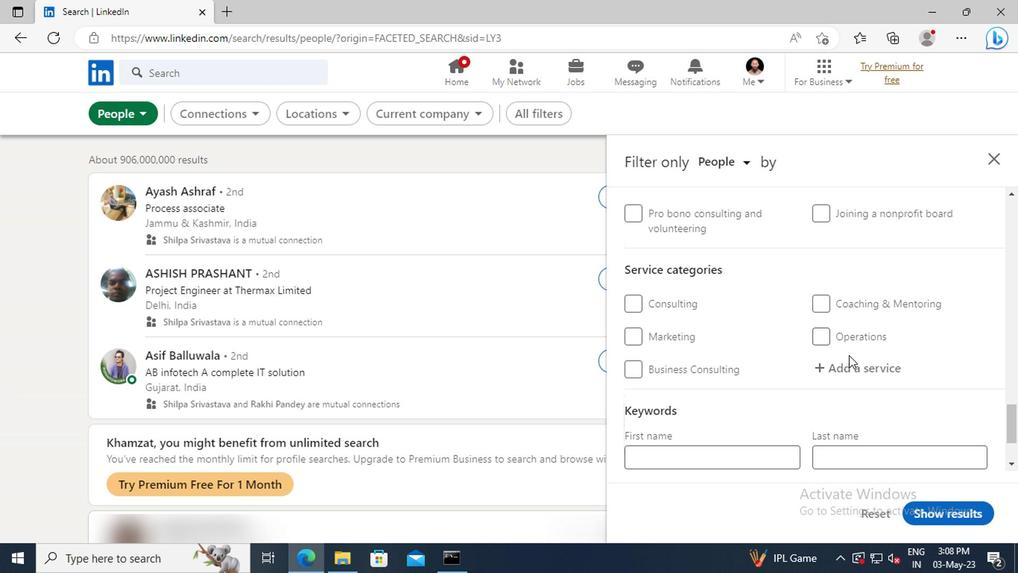 
Action: Mouse pressed left at (846, 363)
Screenshot: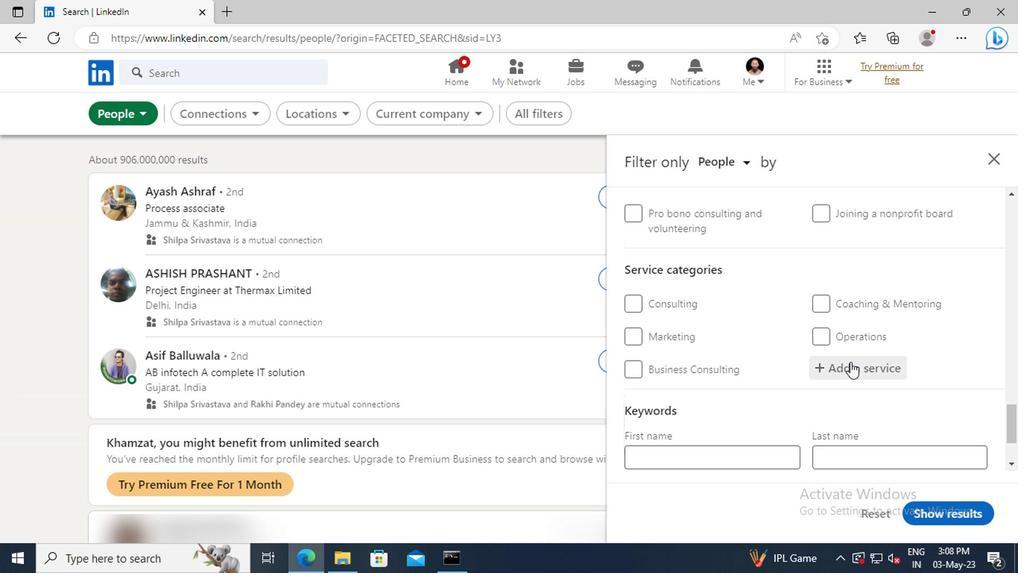
Action: Key pressed <Key.shift>COMPUTER<Key.space>
Screenshot: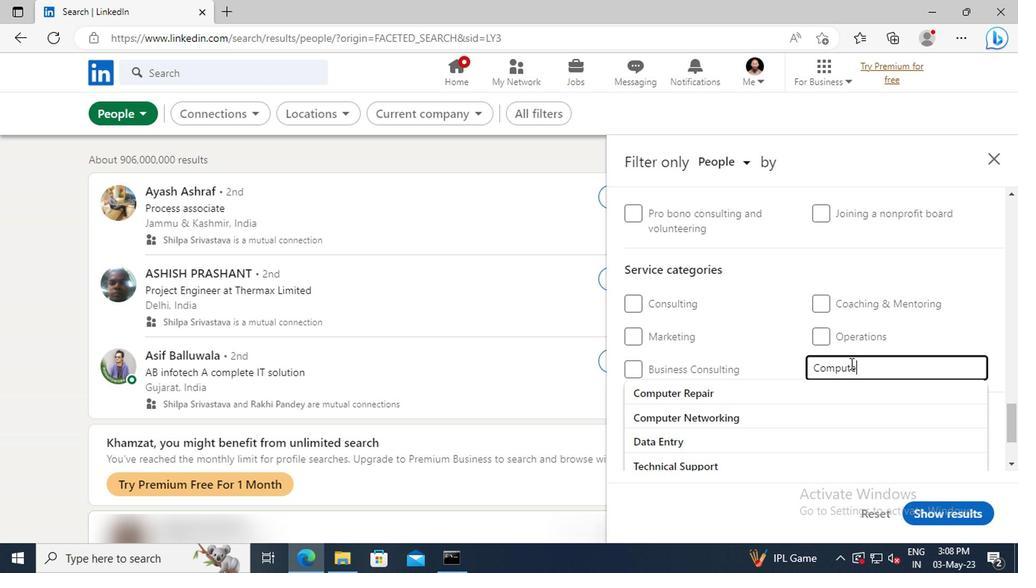 
Action: Mouse moved to (852, 392)
Screenshot: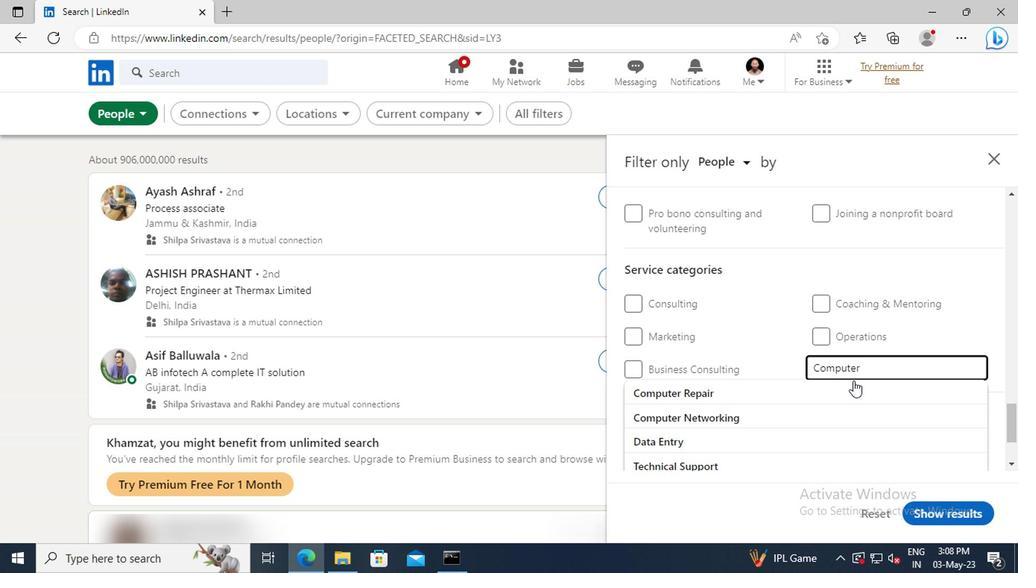 
Action: Mouse pressed left at (852, 392)
Screenshot: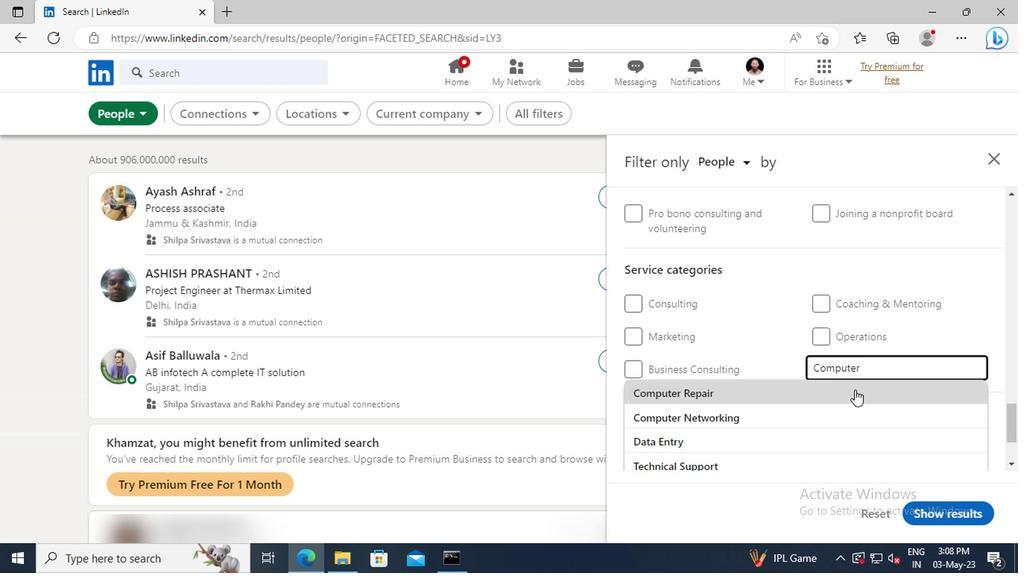 
Action: Mouse scrolled (852, 392) with delta (0, 0)
Screenshot: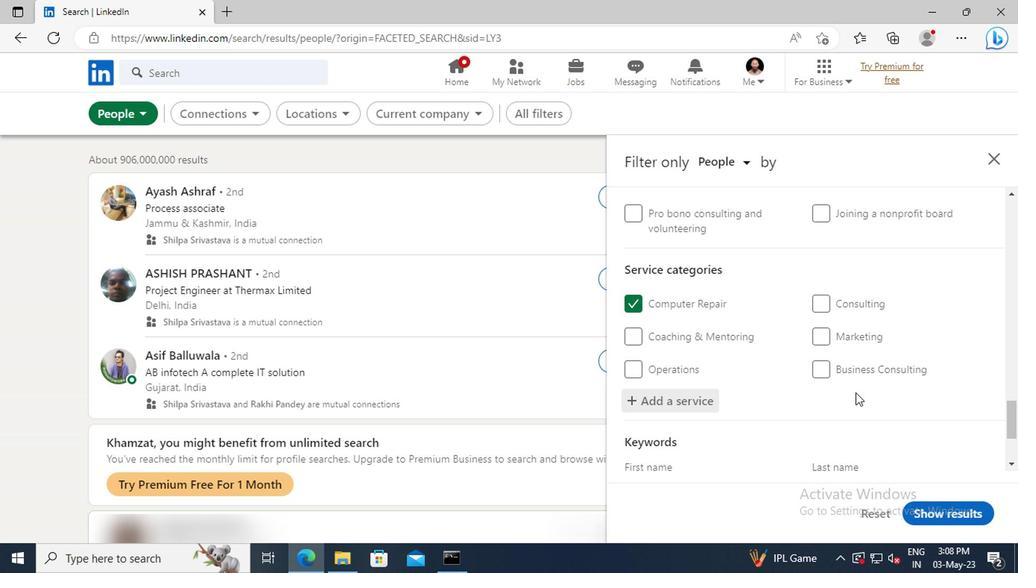 
Action: Mouse scrolled (852, 392) with delta (0, 0)
Screenshot: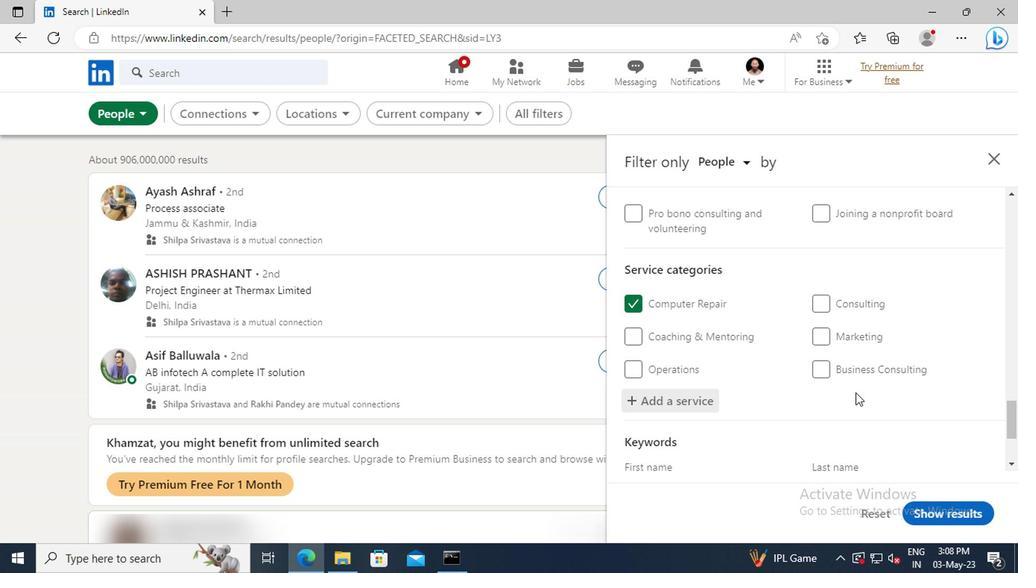 
Action: Mouse scrolled (852, 392) with delta (0, 0)
Screenshot: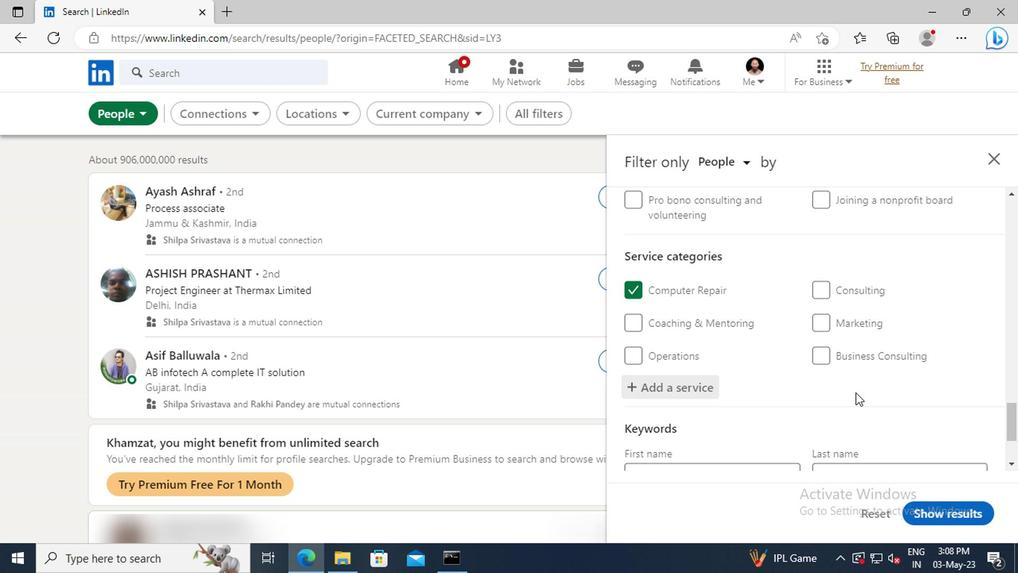 
Action: Mouse scrolled (852, 392) with delta (0, 0)
Screenshot: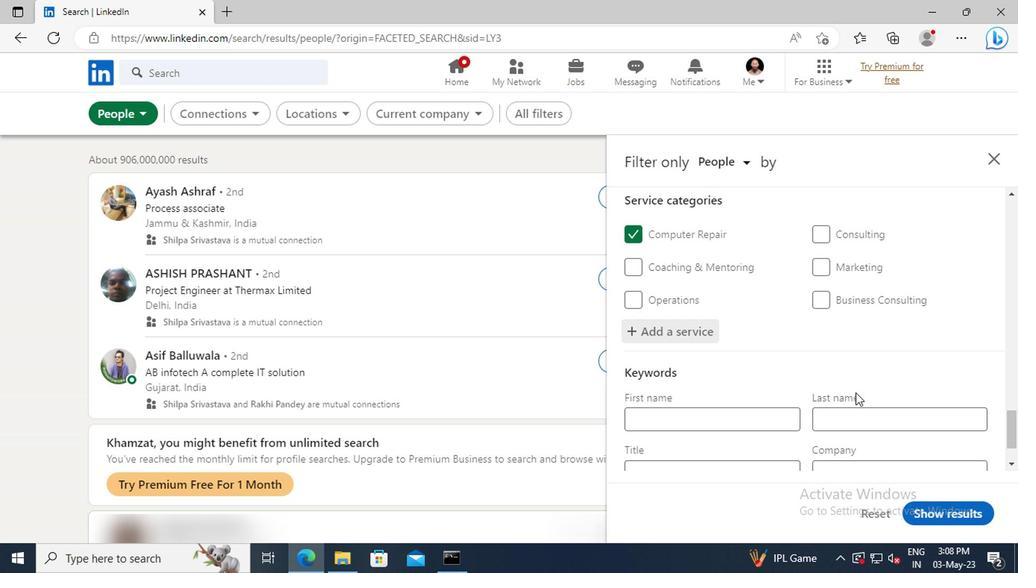 
Action: Mouse moved to (750, 398)
Screenshot: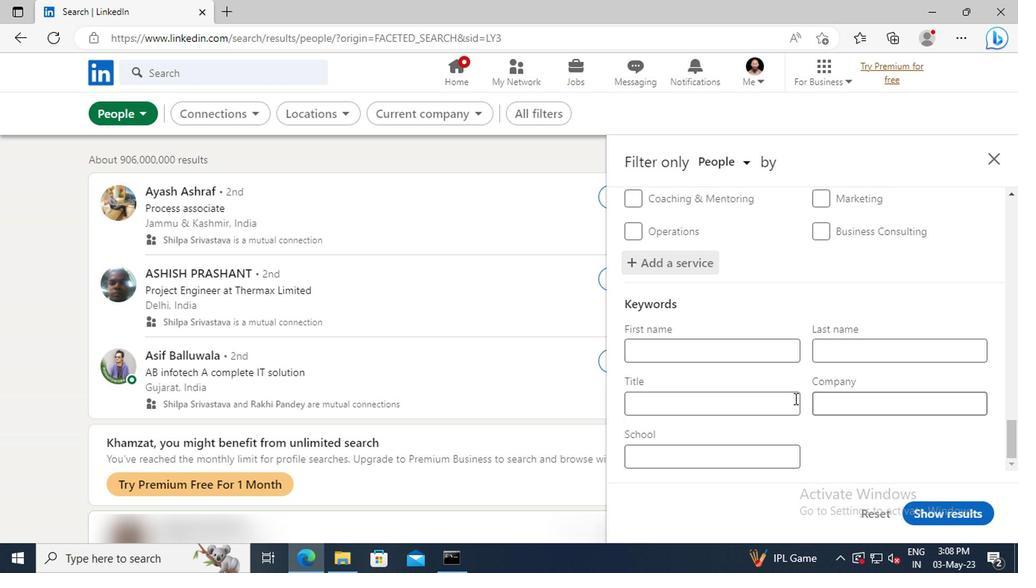 
Action: Mouse pressed left at (750, 398)
Screenshot: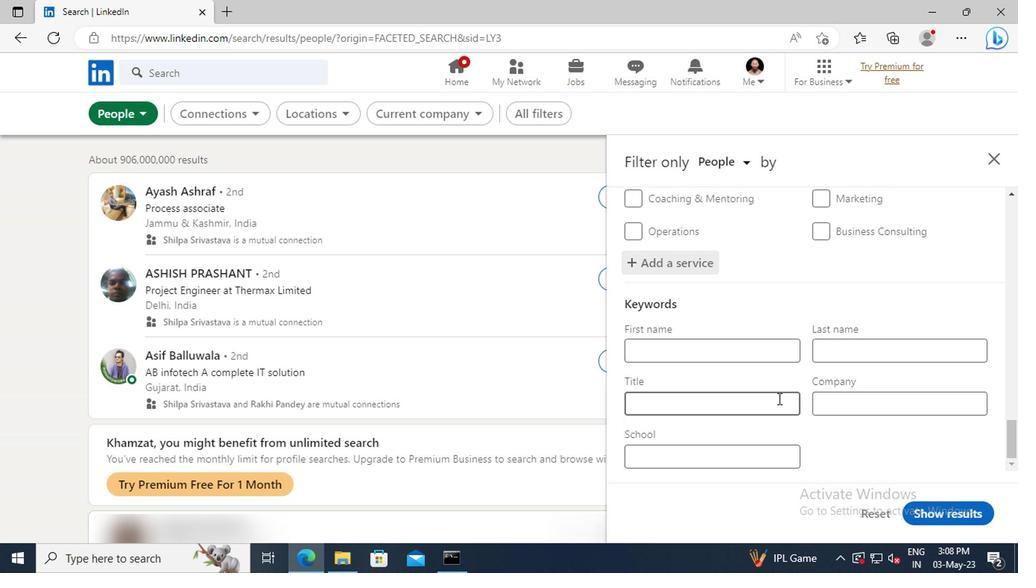 
Action: Key pressed <Key.shift>SALES<Key.space><Key.shift>REPRESENTATIVE<Key.enter>
Screenshot: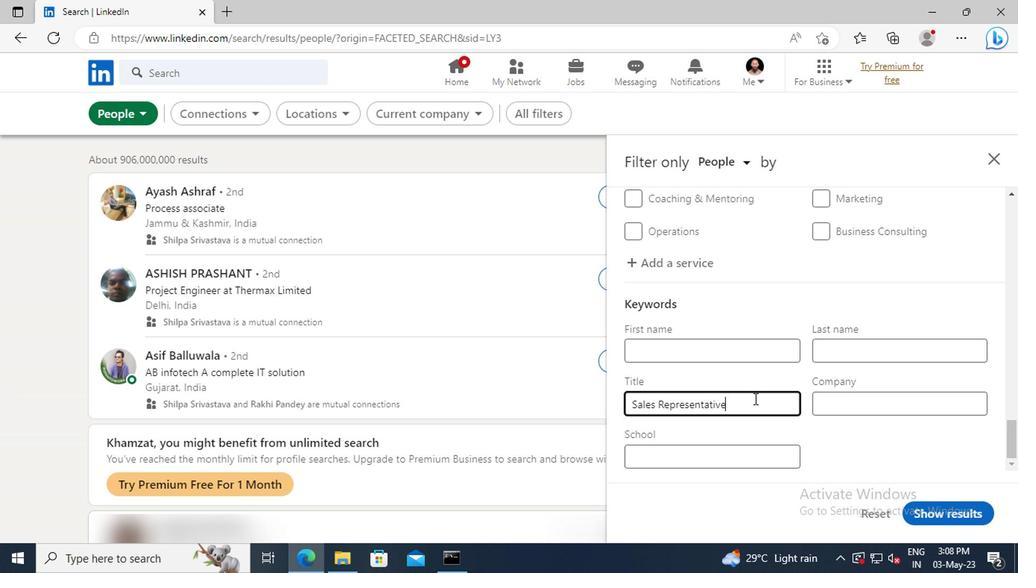 
Action: Mouse moved to (920, 507)
Screenshot: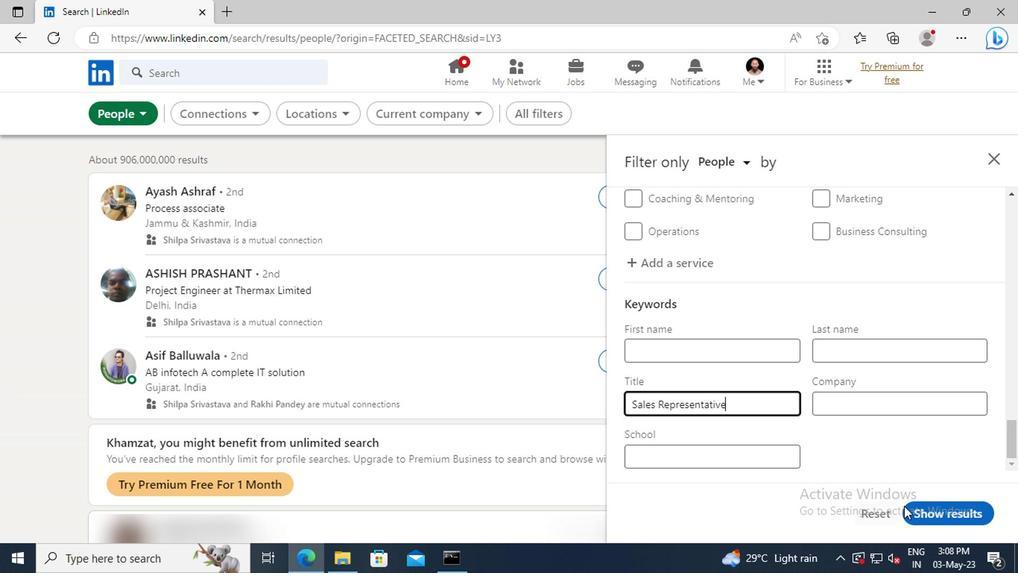 
Action: Mouse pressed left at (920, 507)
Screenshot: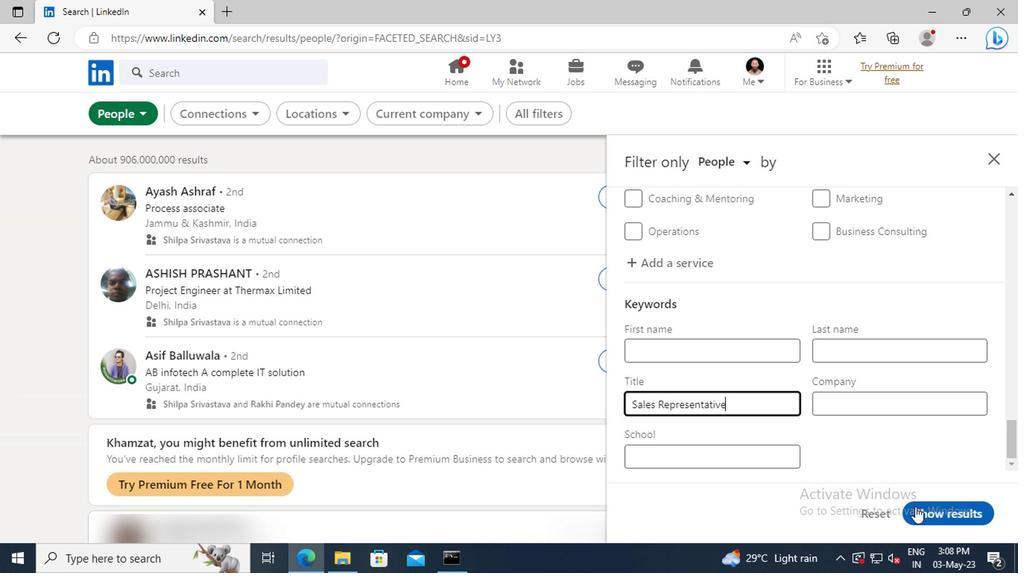 
